 Task: Buy 1 Rimming Salts & Sugars from Bar & Wine Tools section under best seller category for shipping address: Jayden King, 2101 Pike Street, San Diego, California 92126, Cell Number 8585770212. Pay from credit card ending with 9757, CVV 798
Action: Mouse moved to (15, 82)
Screenshot: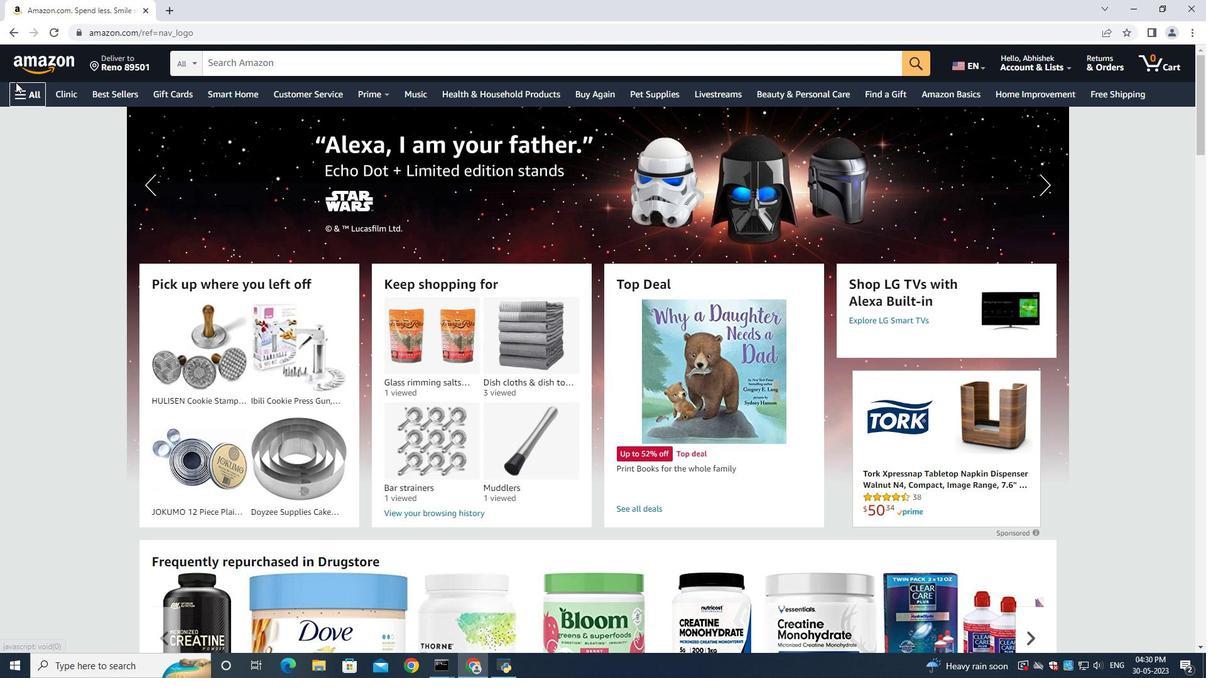 
Action: Mouse pressed left at (15, 82)
Screenshot: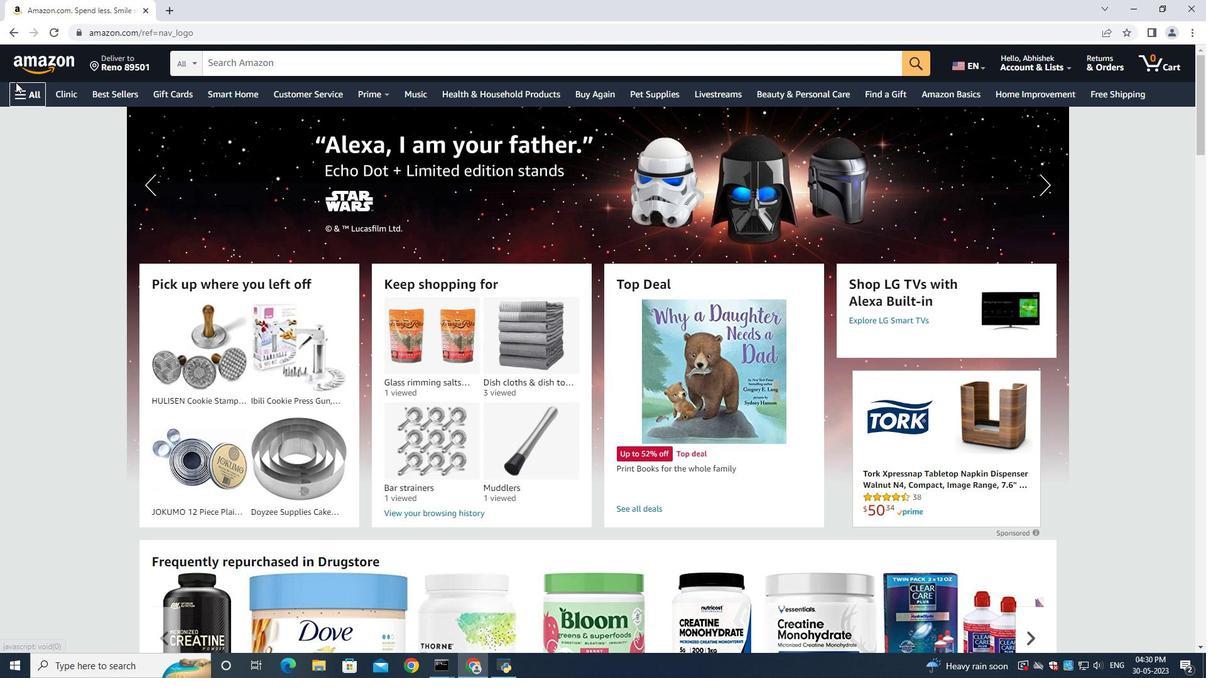 
Action: Mouse moved to (65, 123)
Screenshot: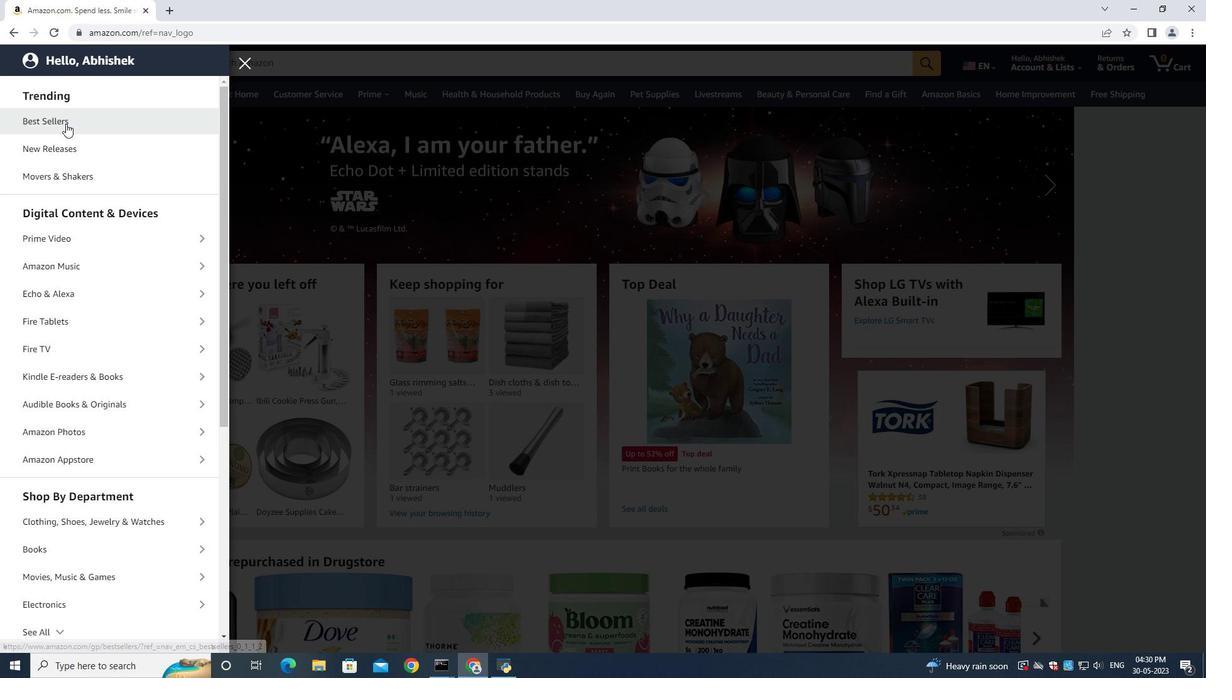 
Action: Mouse pressed left at (65, 123)
Screenshot: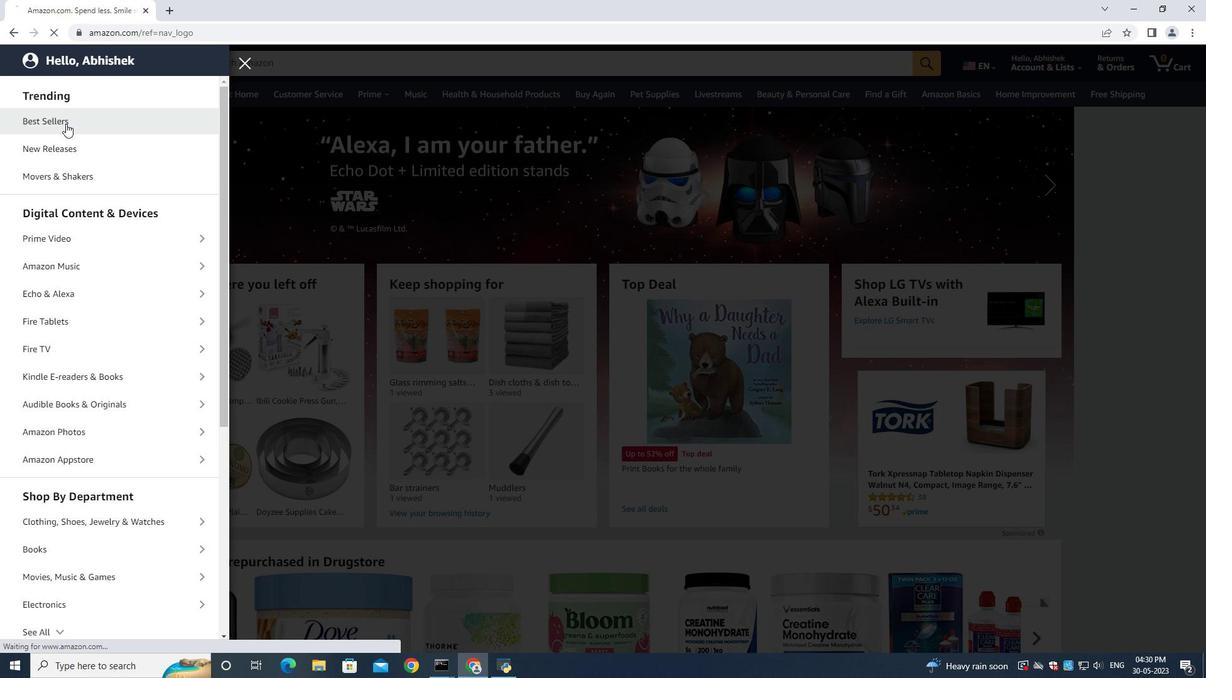 
Action: Mouse moved to (281, 72)
Screenshot: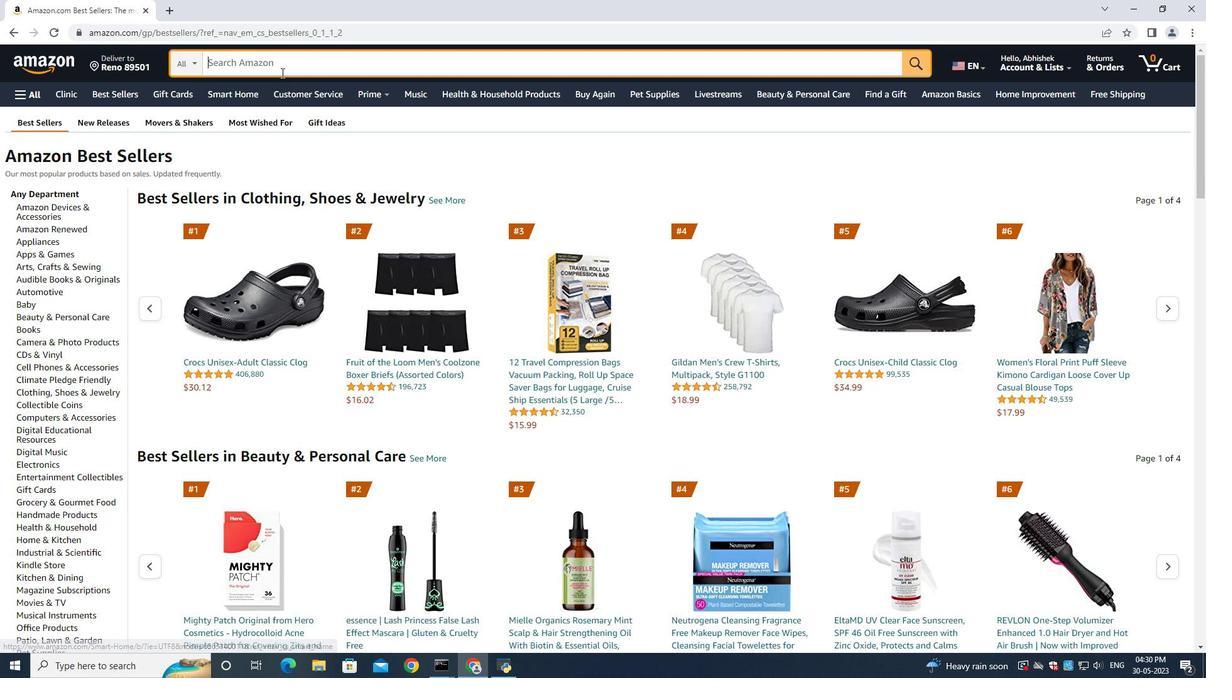 
Action: Mouse pressed left at (281, 72)
Screenshot: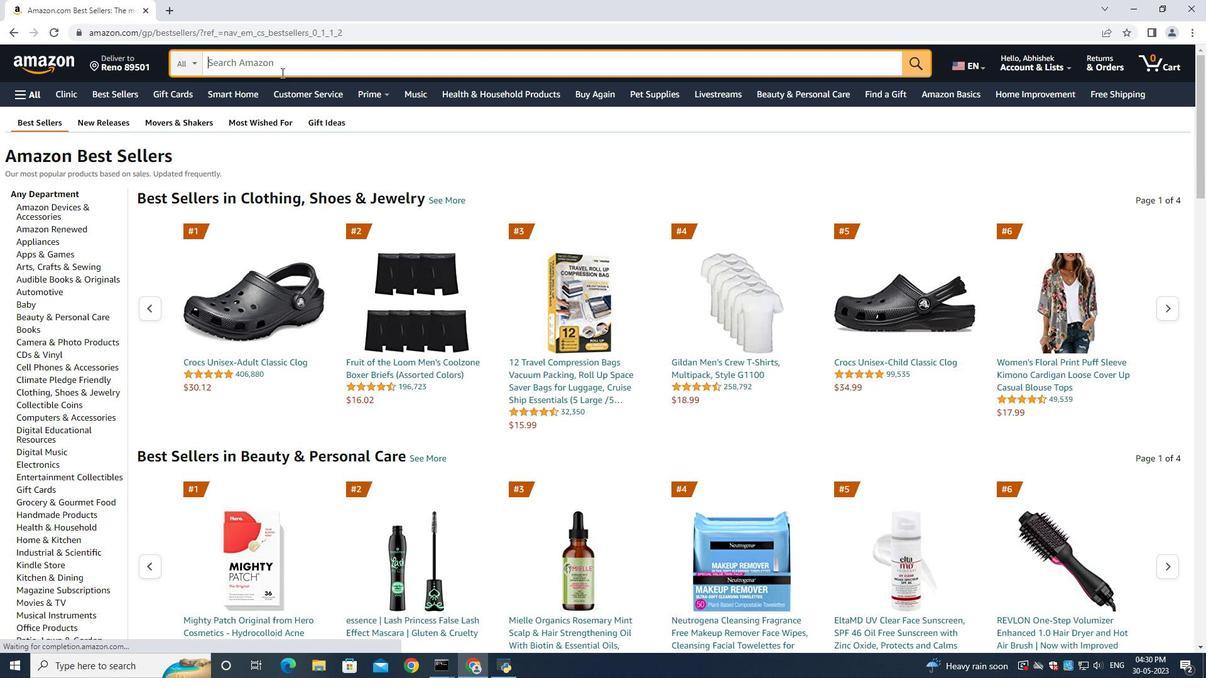 
Action: Key pressed <Key.shift>Rimming<Key.space><Key.shift><Key.shift><Key.shift><Key.shift><Key.shift><Key.shift><Key.shift><Key.shift><Key.shift><Key.shift><Key.shift><Key.shift><Key.shift><Key.shift><Key.shift><Key.shift><Key.shift><Key.shift><Key.shift><Key.shift><Key.shift><Key.shift><Key.shift><Key.shift><Key.shift><Key.shift><Key.shift><Key.shift><Key.shift><Key.shift><Key.shift><Key.shift><Key.shift>Salts<Key.space><Key.shift><Key.shift><Key.shift><Key.shift><Key.shift><Key.shift><Key.shift><Key.shift><Key.shift><Key.shift>&<Key.space><Key.shift><Key.shift><Key.shift><Key.shift><Key.shift><Key.shift><Key.shift><Key.shift><Key.shift><Key.shift><Key.shift><Key.shift>Sugars<Key.enter>
Screenshot: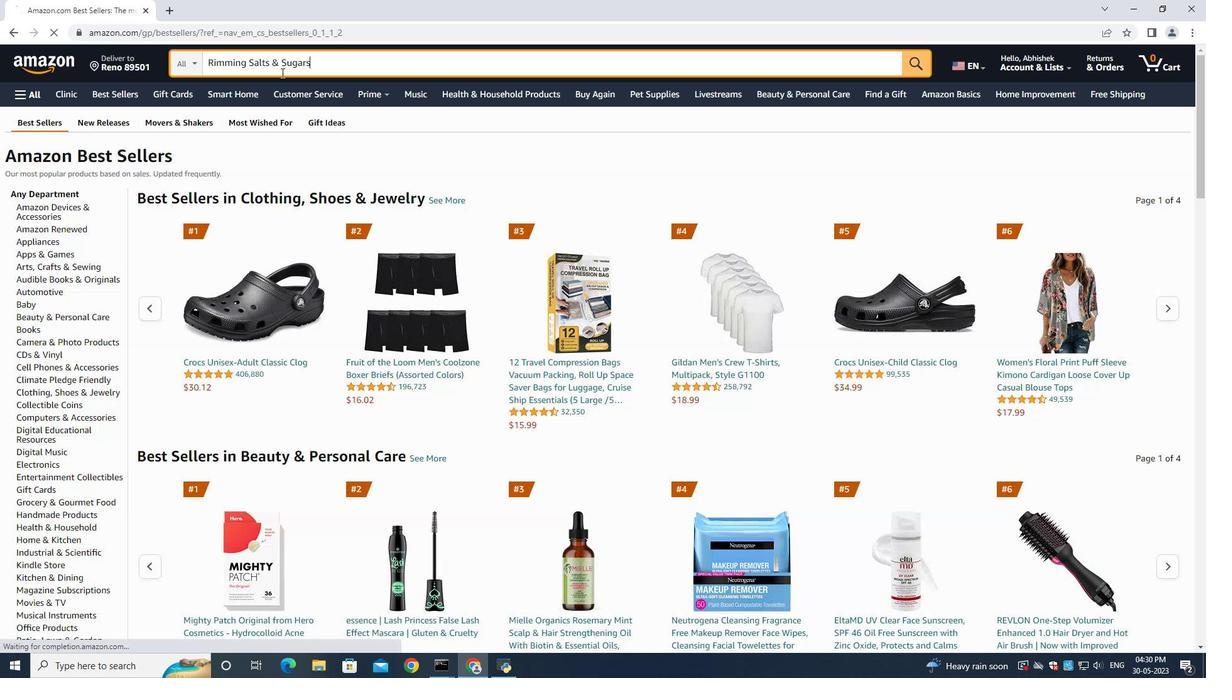 
Action: Mouse moved to (313, 375)
Screenshot: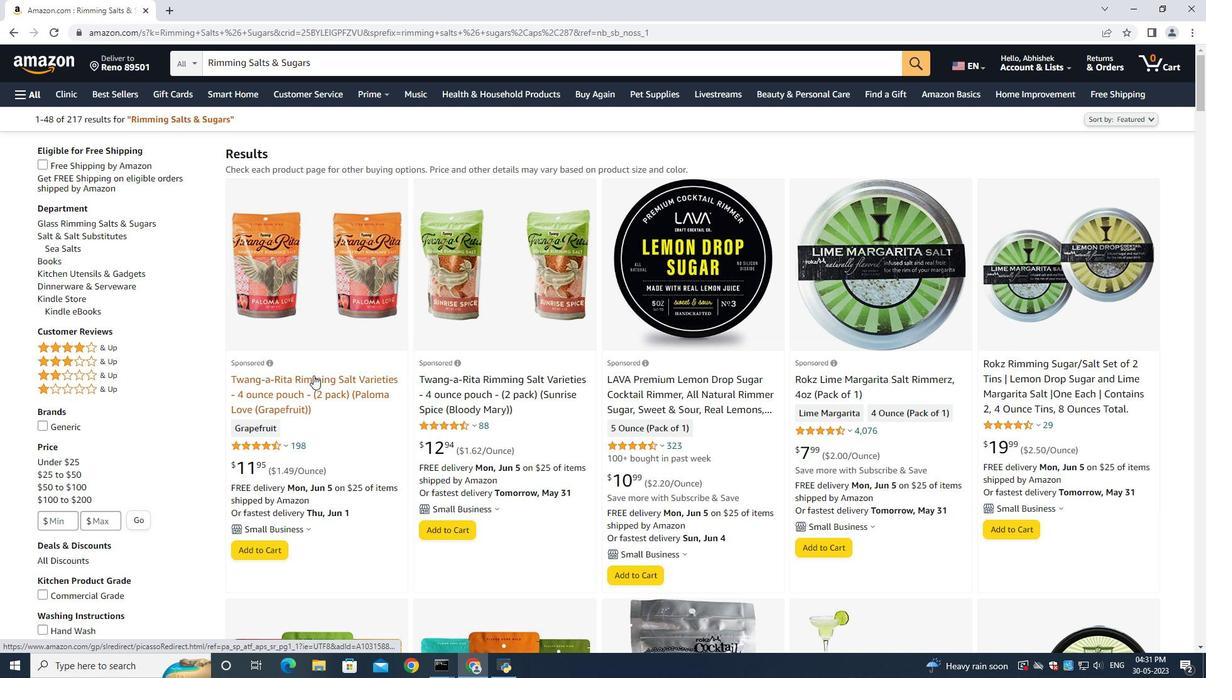 
Action: Mouse pressed left at (313, 375)
Screenshot: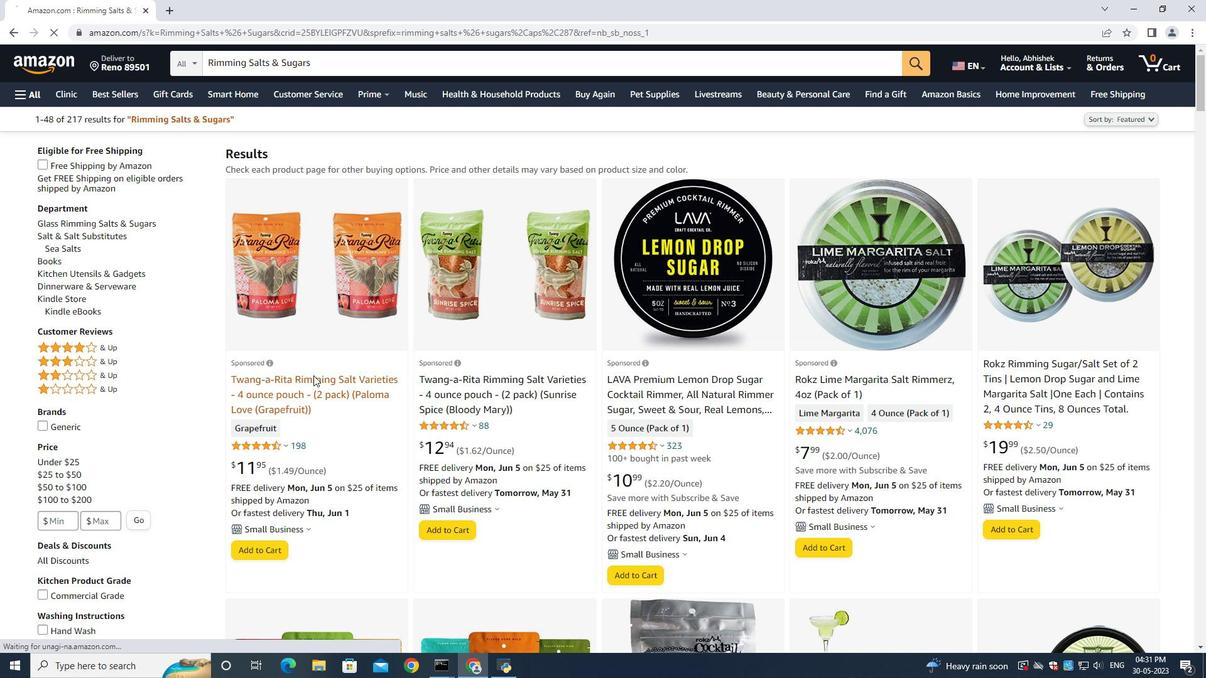 
Action: Mouse moved to (975, 515)
Screenshot: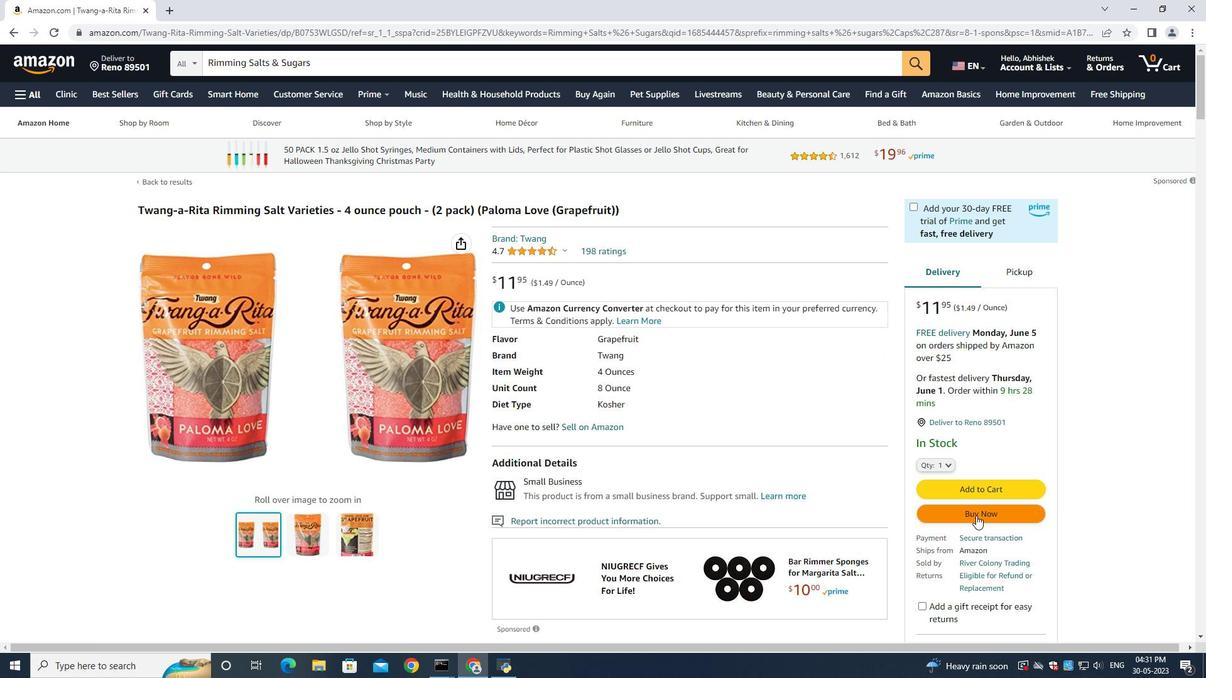
Action: Mouse pressed left at (975, 515)
Screenshot: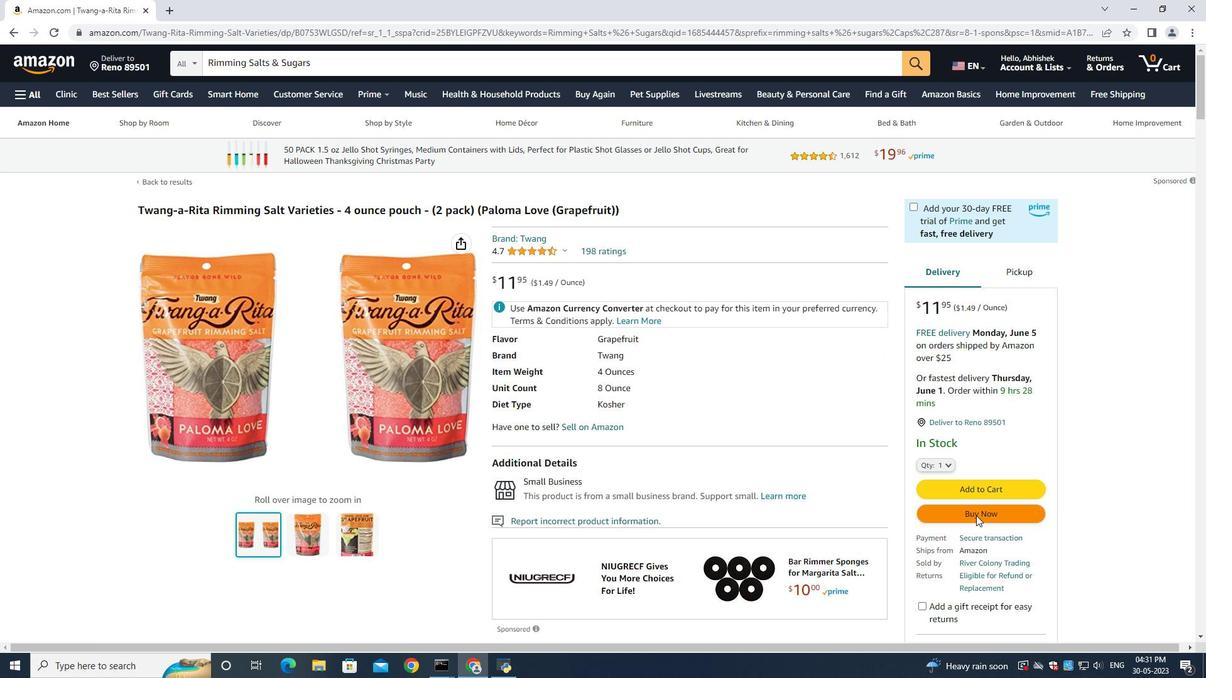 
Action: Mouse moved to (593, 314)
Screenshot: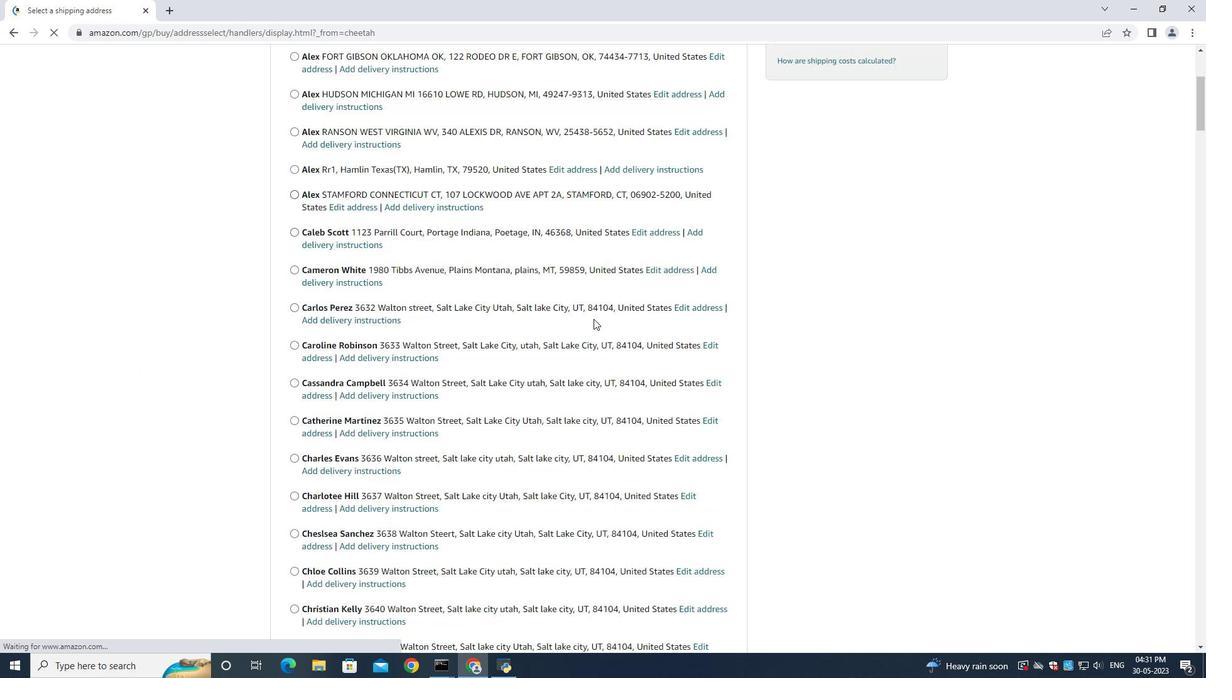
Action: Mouse scrolled (593, 313) with delta (0, 0)
Screenshot: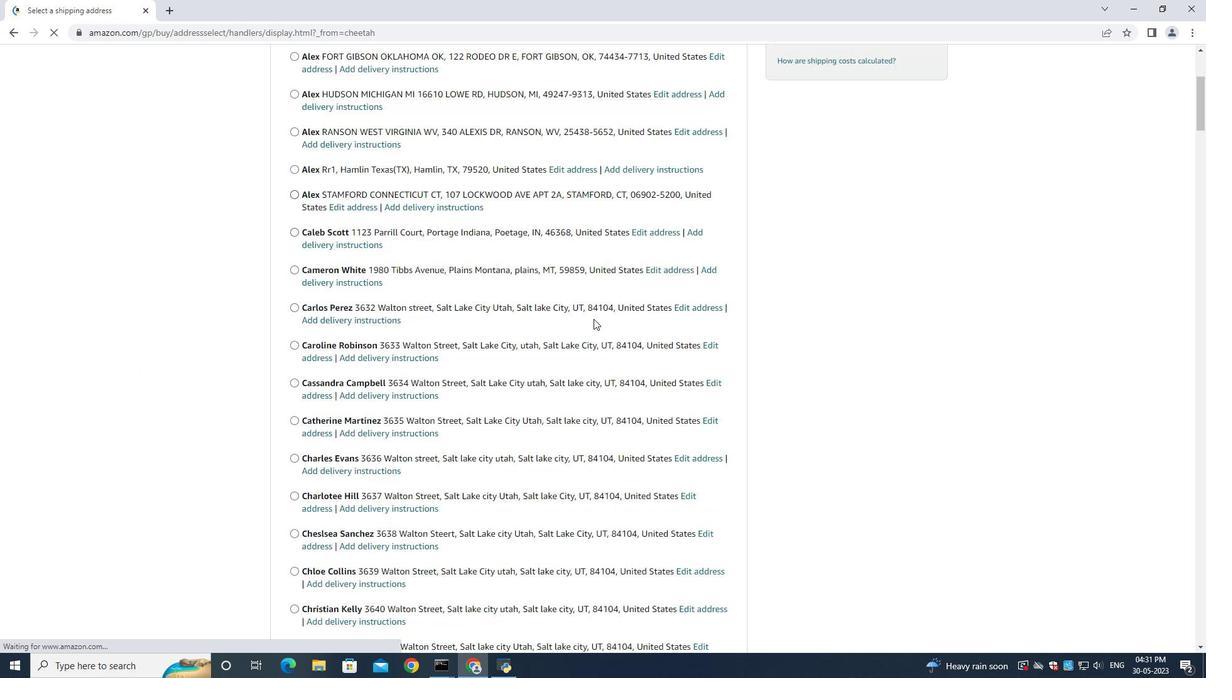 
Action: Mouse moved to (593, 317)
Screenshot: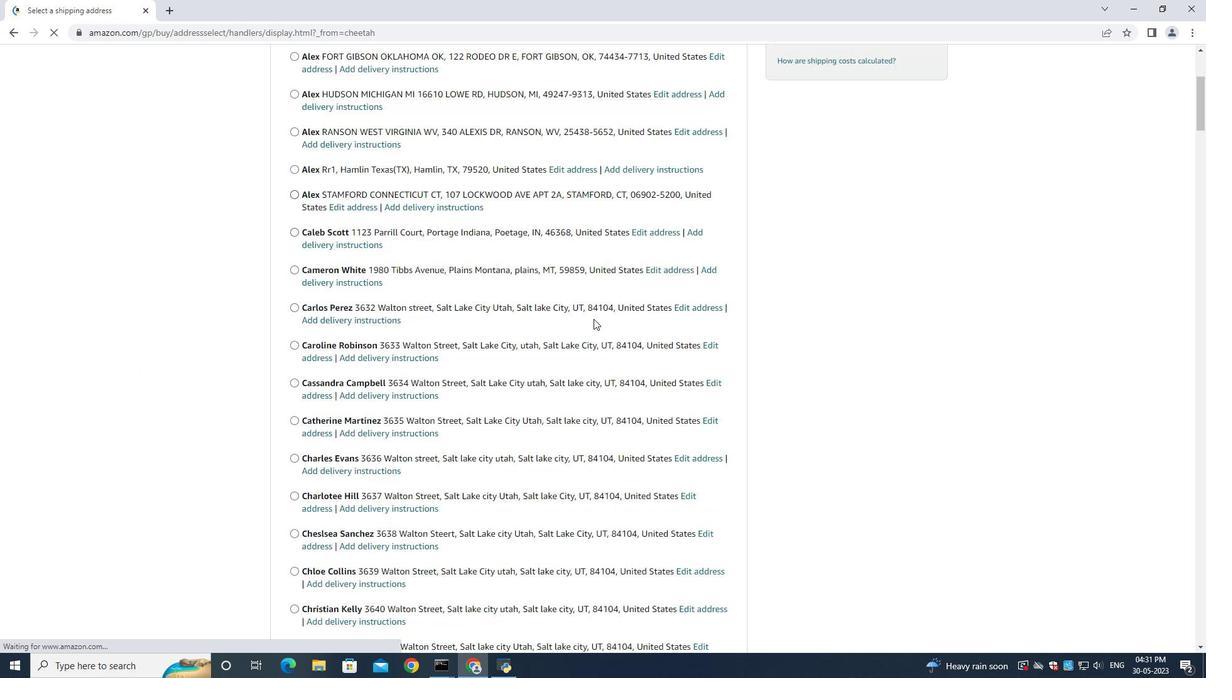 
Action: Mouse scrolled (593, 316) with delta (0, 0)
Screenshot: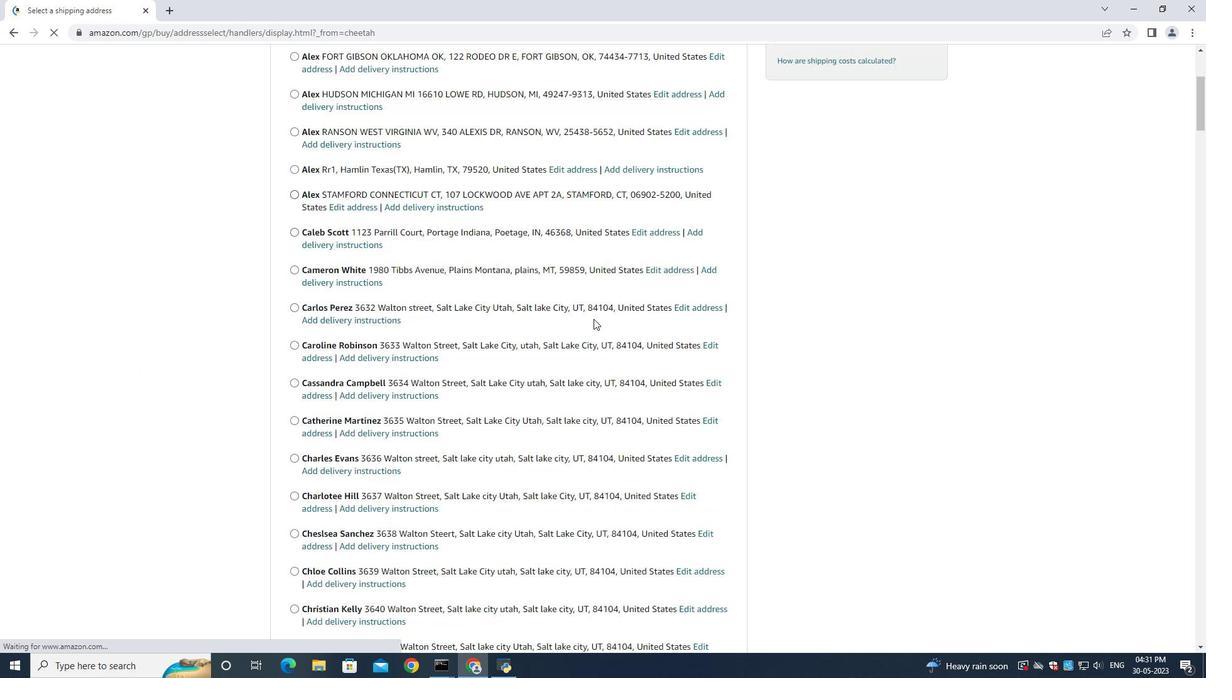 
Action: Mouse moved to (593, 318)
Screenshot: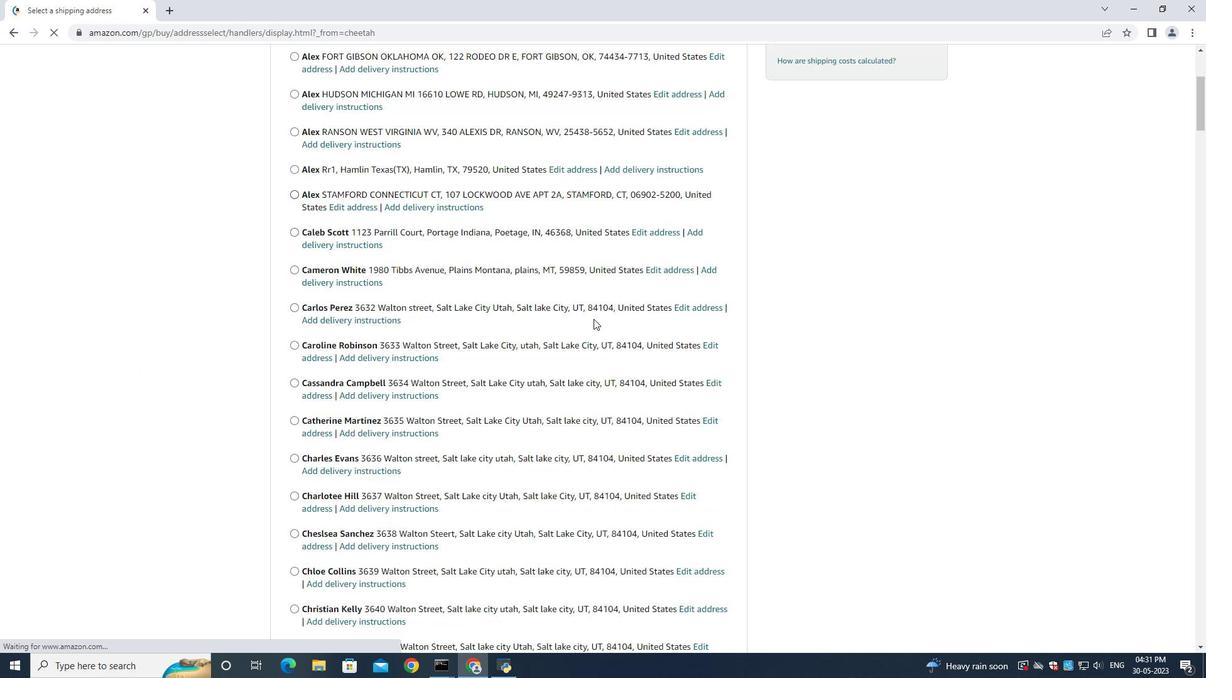 
Action: Mouse scrolled (593, 317) with delta (0, 0)
Screenshot: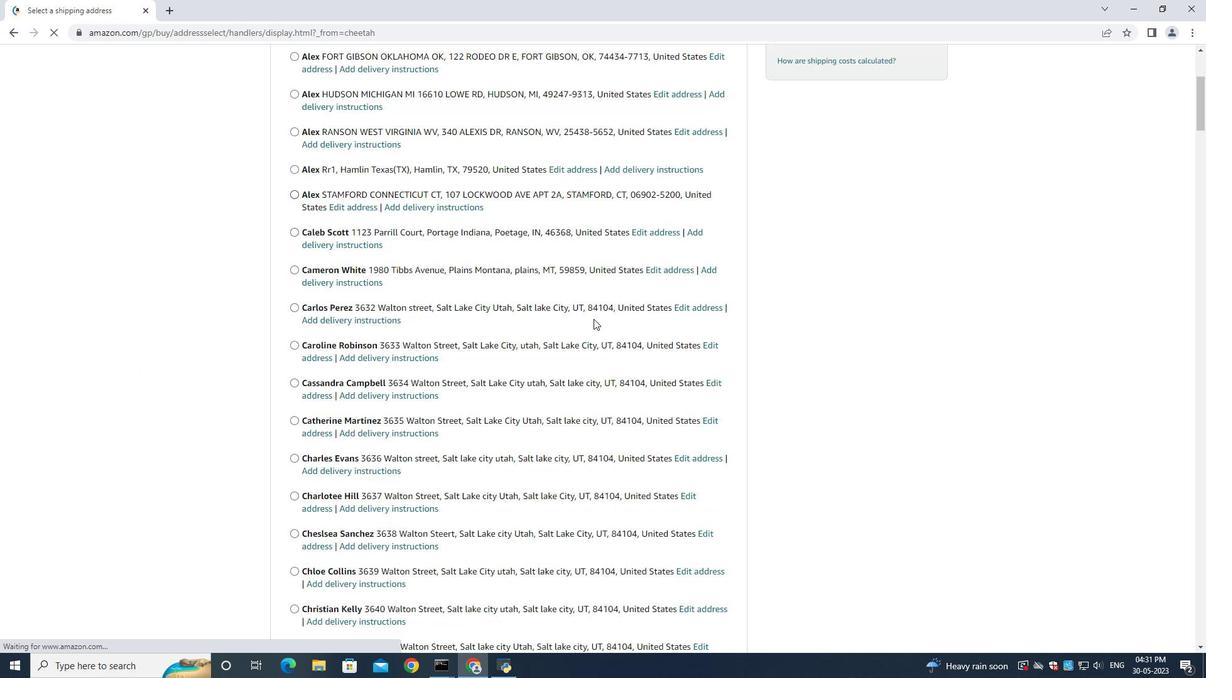 
Action: Mouse moved to (593, 319)
Screenshot: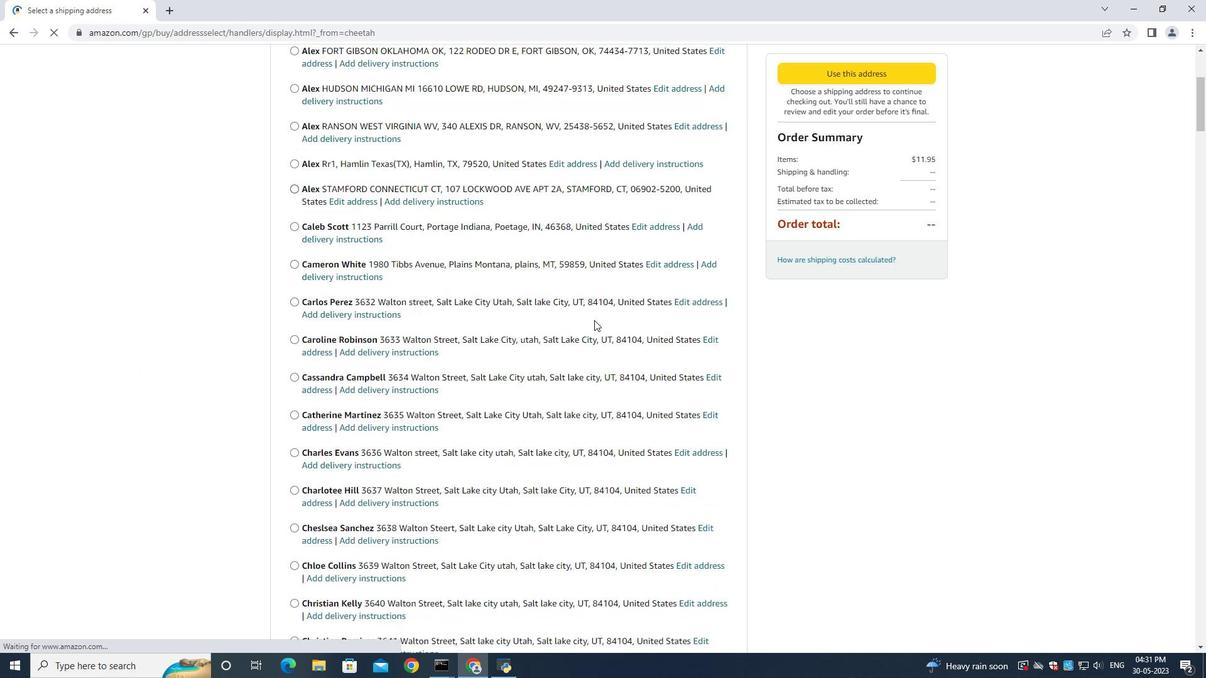 
Action: Mouse scrolled (593, 318) with delta (0, 0)
Screenshot: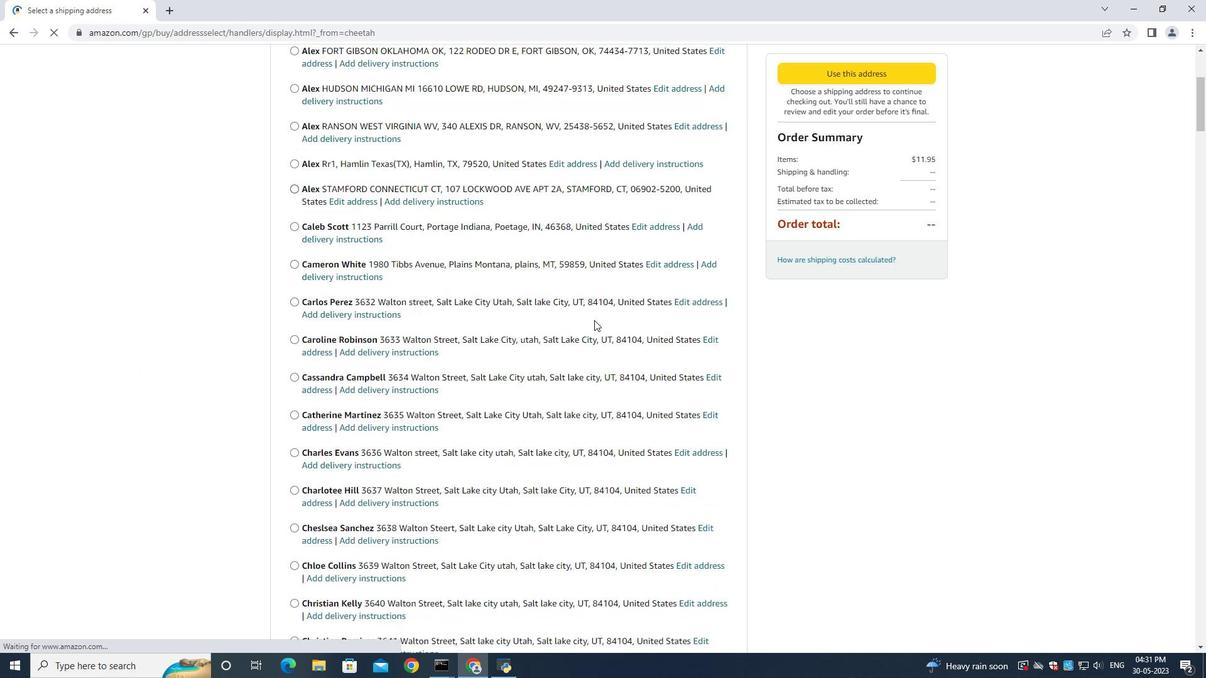 
Action: Mouse moved to (594, 320)
Screenshot: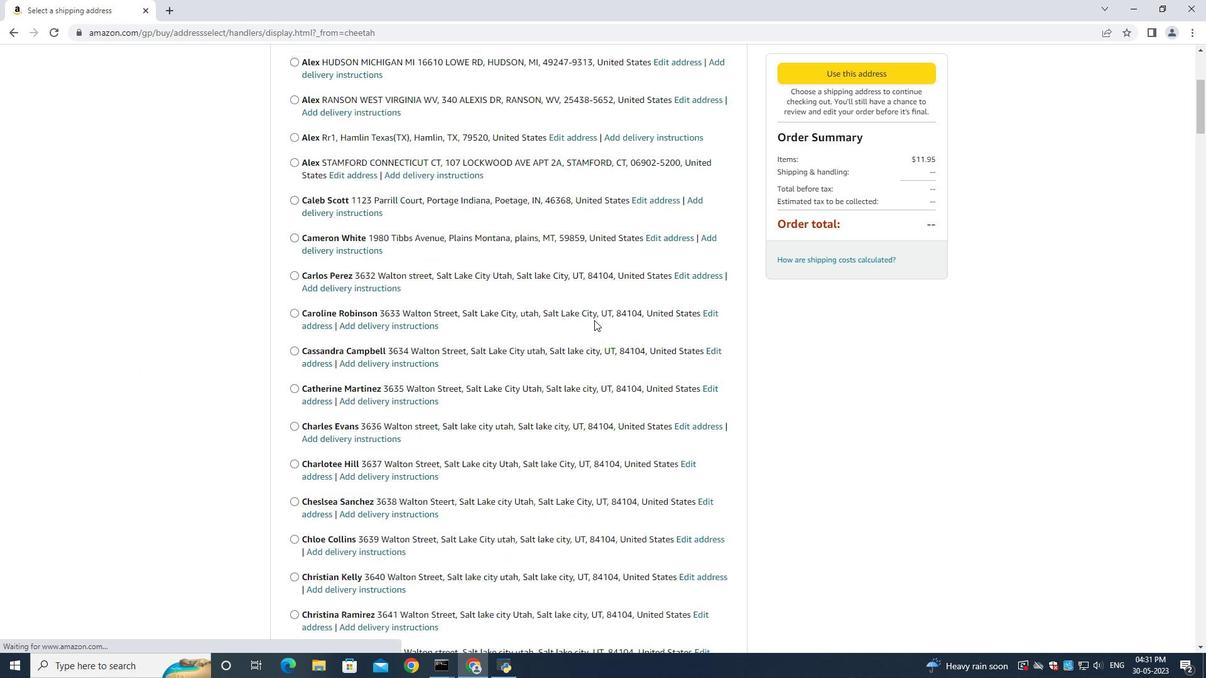 
Action: Mouse scrolled (594, 319) with delta (0, 0)
Screenshot: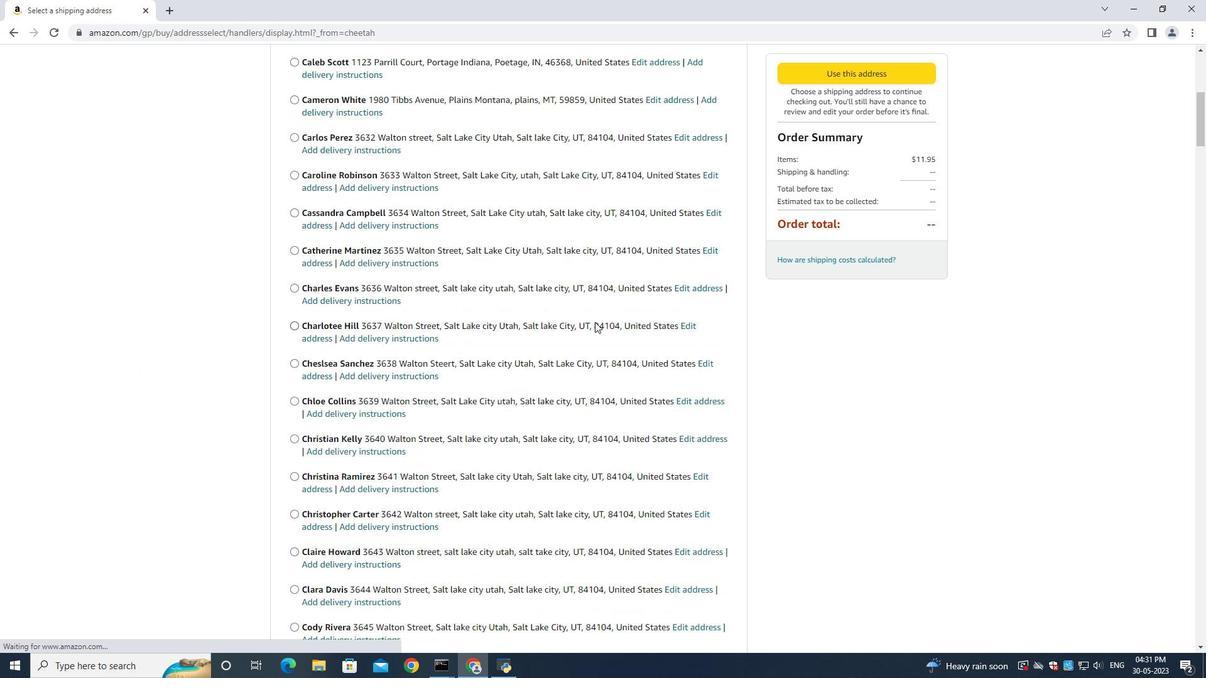 
Action: Mouse scrolled (594, 319) with delta (0, 0)
Screenshot: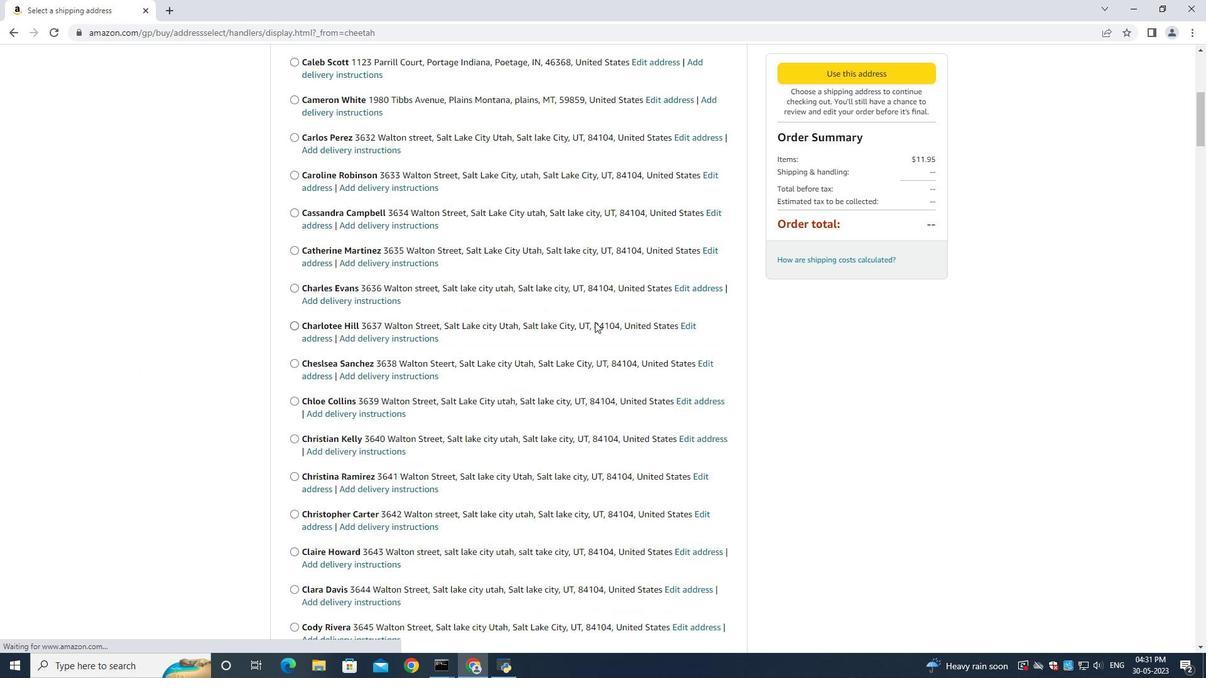 
Action: Mouse scrolled (594, 319) with delta (0, 0)
Screenshot: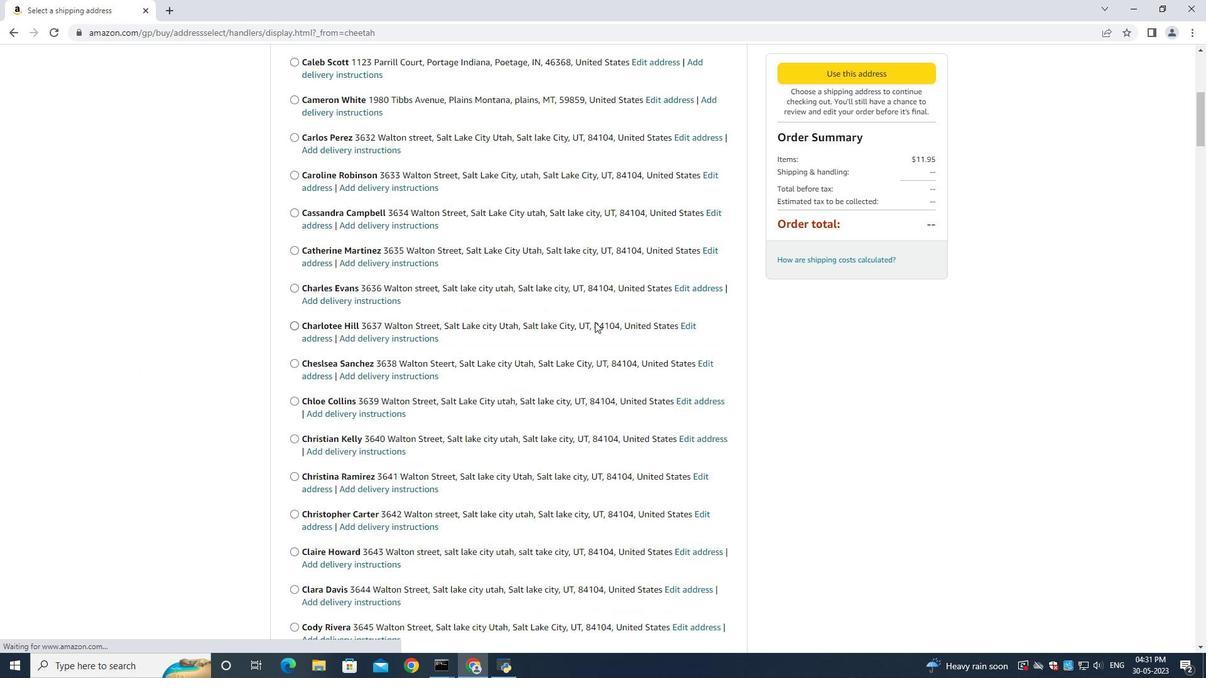 
Action: Mouse moved to (594, 322)
Screenshot: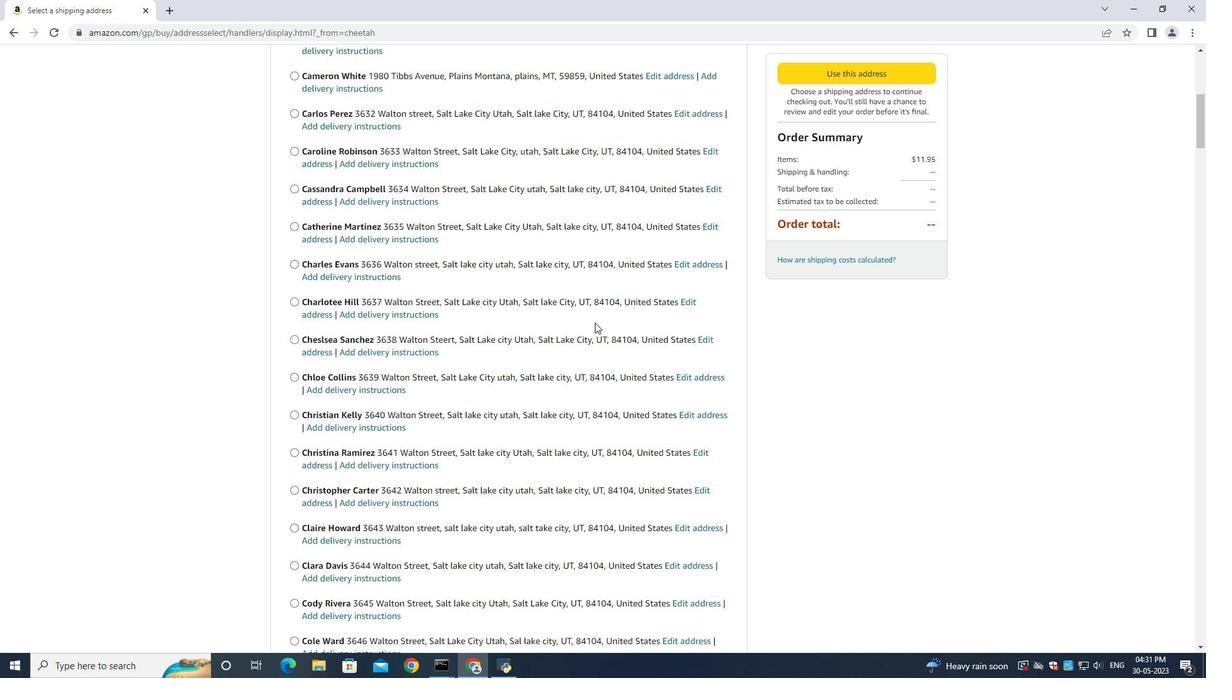 
Action: Mouse scrolled (594, 322) with delta (0, 0)
Screenshot: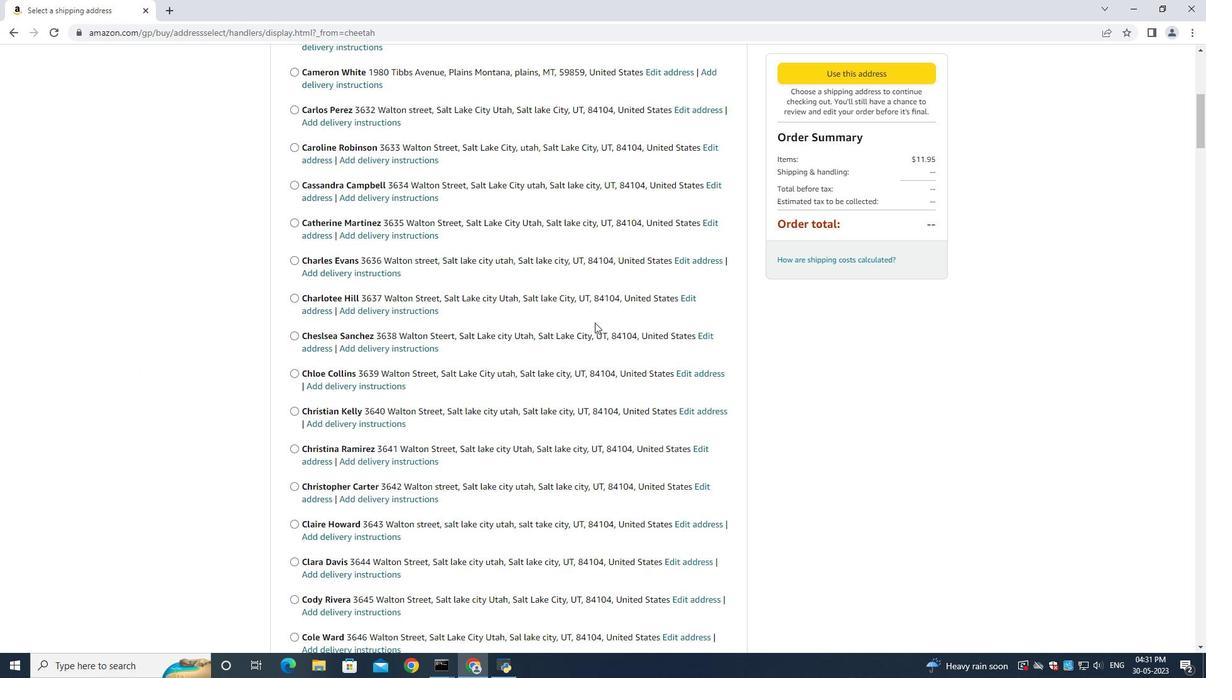 
Action: Mouse scrolled (594, 322) with delta (0, 0)
Screenshot: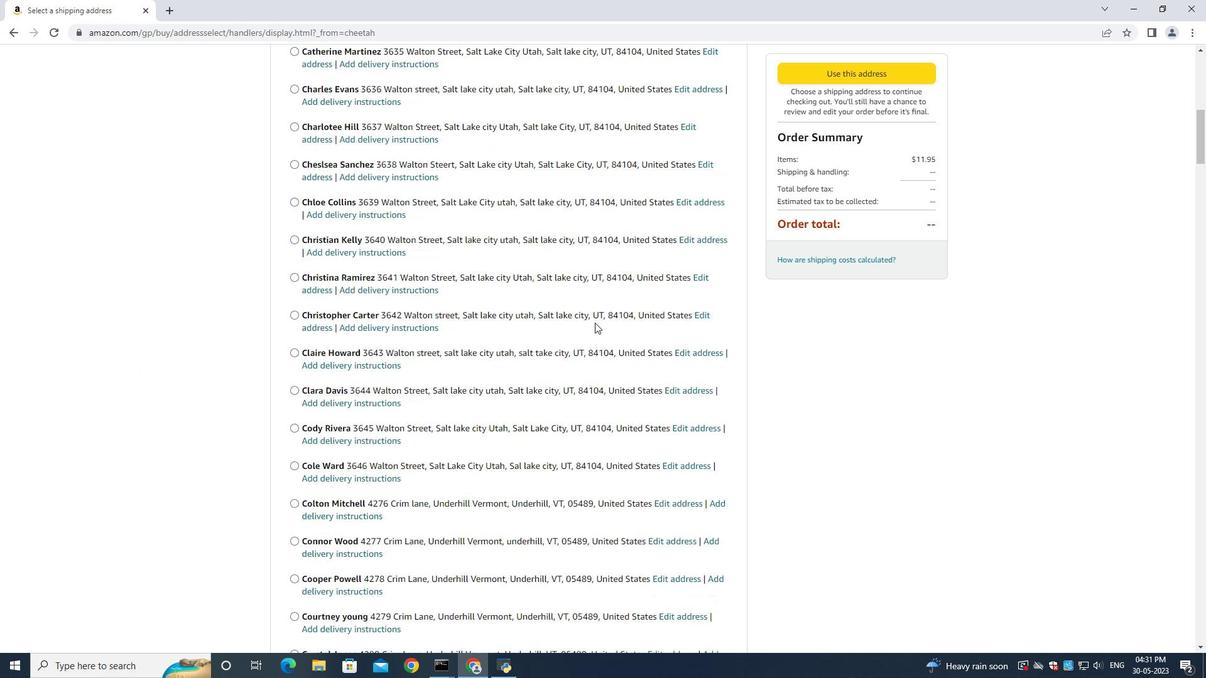 
Action: Mouse scrolled (594, 322) with delta (0, 0)
Screenshot: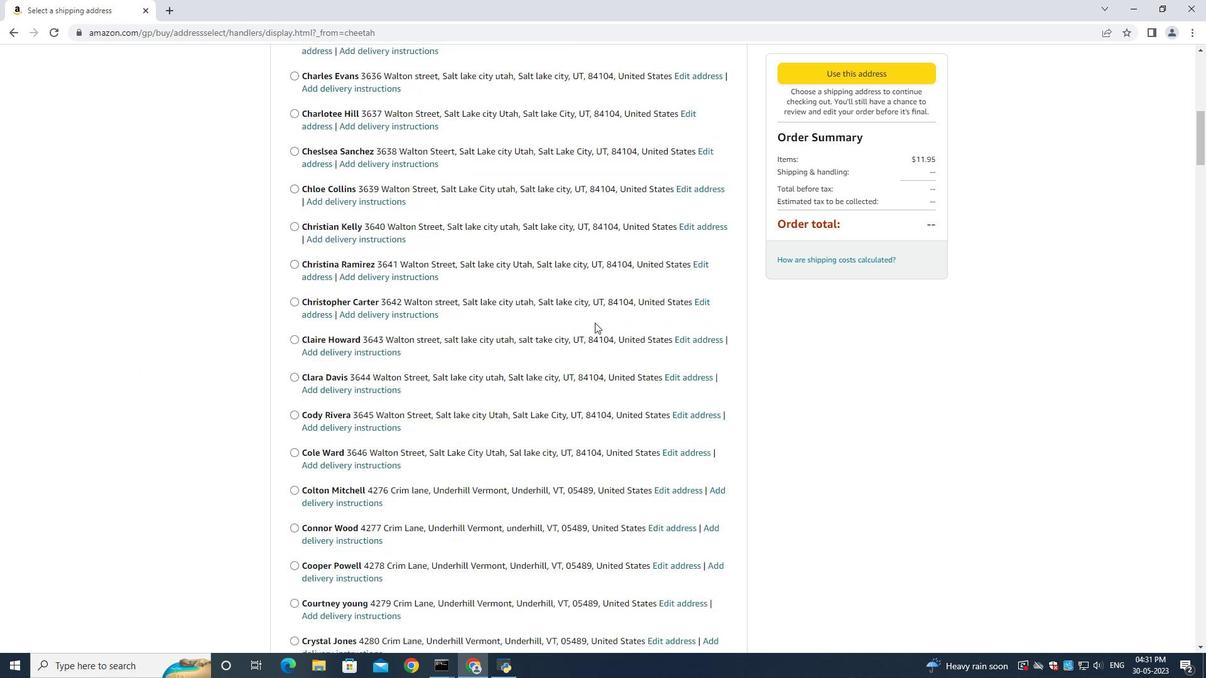 
Action: Mouse scrolled (594, 322) with delta (0, 0)
Screenshot: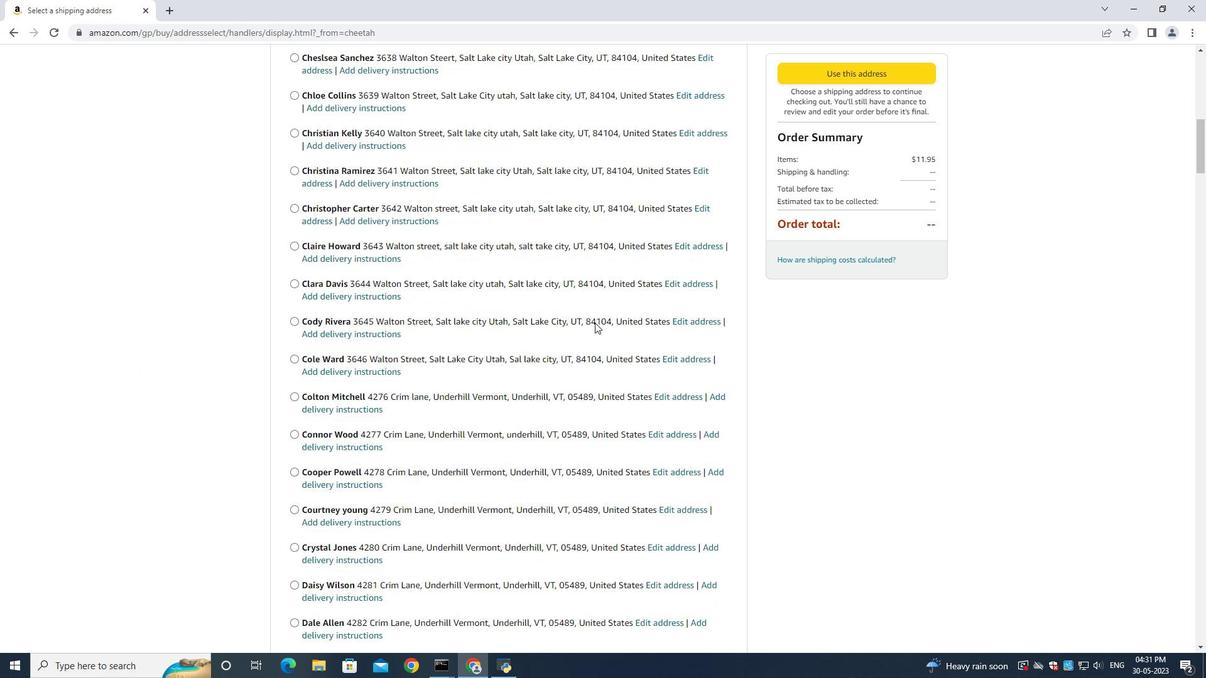 
Action: Mouse scrolled (594, 322) with delta (0, 0)
Screenshot: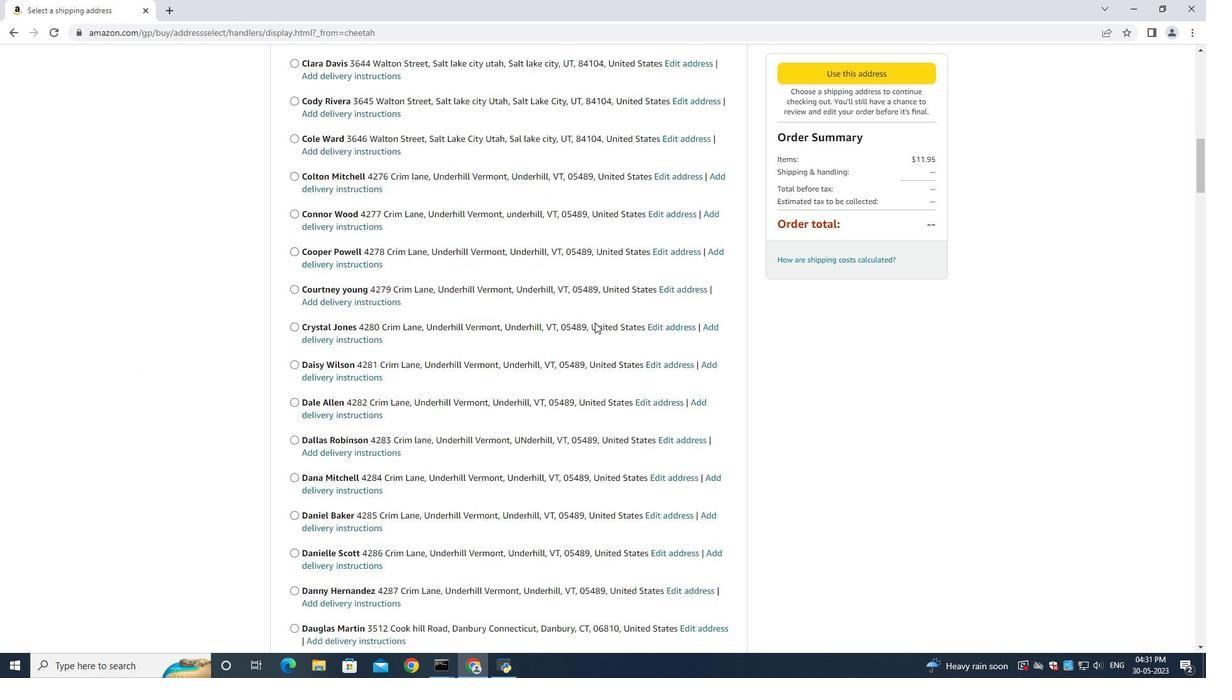 
Action: Mouse scrolled (594, 322) with delta (0, 0)
Screenshot: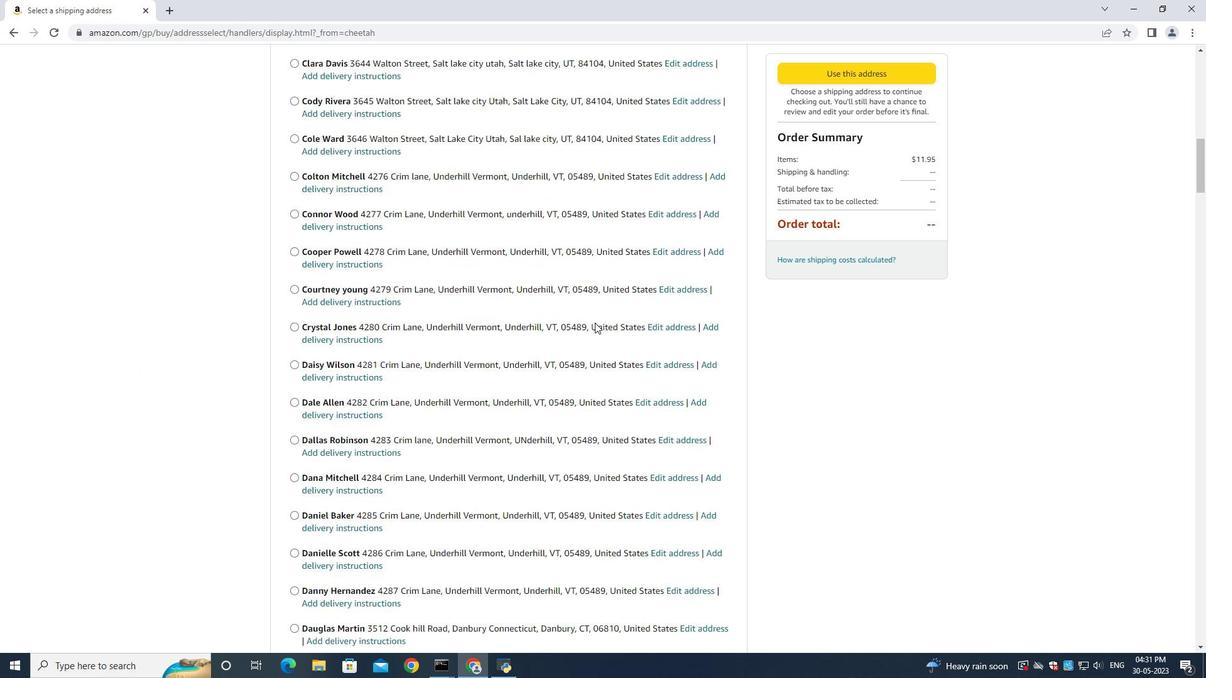 
Action: Mouse scrolled (594, 322) with delta (0, 0)
Screenshot: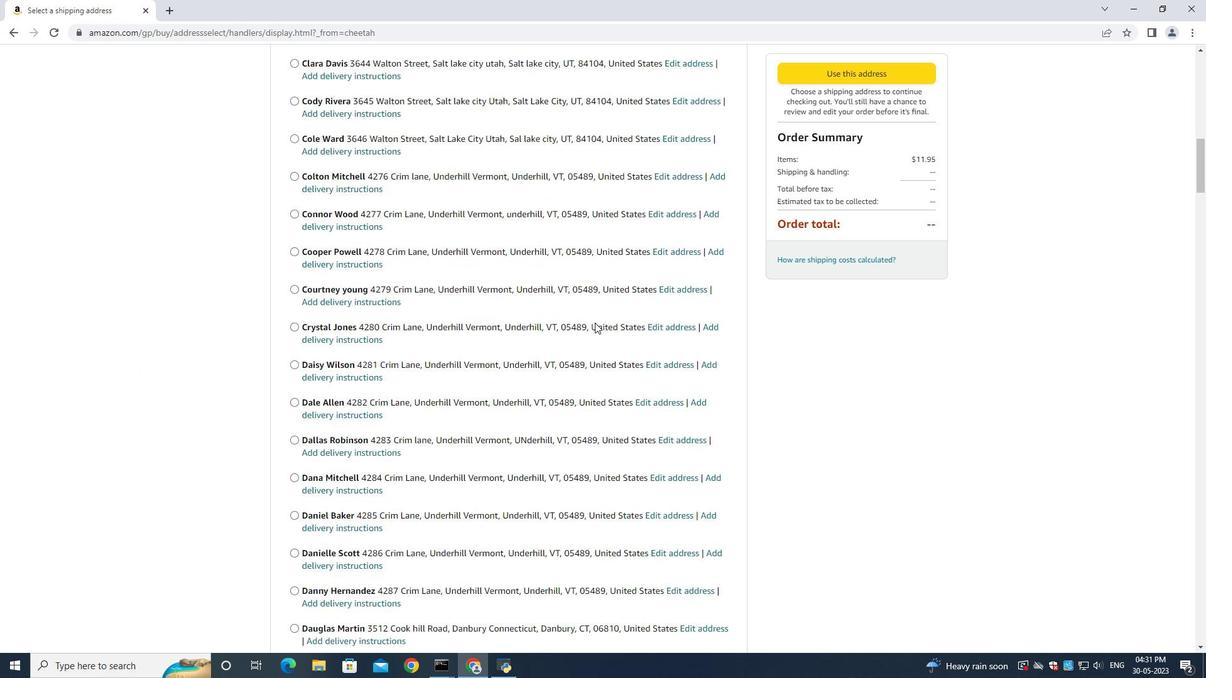 
Action: Mouse scrolled (594, 322) with delta (0, 0)
Screenshot: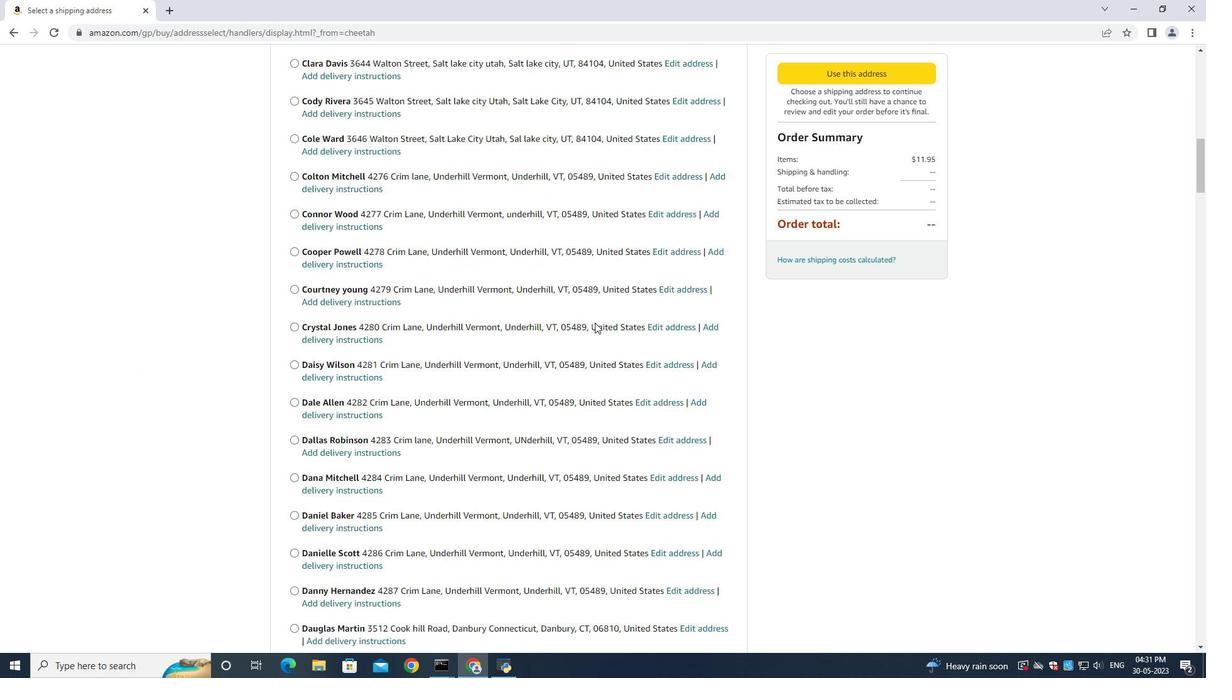 
Action: Mouse moved to (672, 362)
Screenshot: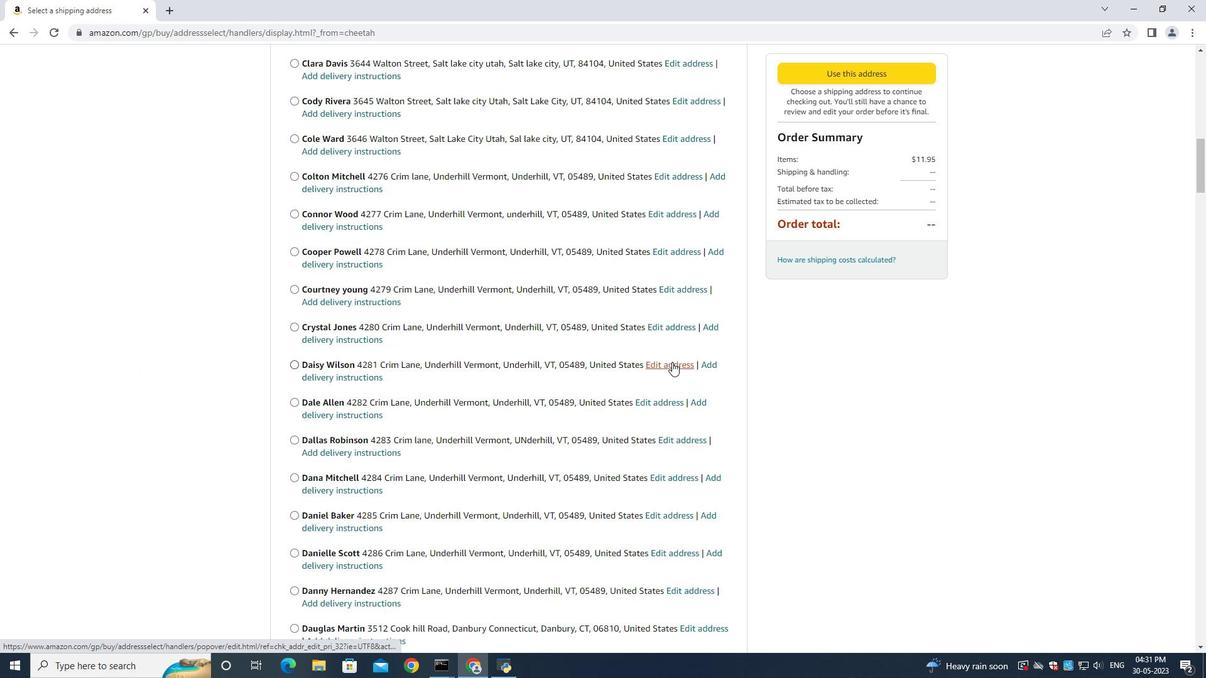 
Action: Mouse scrolled (672, 361) with delta (0, 0)
Screenshot: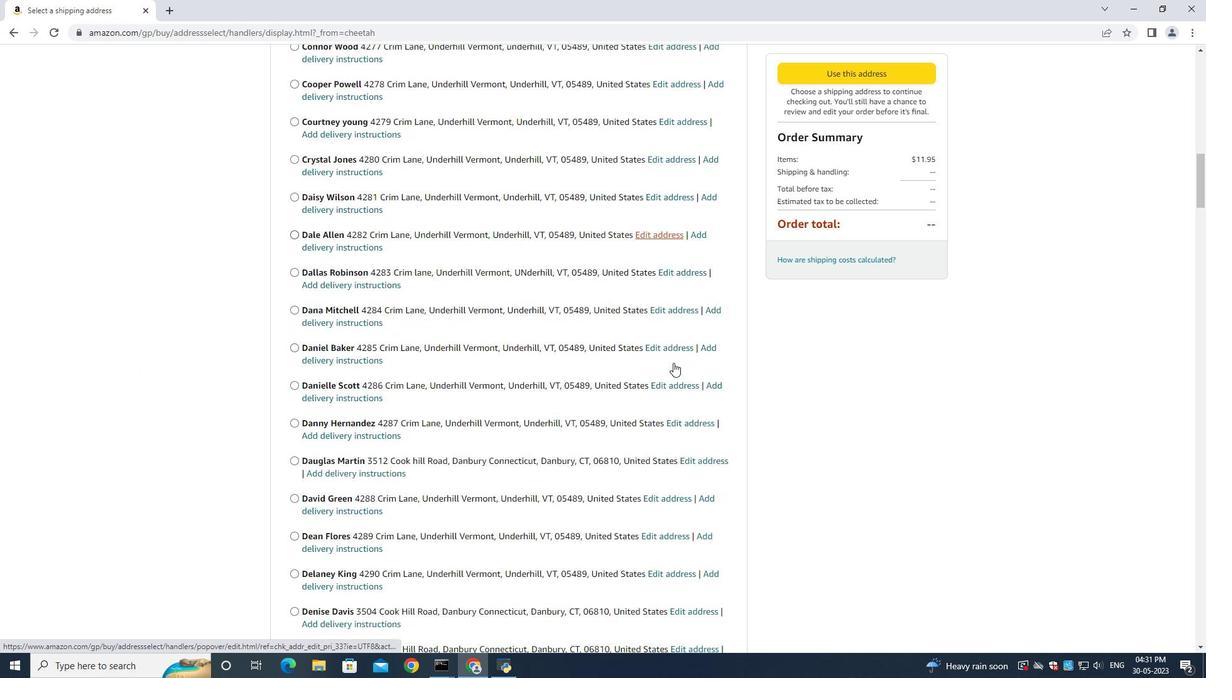 
Action: Mouse moved to (672, 362)
Screenshot: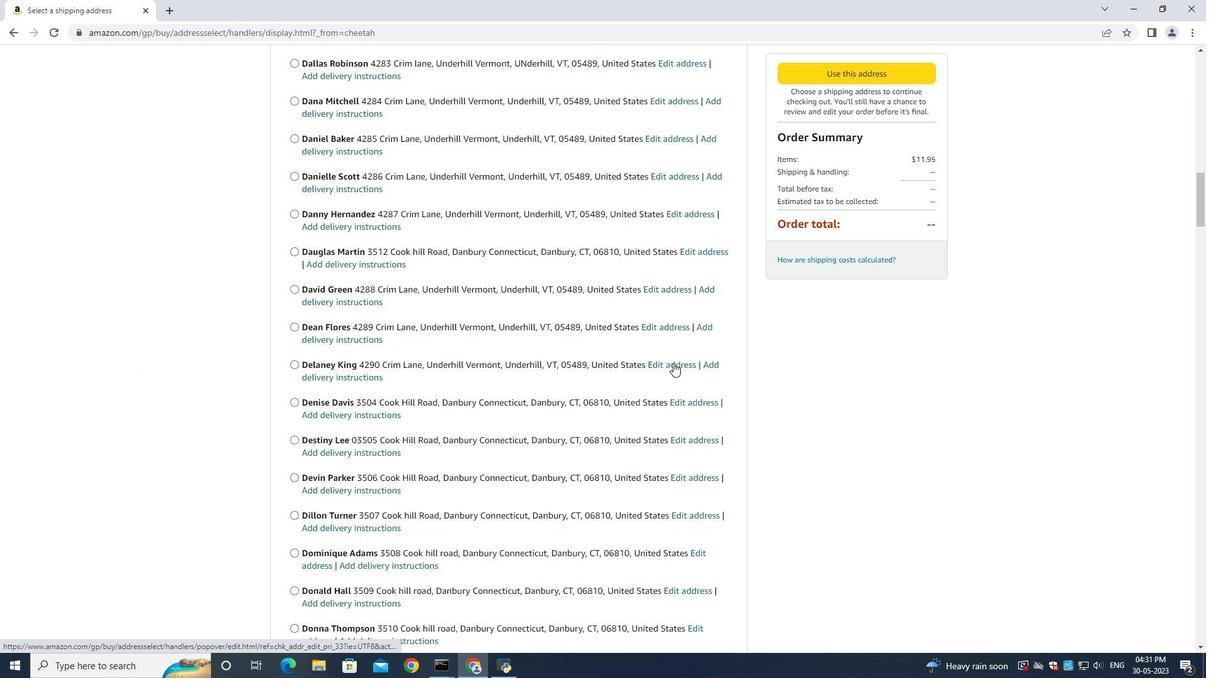 
Action: Mouse scrolled (672, 361) with delta (0, 0)
Screenshot: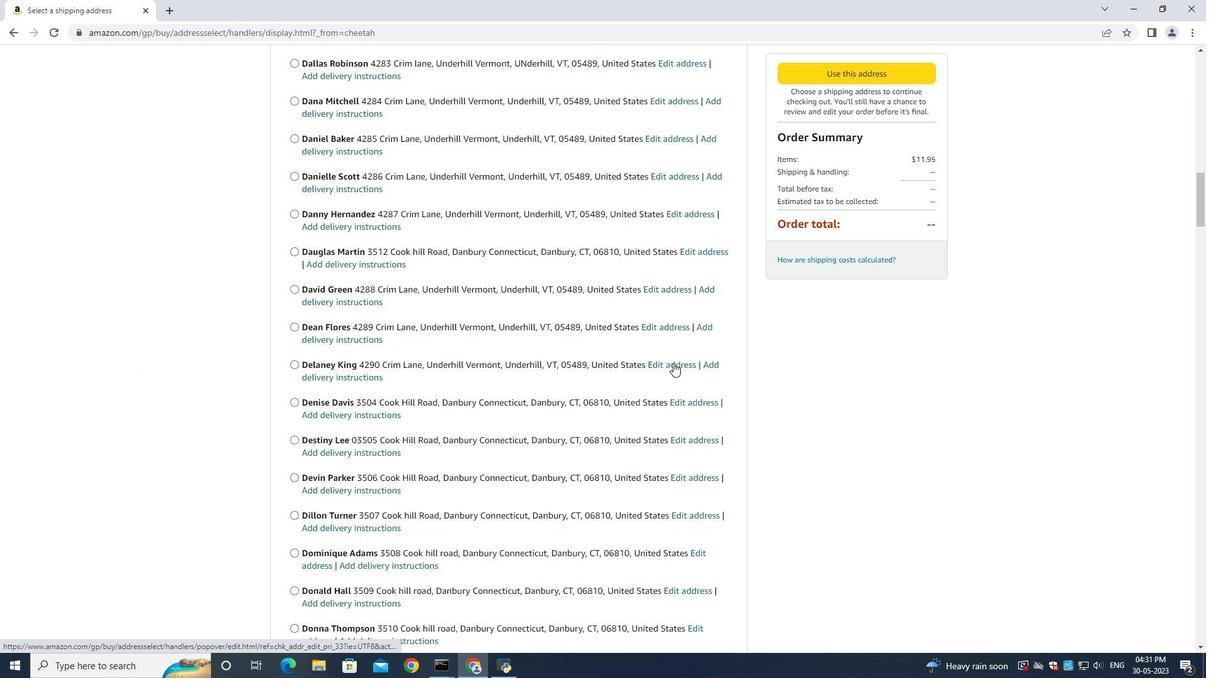 
Action: Mouse moved to (673, 363)
Screenshot: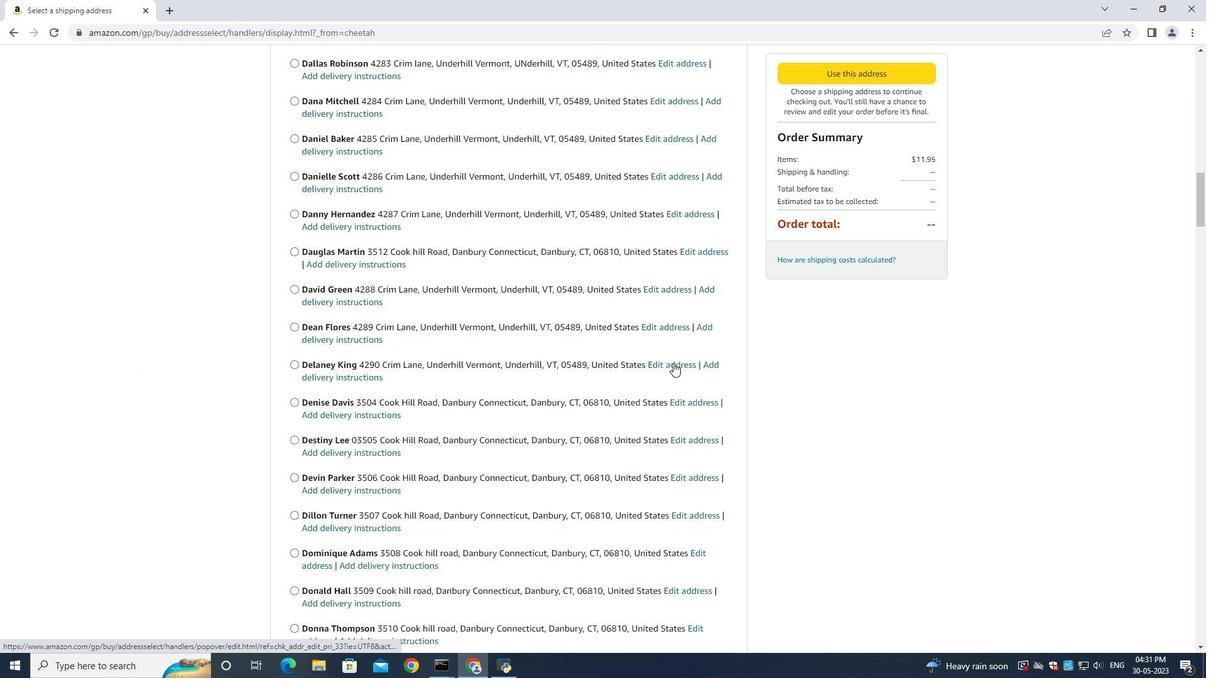 
Action: Mouse scrolled (672, 361) with delta (0, 0)
Screenshot: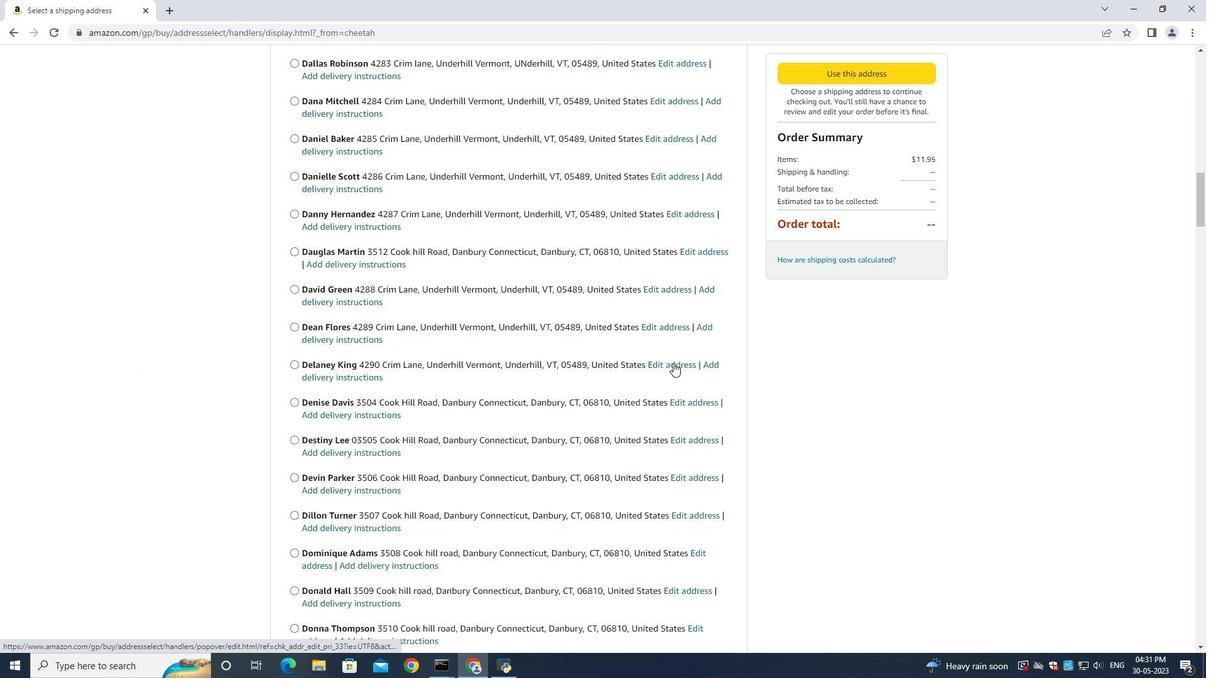 
Action: Mouse scrolled (672, 361) with delta (0, 0)
Screenshot: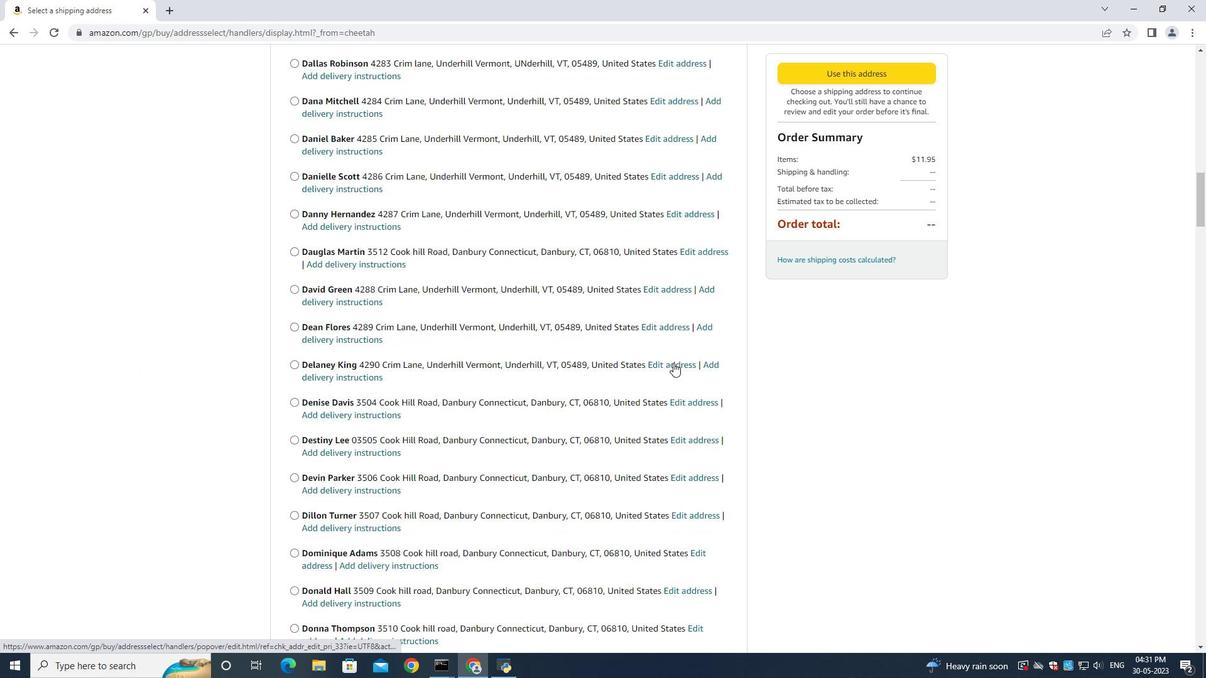 
Action: Mouse scrolled (672, 361) with delta (0, 0)
Screenshot: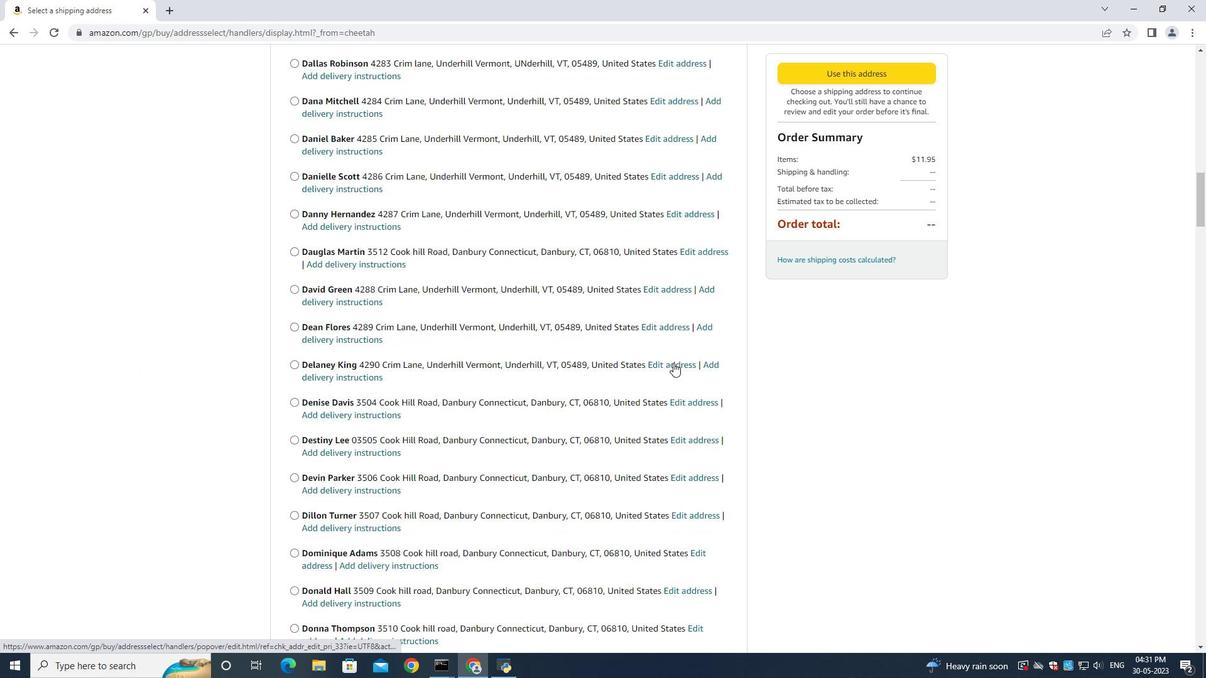 
Action: Mouse scrolled (672, 361) with delta (0, 0)
Screenshot: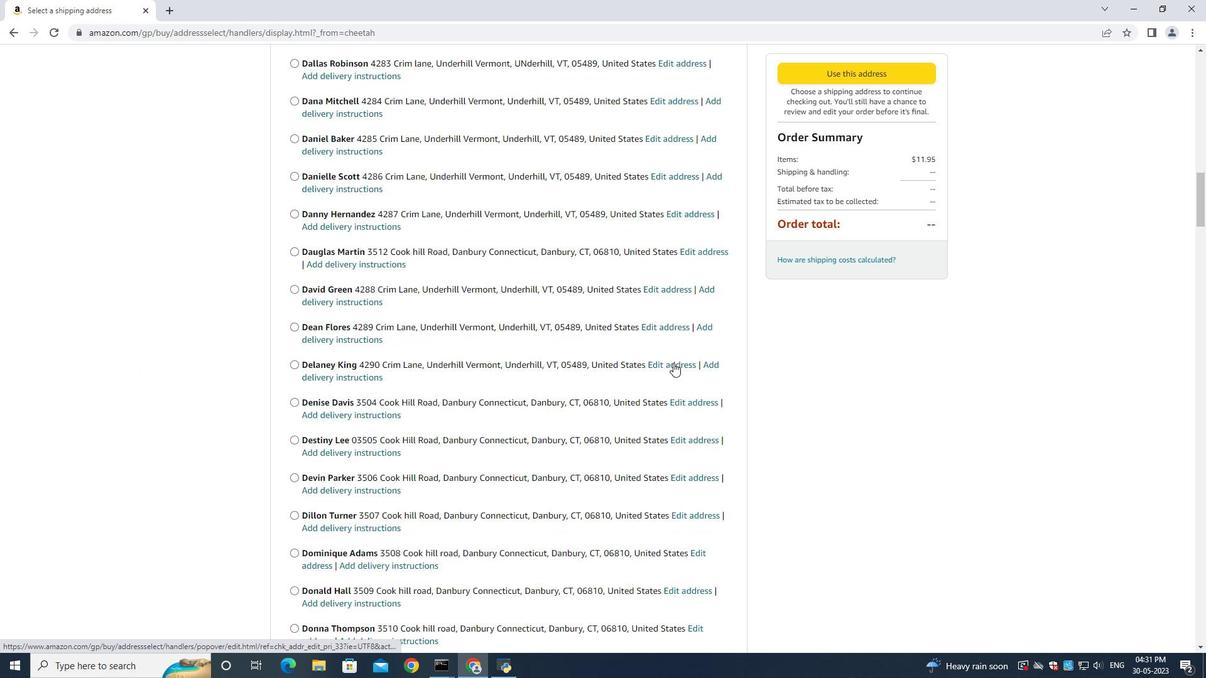 
Action: Mouse scrolled (673, 362) with delta (0, 0)
Screenshot: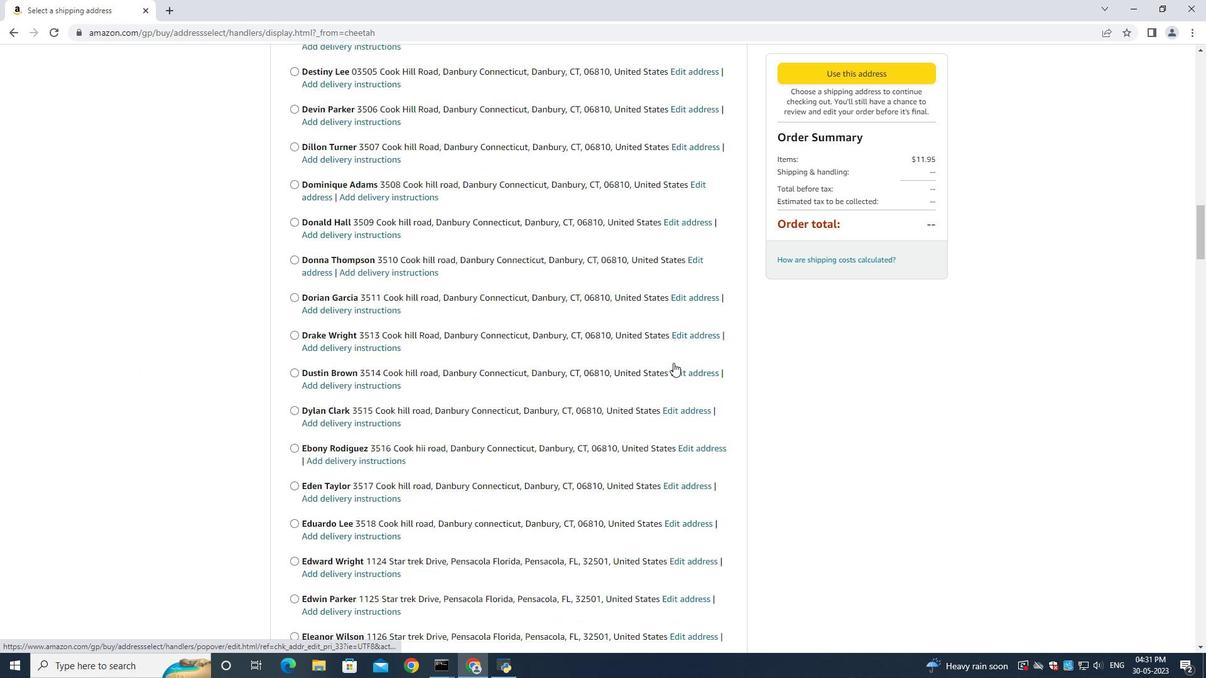 
Action: Mouse scrolled (673, 362) with delta (0, 0)
Screenshot: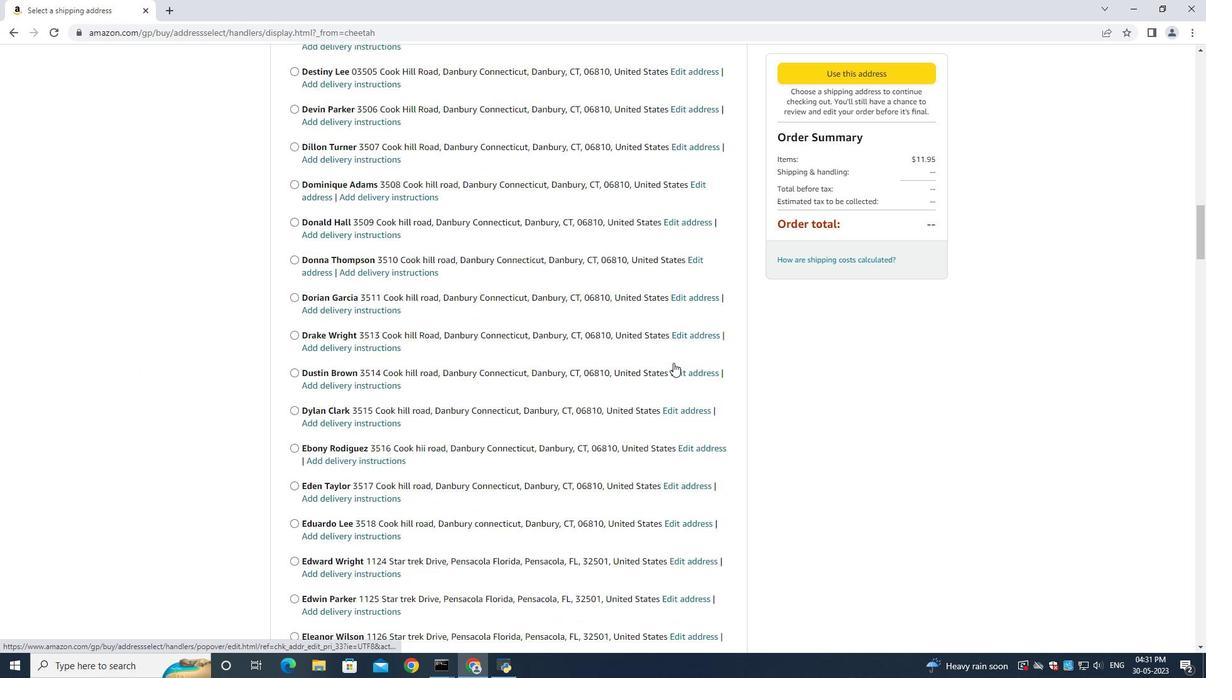 
Action: Mouse scrolled (673, 362) with delta (0, 0)
Screenshot: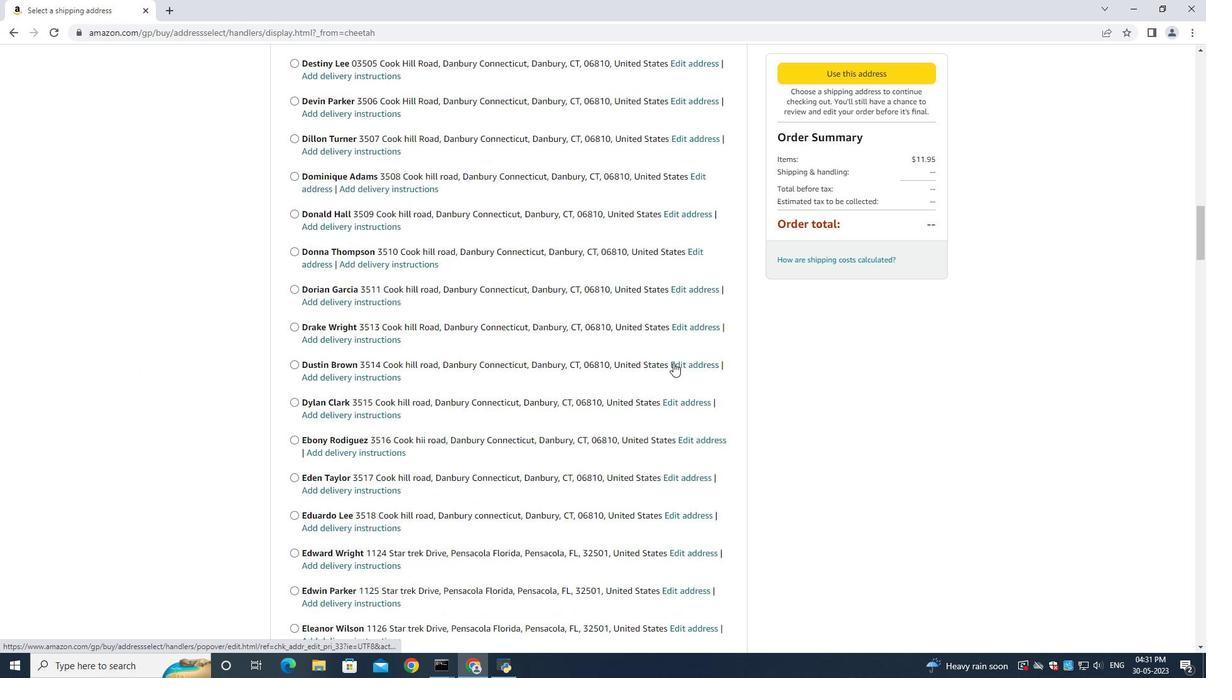 
Action: Mouse scrolled (673, 362) with delta (0, 0)
Screenshot: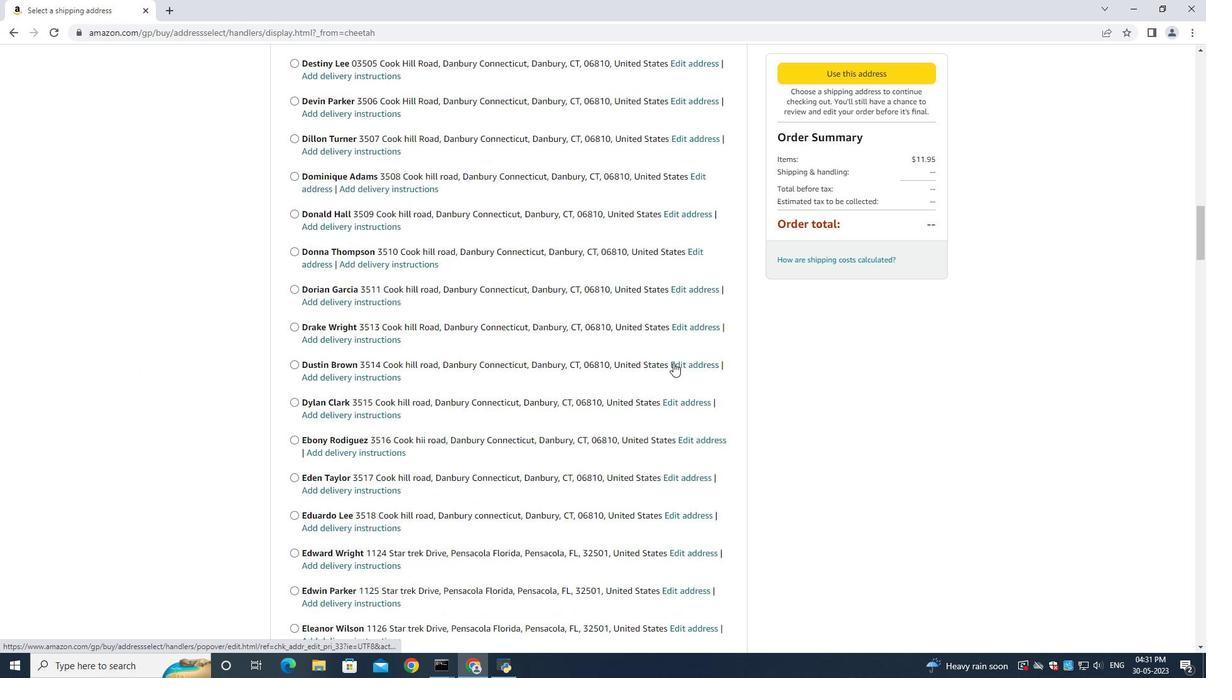 
Action: Mouse scrolled (673, 362) with delta (0, 0)
Screenshot: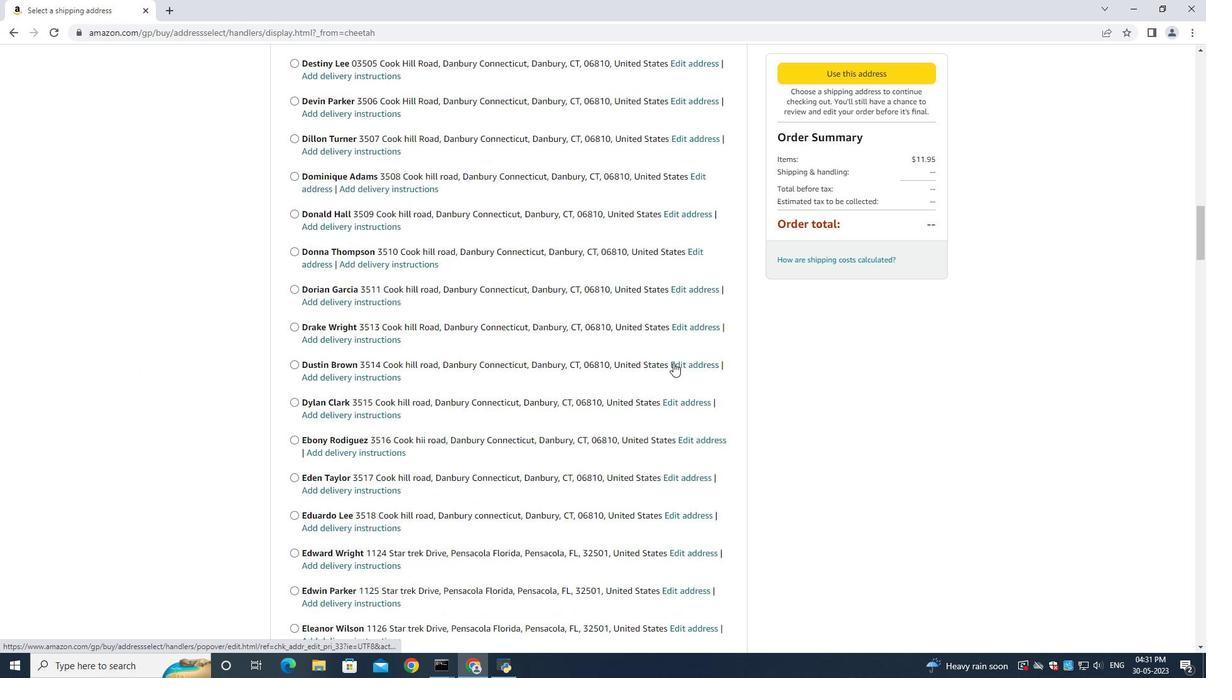 
Action: Mouse scrolled (673, 362) with delta (0, 0)
Screenshot: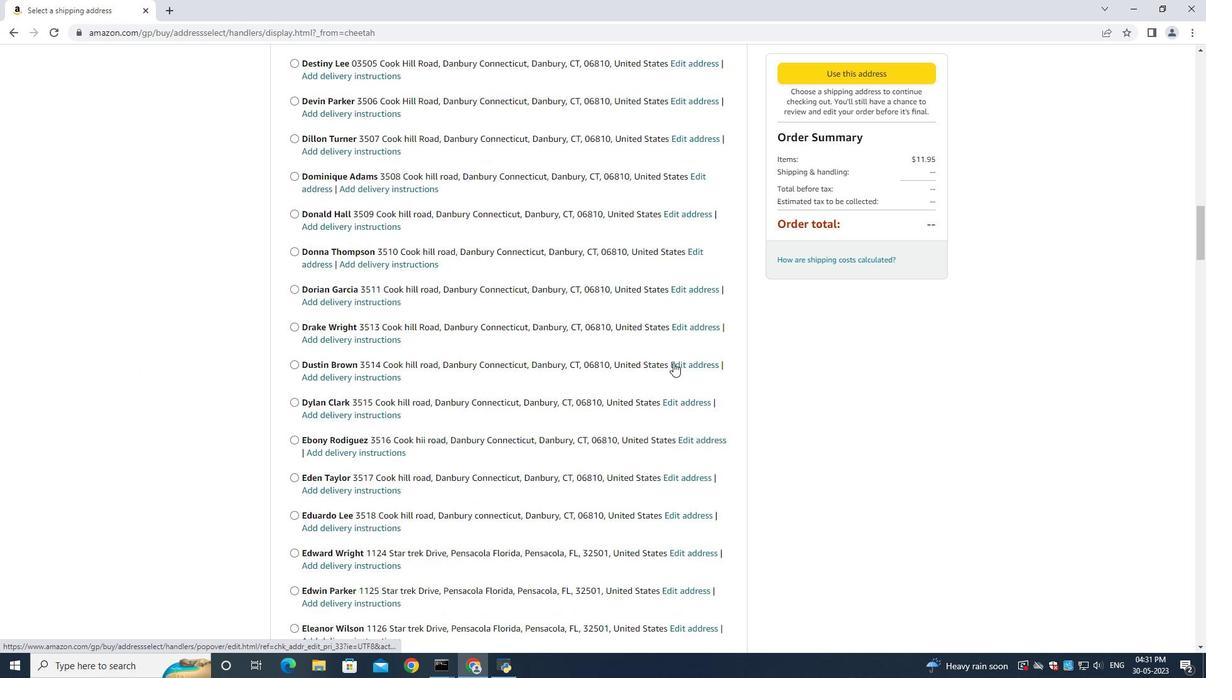 
Action: Mouse scrolled (673, 362) with delta (0, 0)
Screenshot: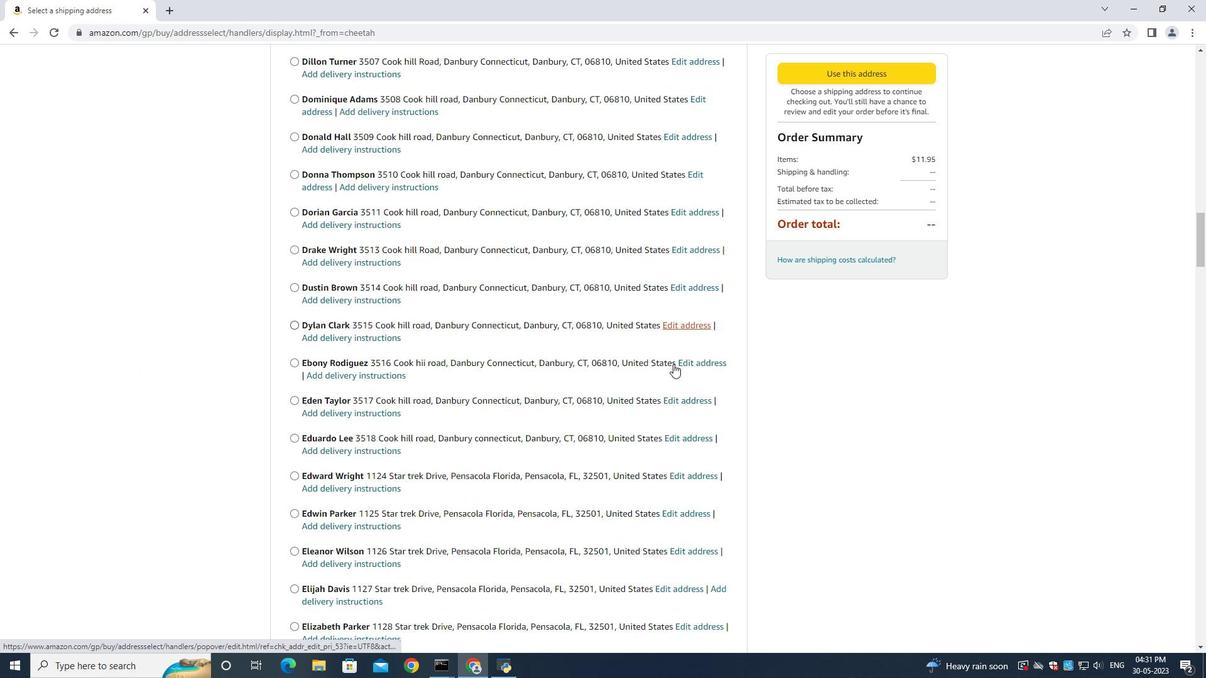 
Action: Mouse scrolled (673, 362) with delta (0, 0)
Screenshot: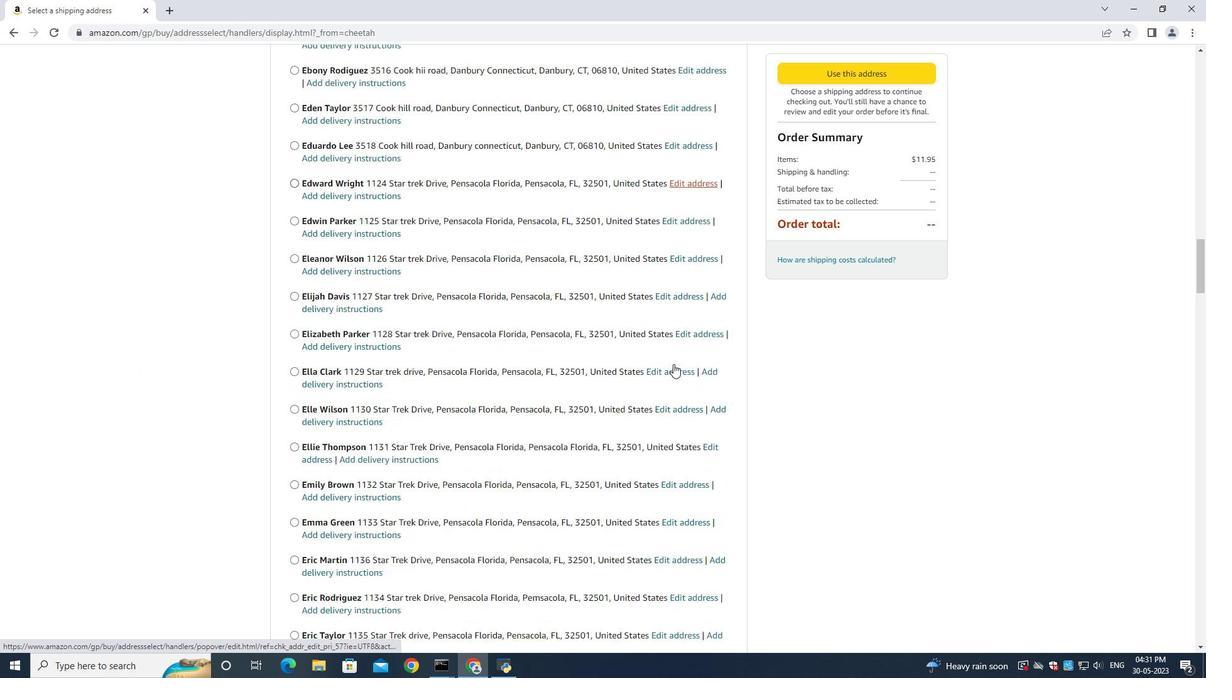 
Action: Mouse scrolled (673, 362) with delta (0, 0)
Screenshot: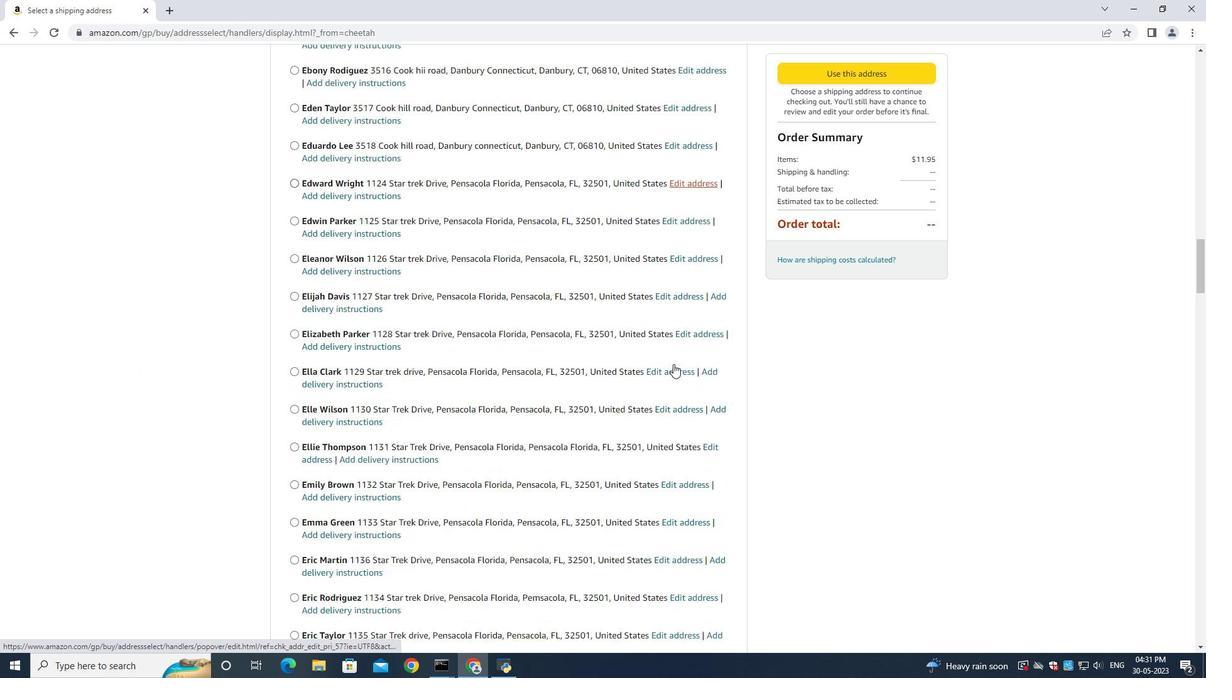 
Action: Mouse scrolled (673, 362) with delta (0, 0)
Screenshot: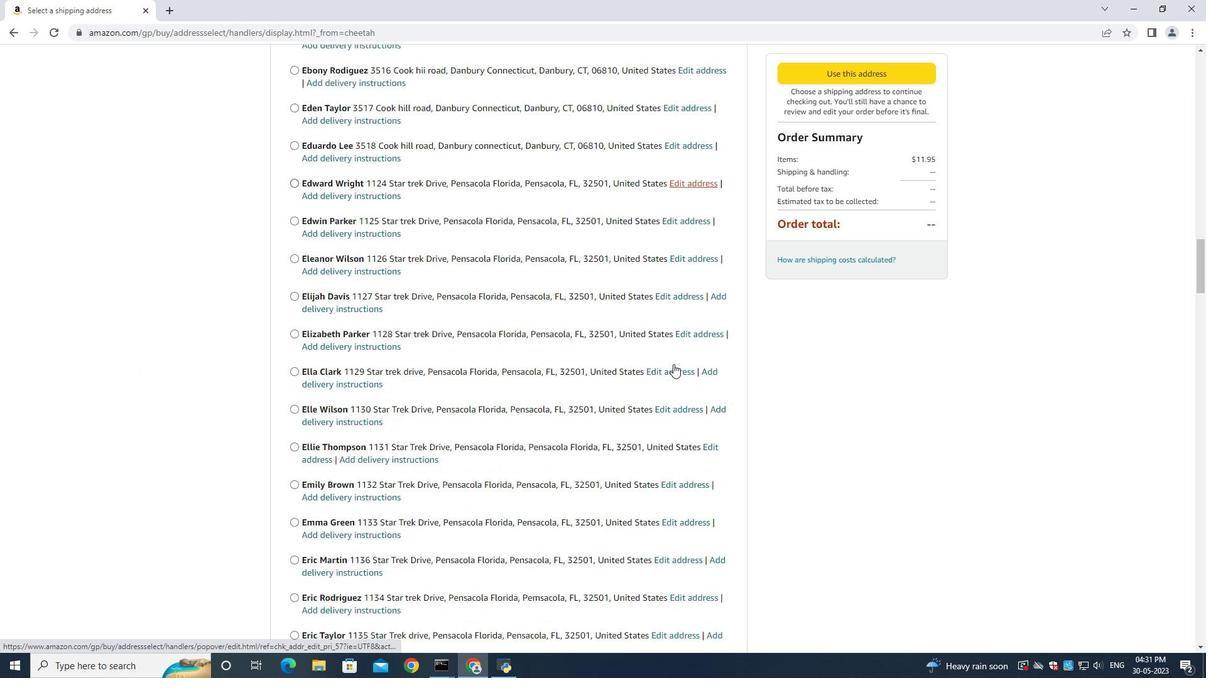 
Action: Mouse moved to (673, 363)
Screenshot: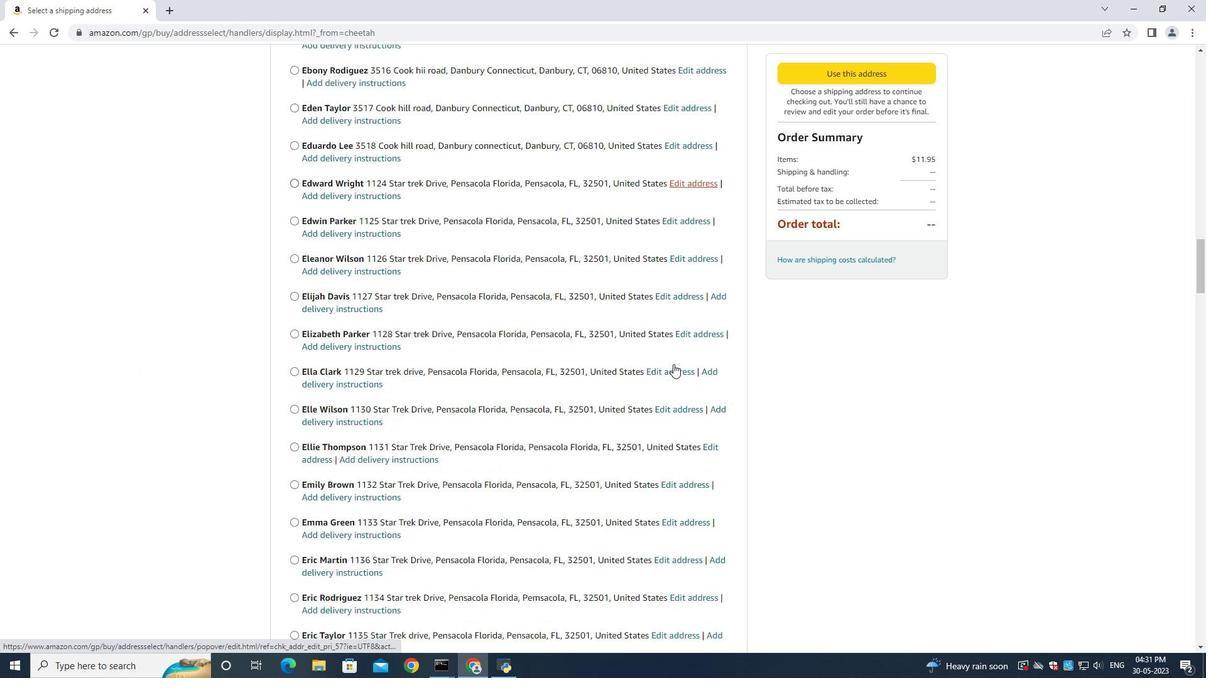 
Action: Mouse scrolled (673, 363) with delta (0, 0)
Screenshot: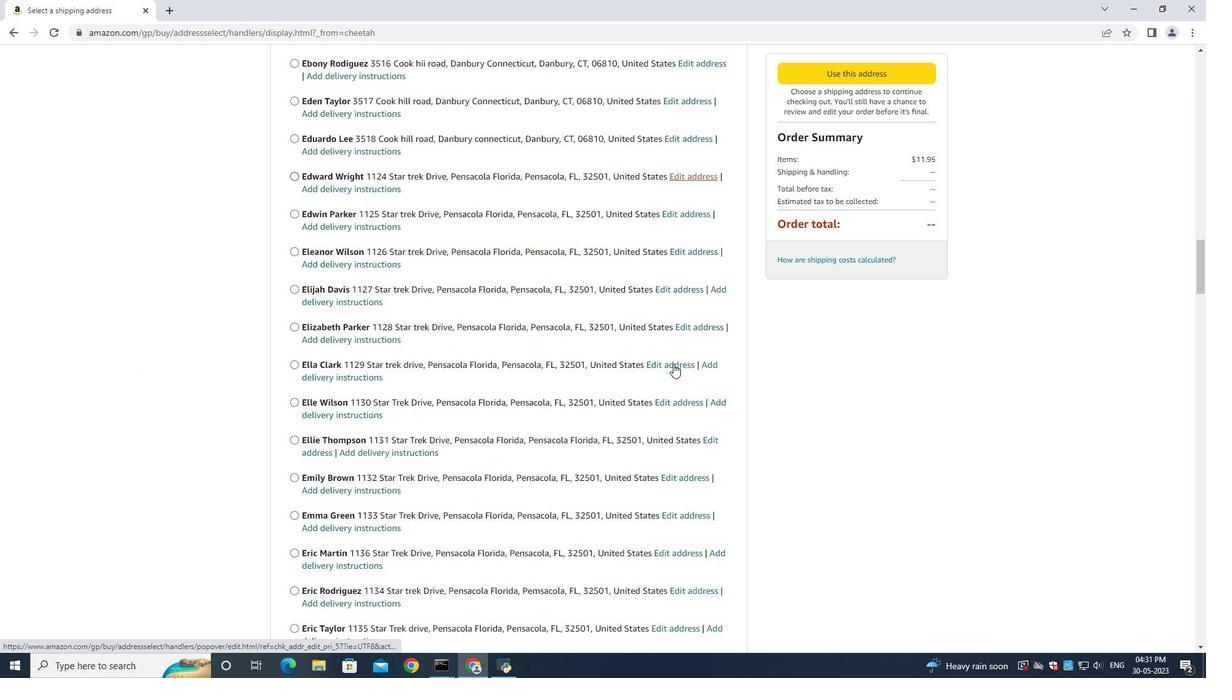 
Action: Mouse moved to (673, 363)
Screenshot: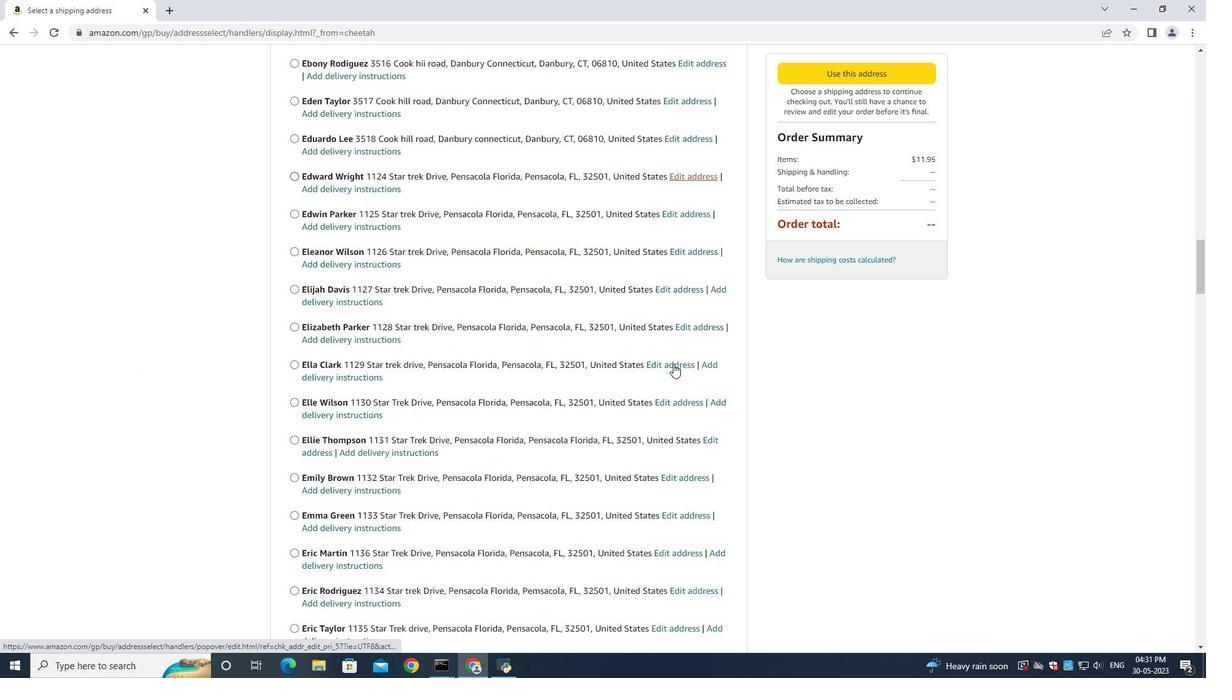
Action: Mouse scrolled (673, 363) with delta (0, 0)
Screenshot: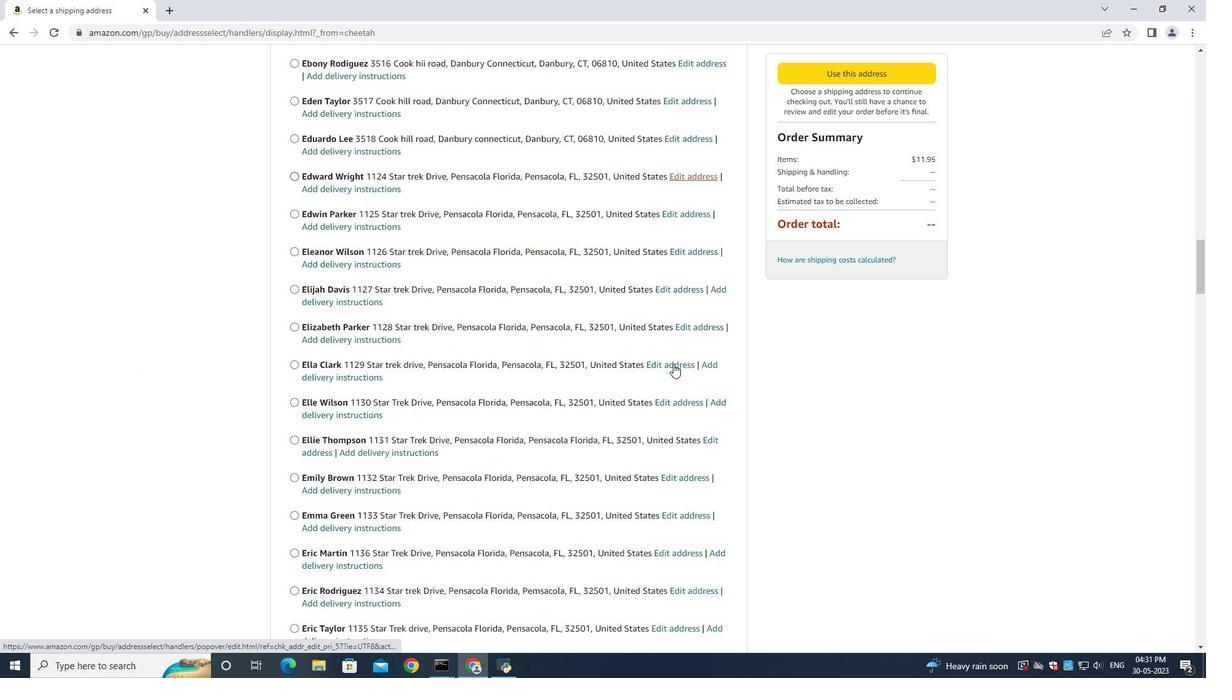 
Action: Mouse moved to (673, 364)
Screenshot: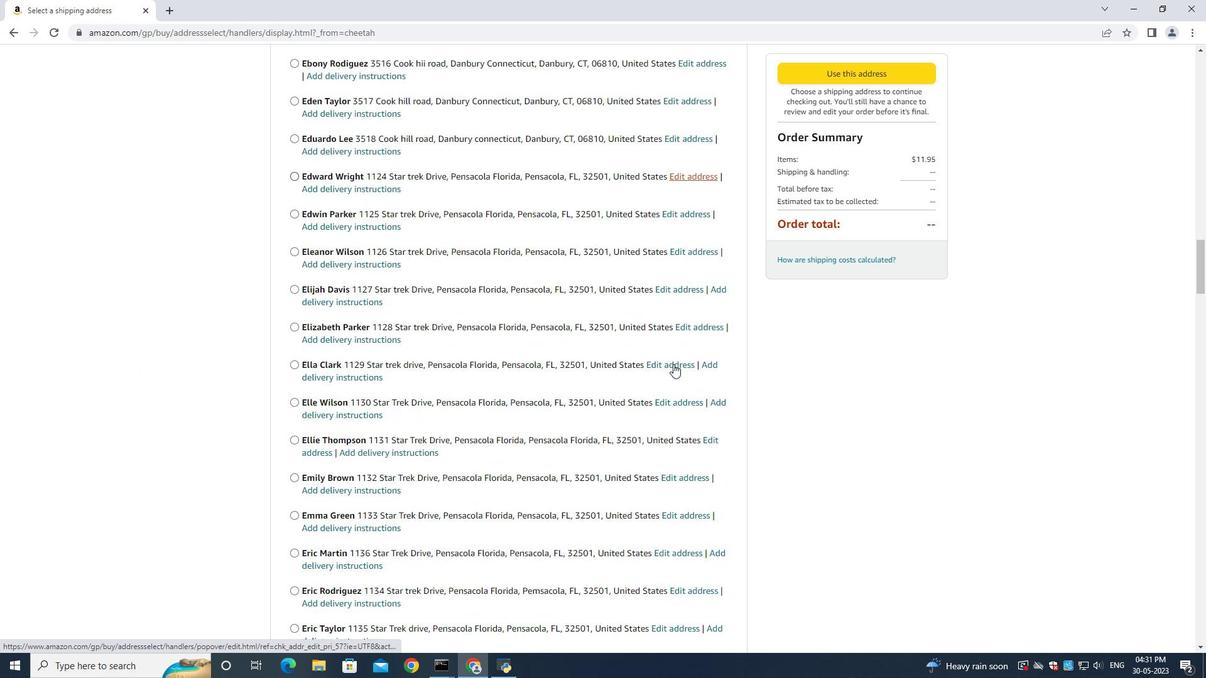 
Action: Mouse scrolled (673, 363) with delta (0, 0)
Screenshot: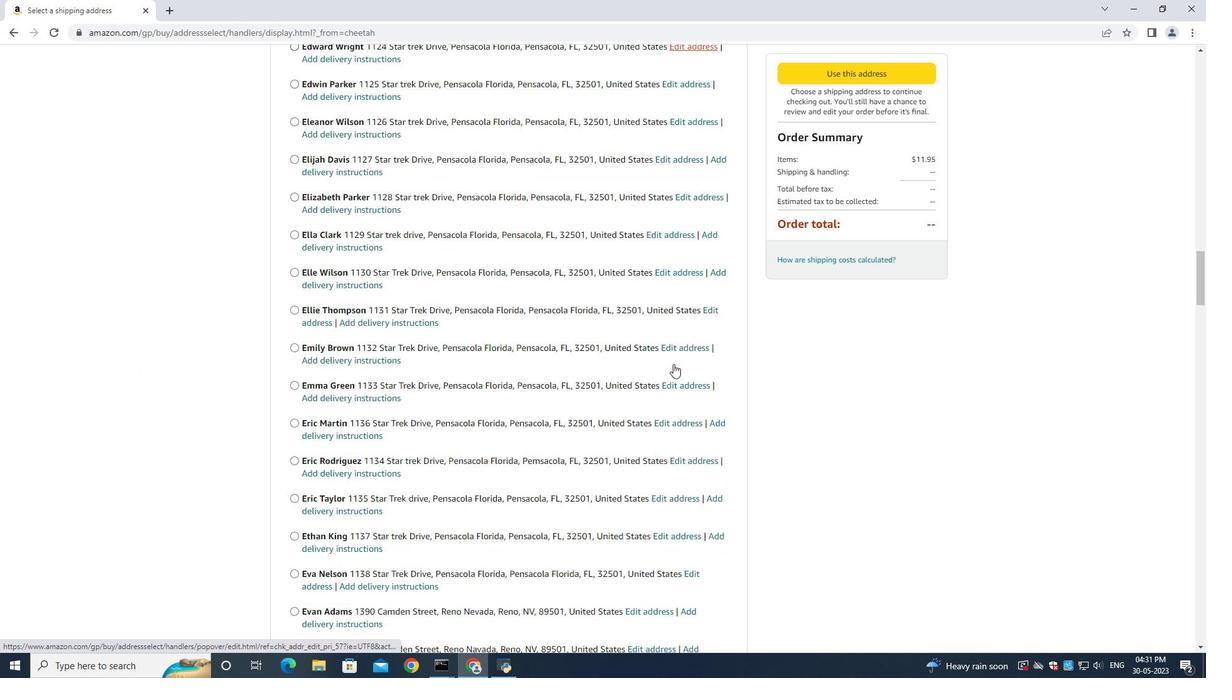 
Action: Mouse scrolled (673, 363) with delta (0, 0)
Screenshot: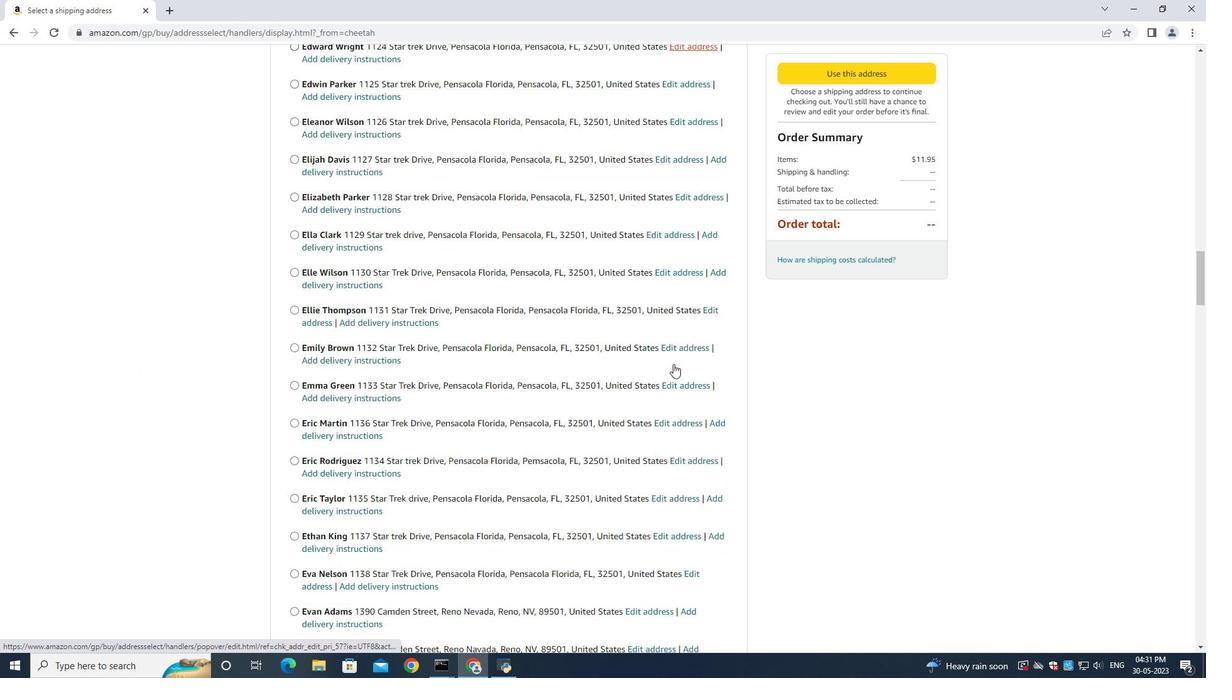 
Action: Mouse scrolled (673, 363) with delta (0, 0)
Screenshot: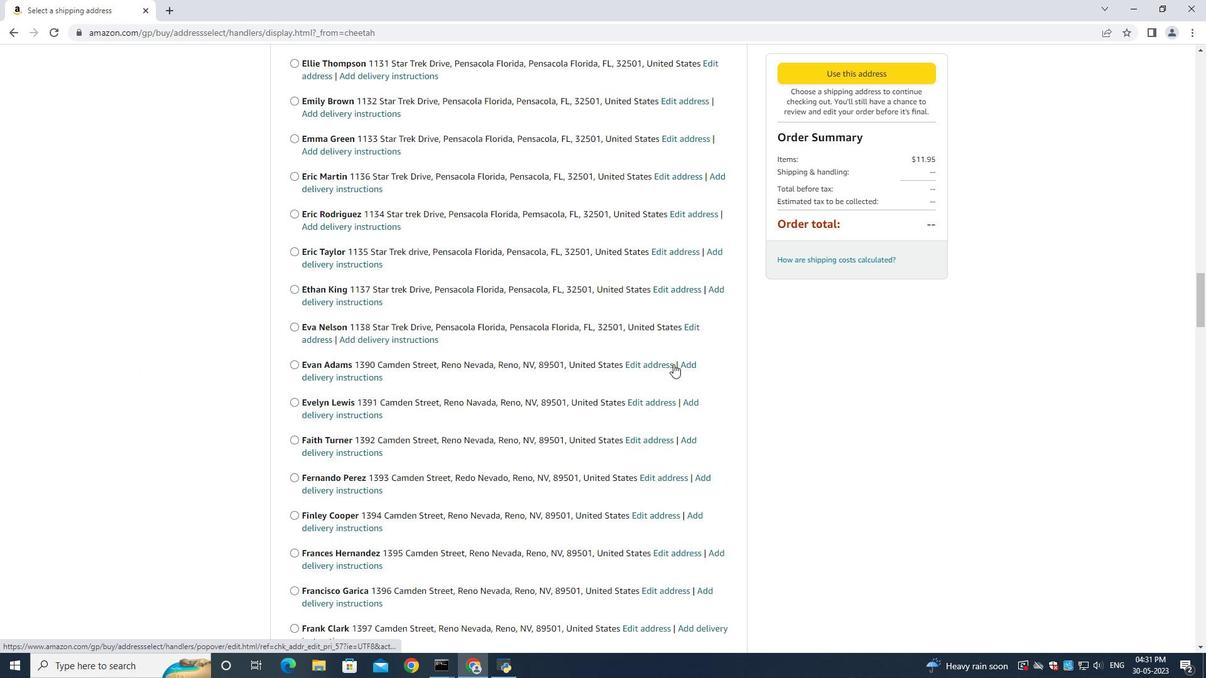 
Action: Mouse scrolled (673, 363) with delta (0, 0)
Screenshot: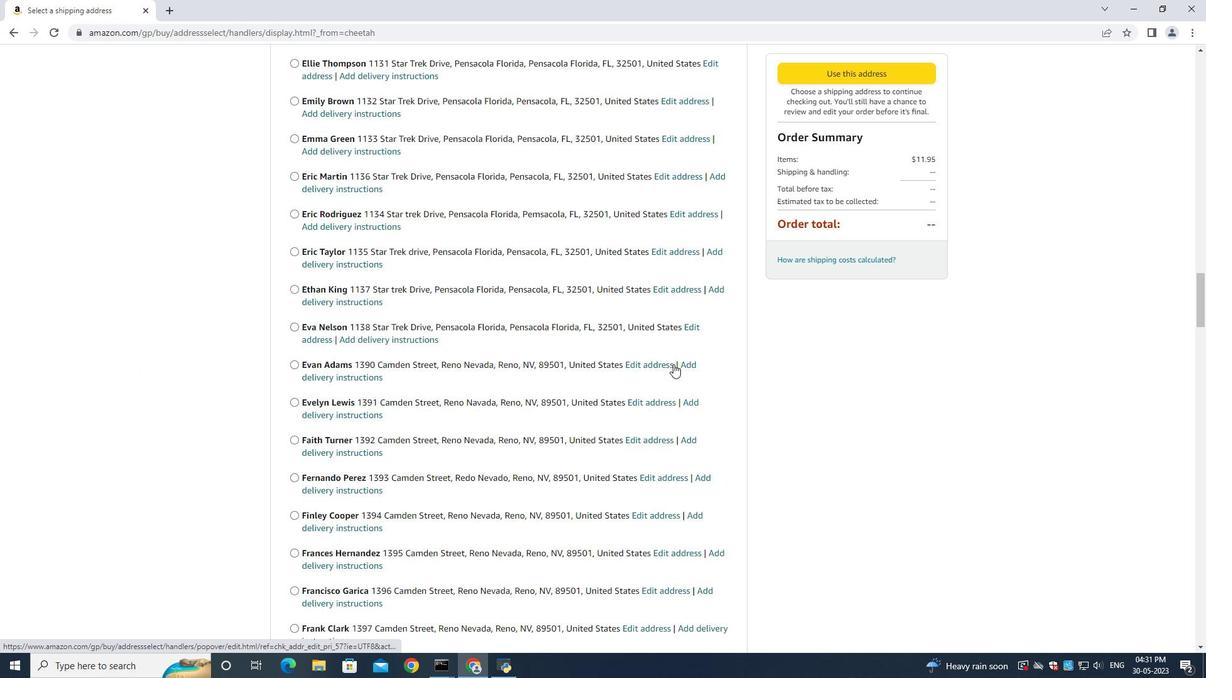 
Action: Mouse scrolled (673, 363) with delta (0, 0)
Screenshot: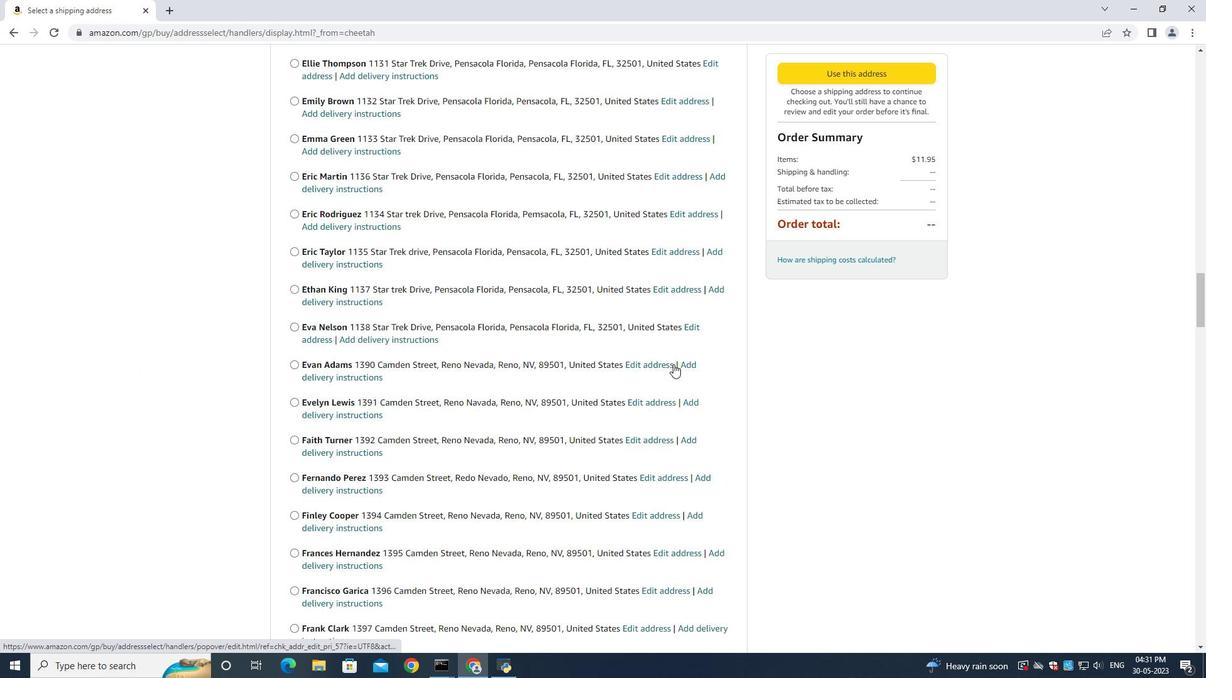 
Action: Mouse scrolled (673, 363) with delta (0, 0)
Screenshot: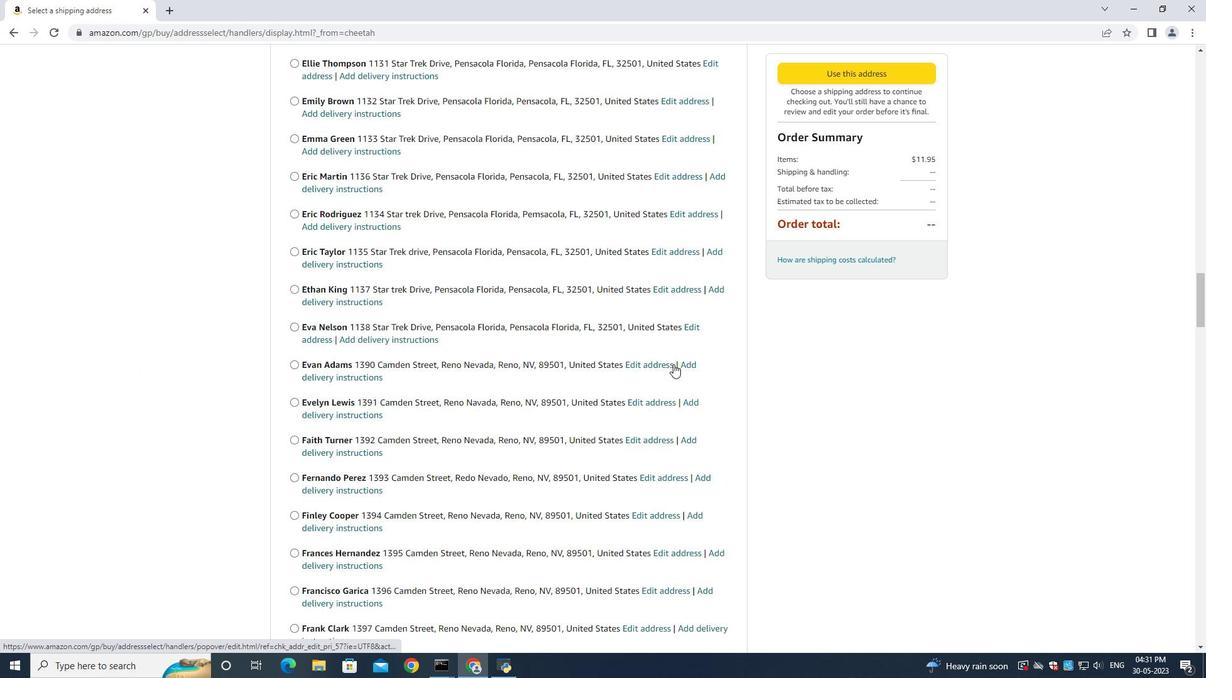 
Action: Mouse scrolled (673, 363) with delta (0, 0)
Screenshot: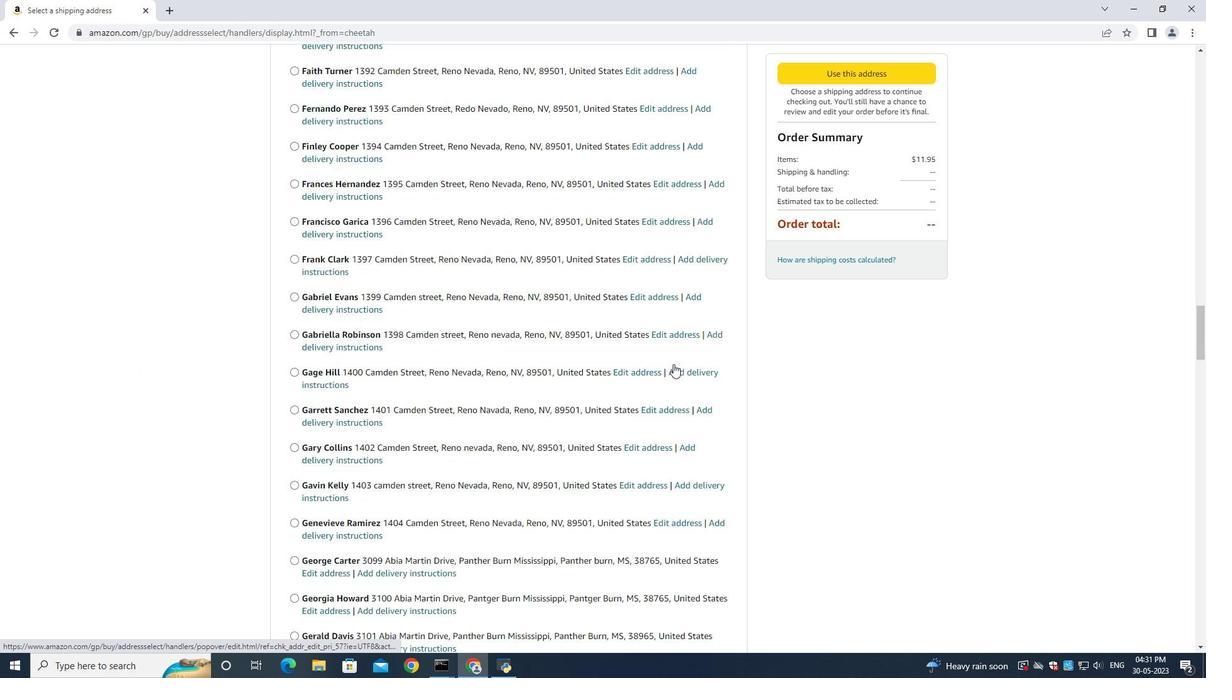 
Action: Mouse scrolled (673, 363) with delta (0, 0)
Screenshot: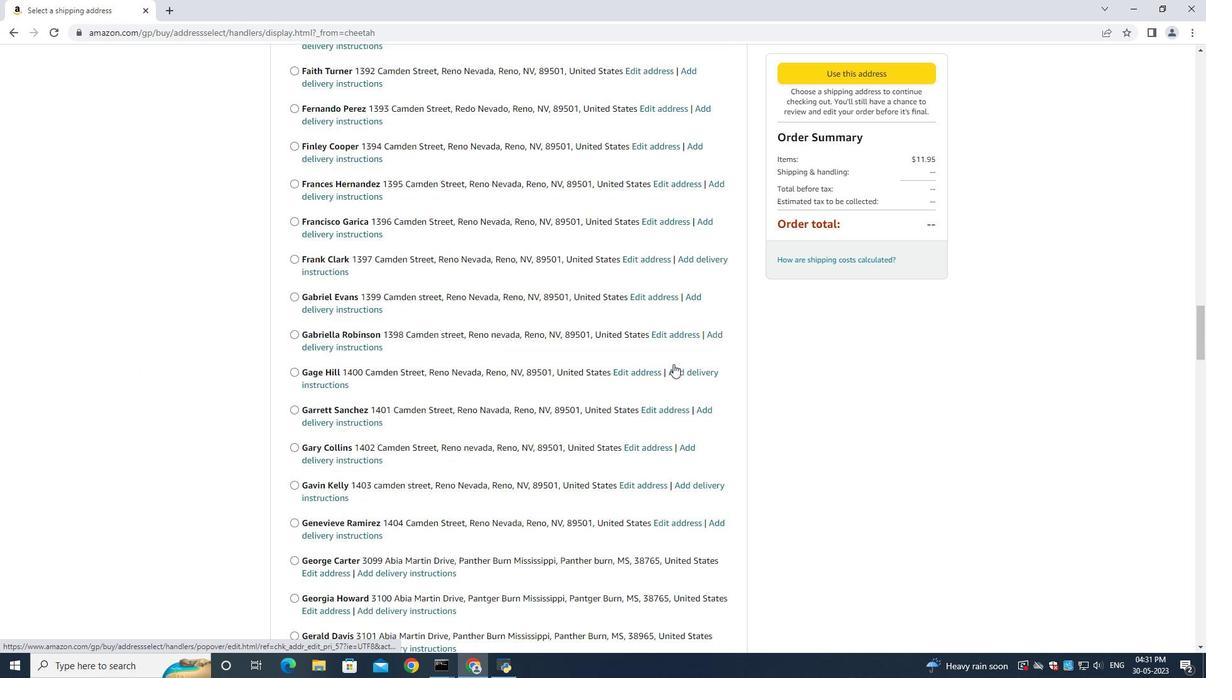 
Action: Mouse scrolled (673, 363) with delta (0, 0)
Screenshot: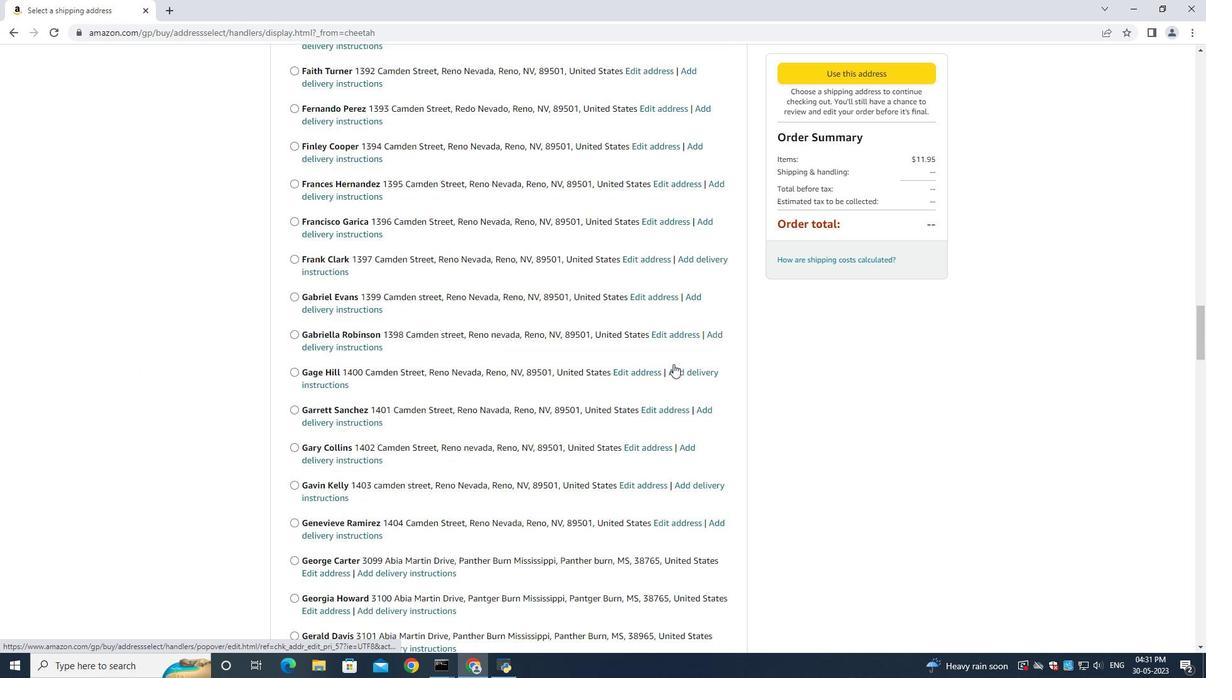 
Action: Mouse scrolled (673, 363) with delta (0, 0)
Screenshot: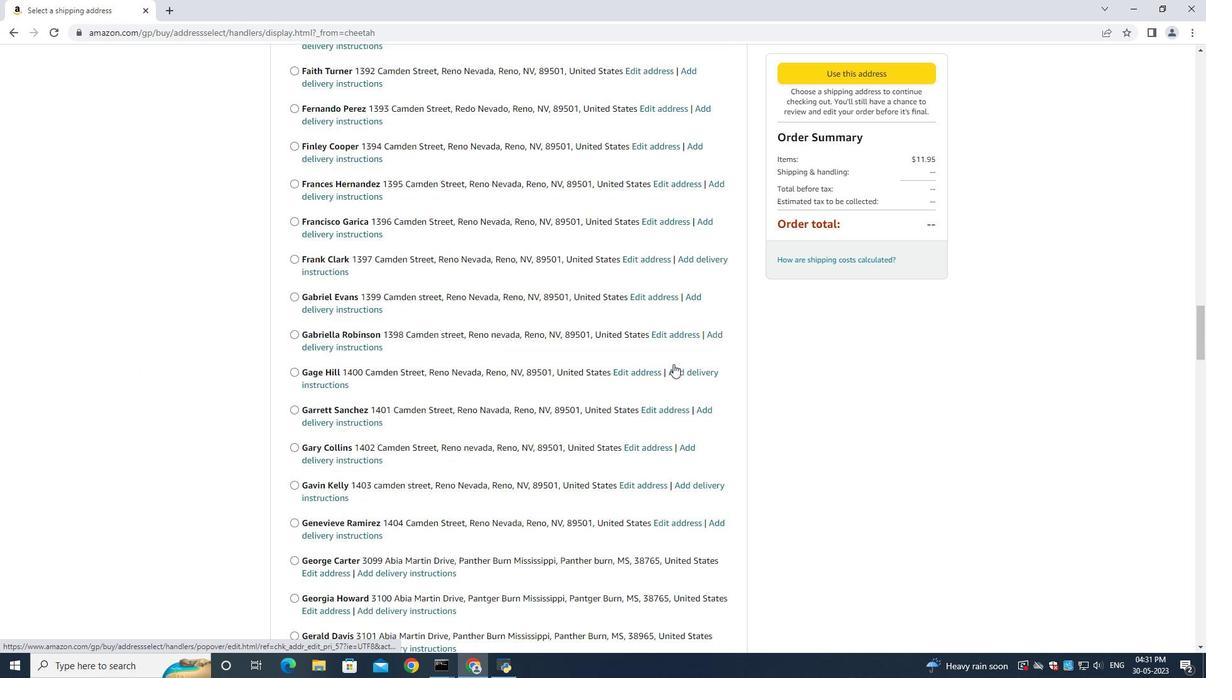 
Action: Mouse scrolled (673, 363) with delta (0, 0)
Screenshot: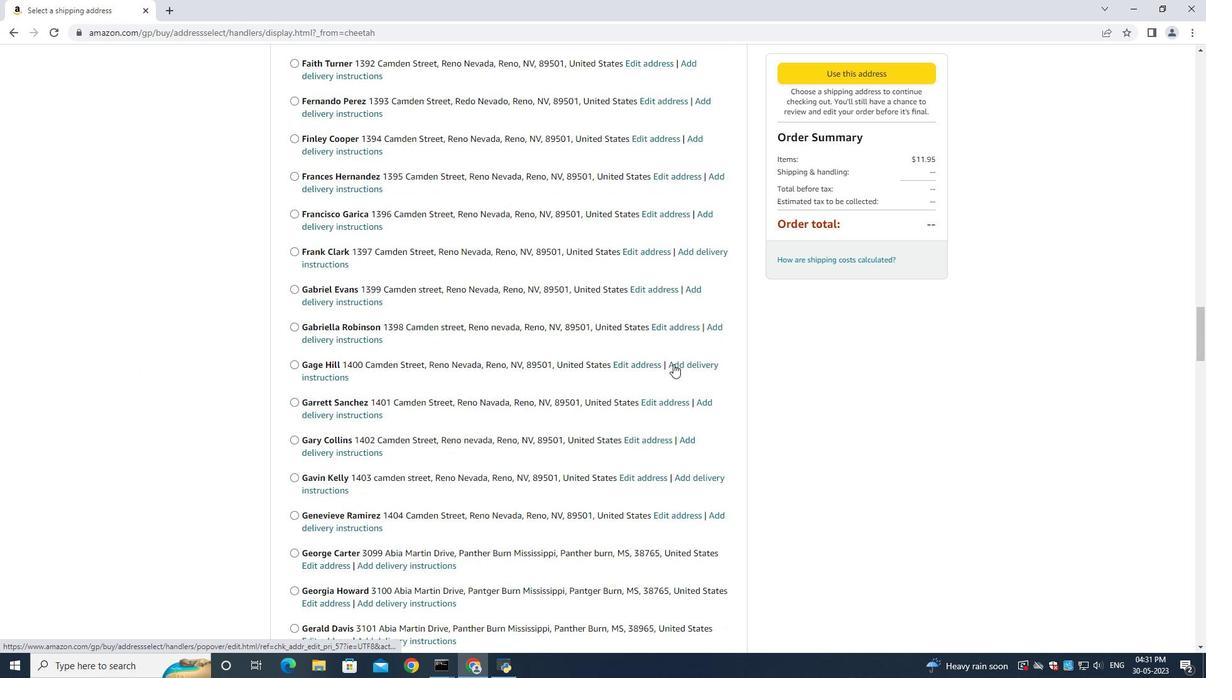 
Action: Mouse scrolled (673, 363) with delta (0, 0)
Screenshot: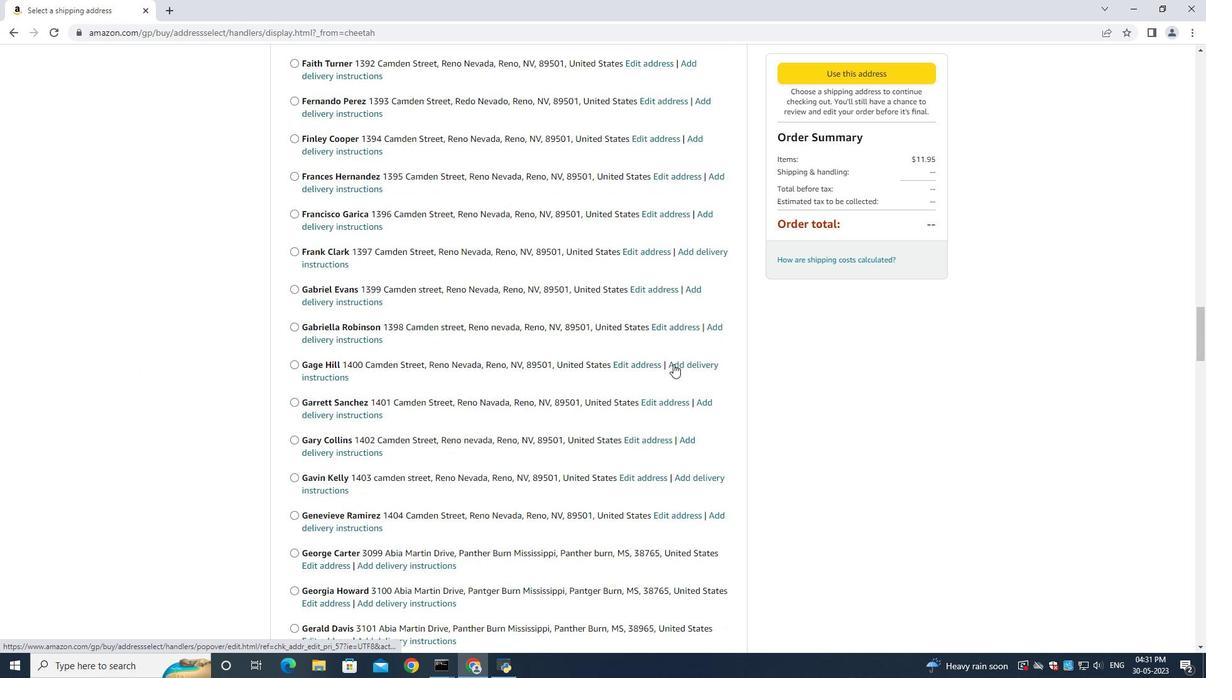 
Action: Mouse scrolled (673, 363) with delta (0, 0)
Screenshot: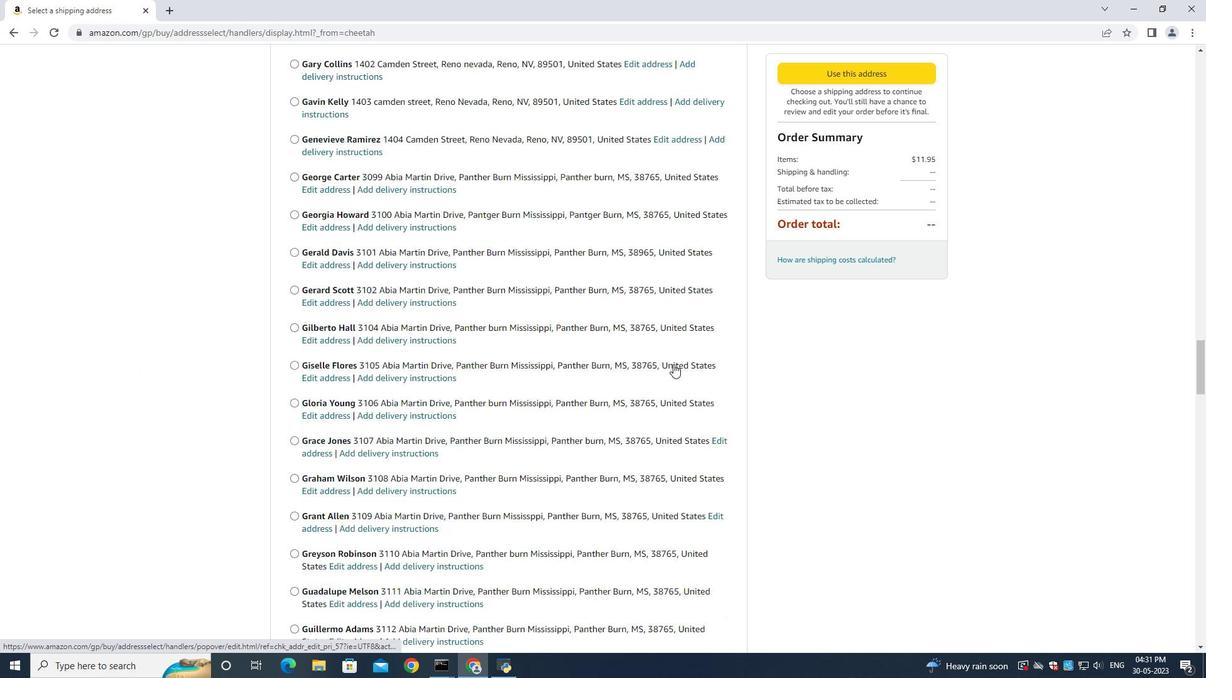 
Action: Mouse scrolled (673, 363) with delta (0, 0)
Screenshot: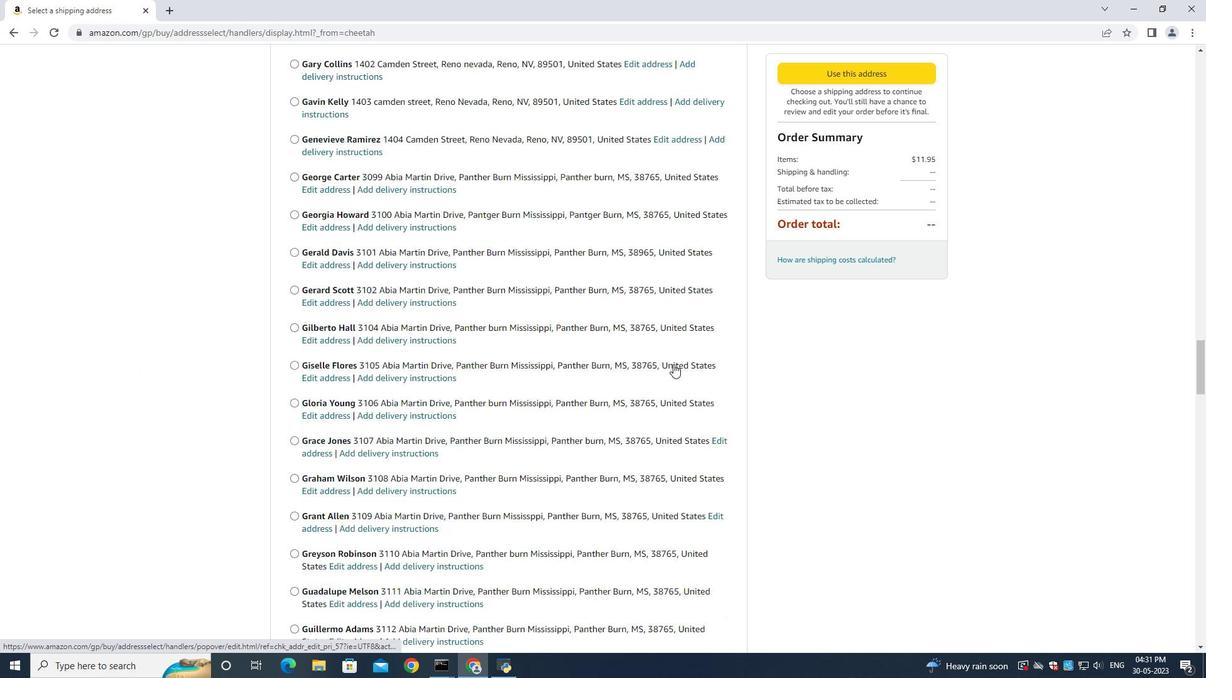 
Action: Mouse scrolled (673, 363) with delta (0, 0)
Screenshot: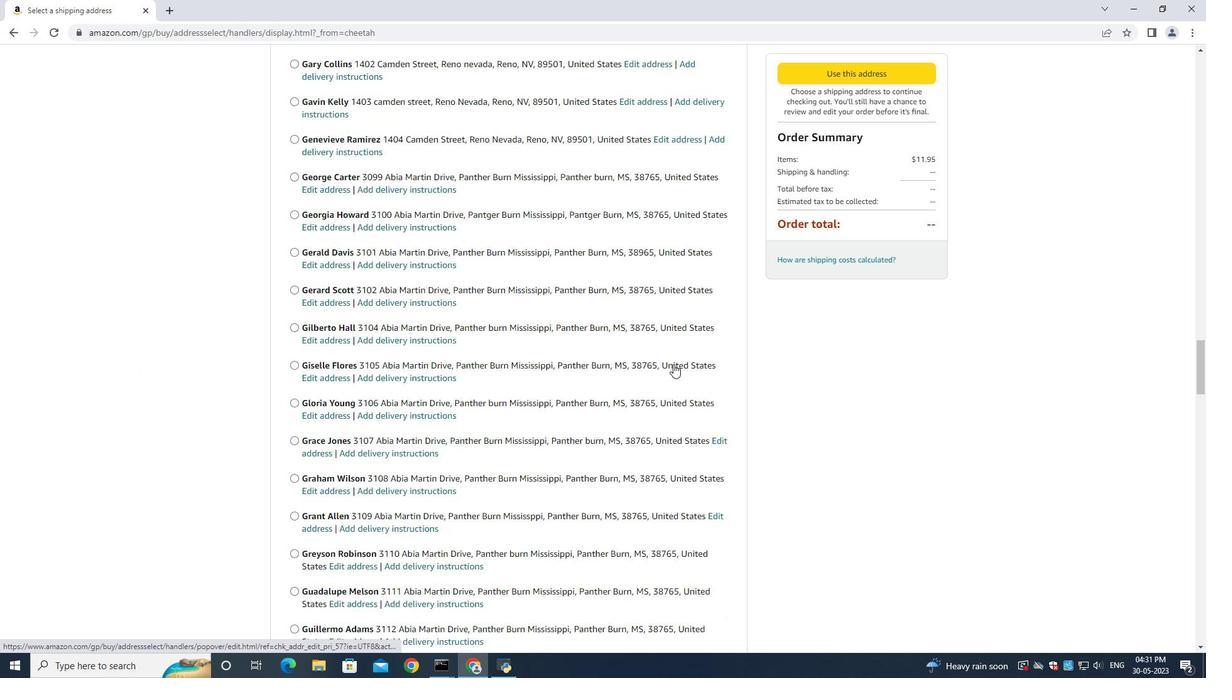 
Action: Mouse scrolled (673, 363) with delta (0, 0)
Screenshot: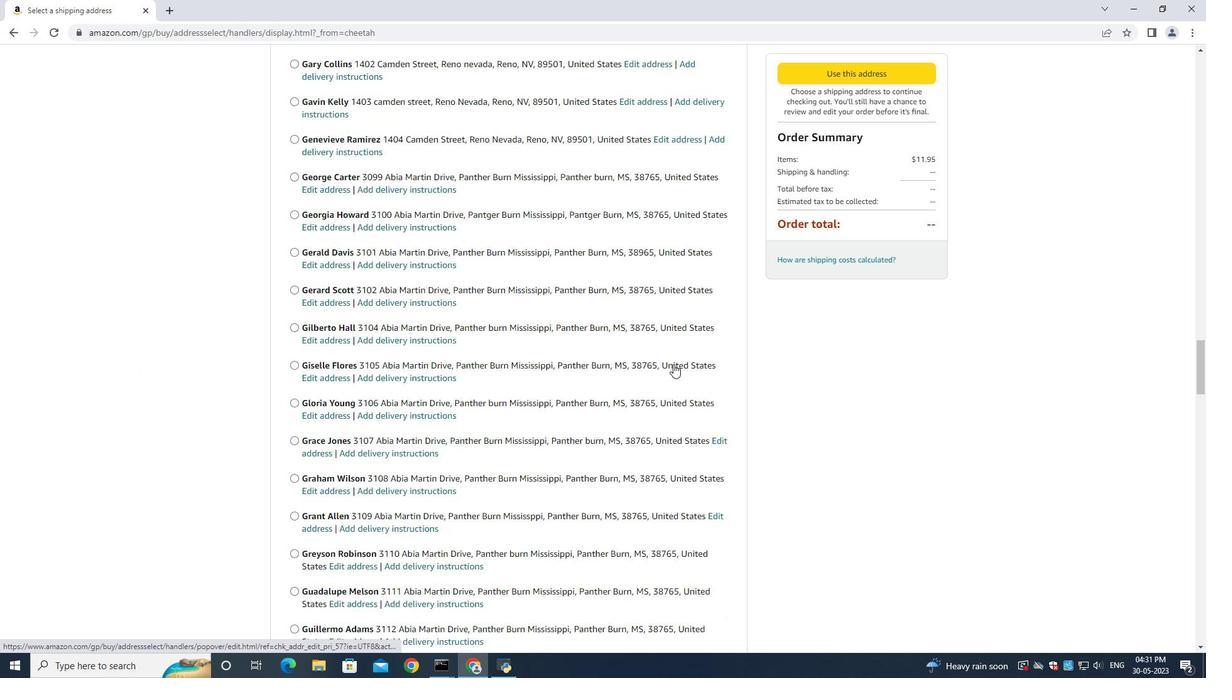 
Action: Mouse scrolled (673, 363) with delta (0, 0)
Screenshot: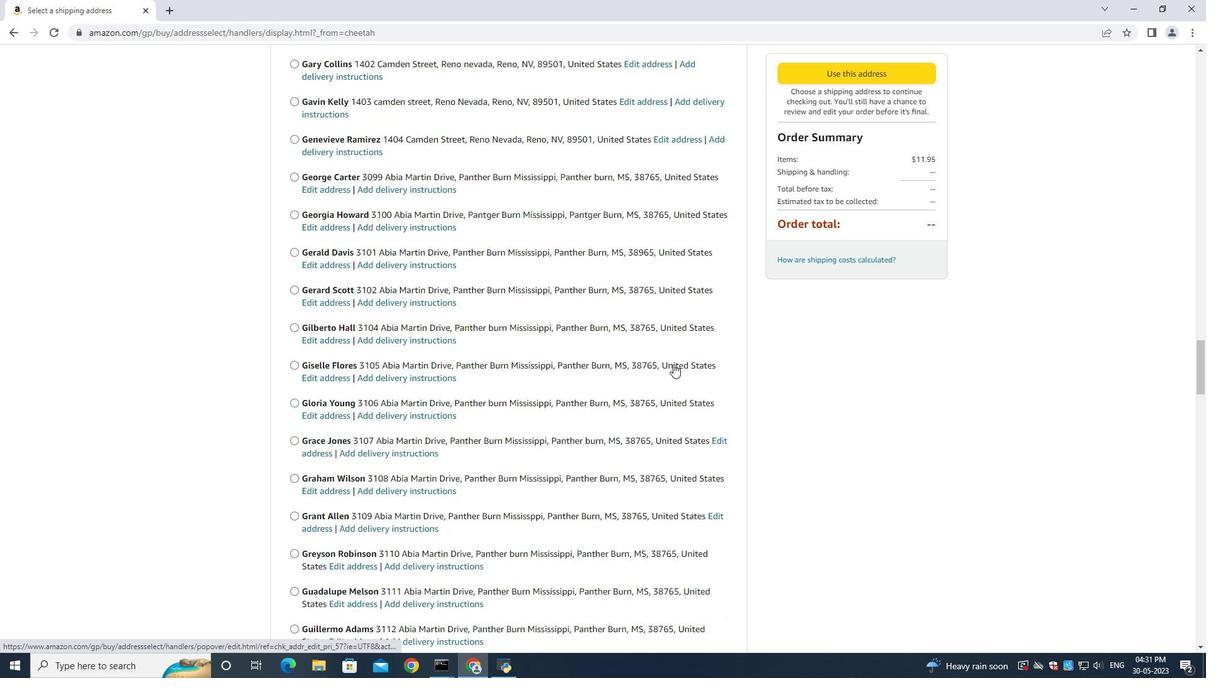 
Action: Mouse scrolled (673, 363) with delta (0, 0)
Screenshot: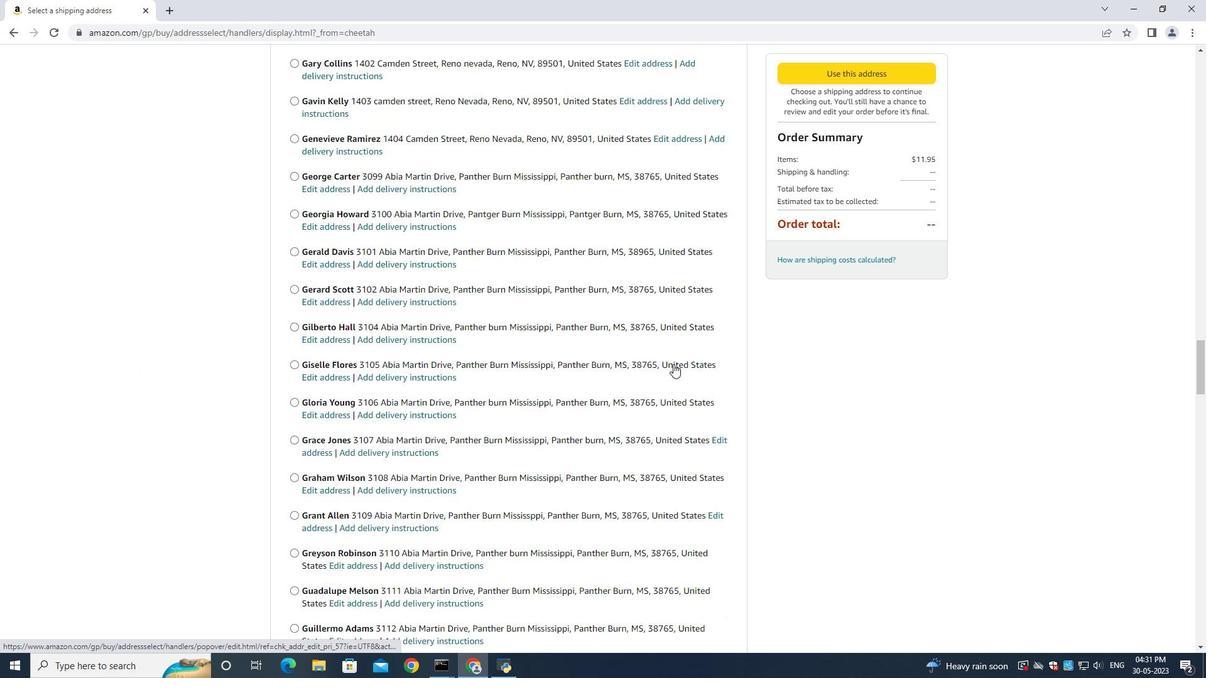
Action: Mouse scrolled (673, 363) with delta (0, 0)
Screenshot: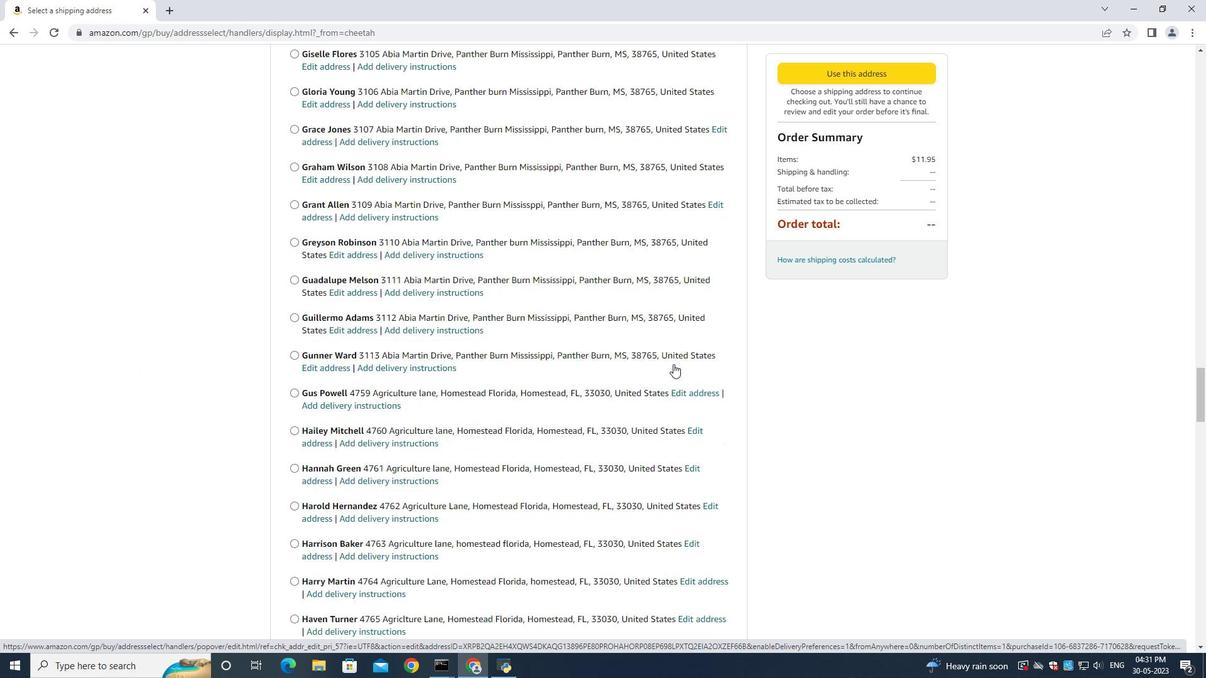 
Action: Mouse scrolled (673, 363) with delta (0, 0)
Screenshot: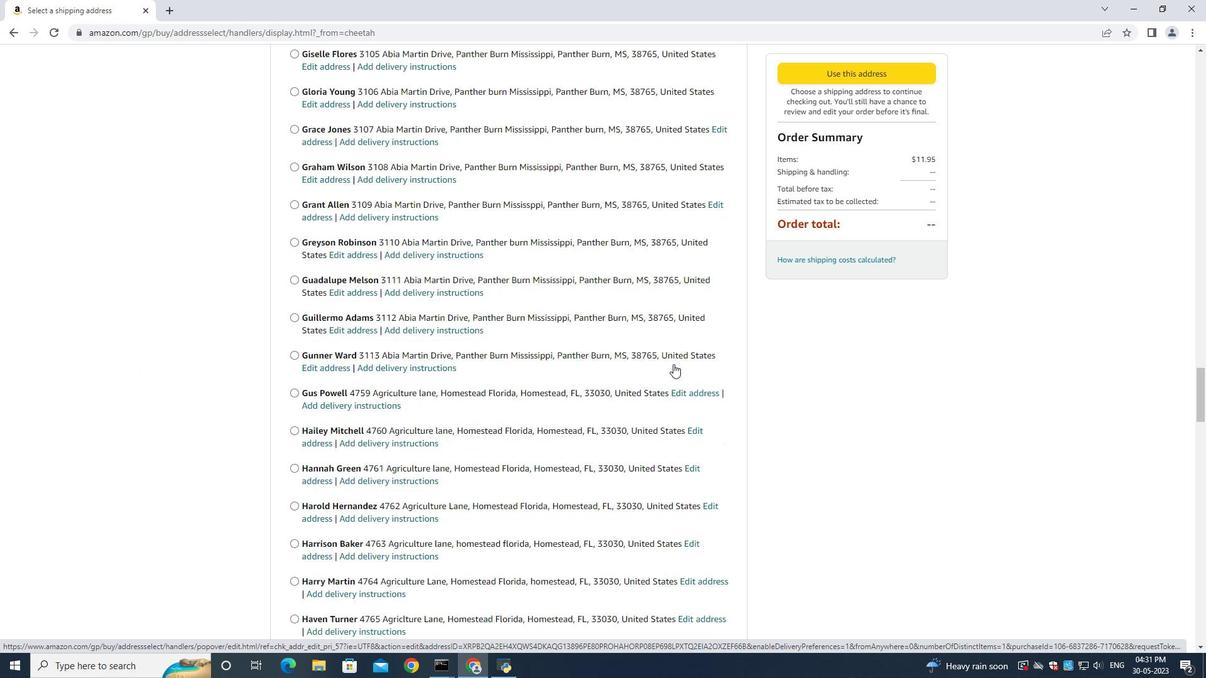 
Action: Mouse scrolled (673, 363) with delta (0, 0)
Screenshot: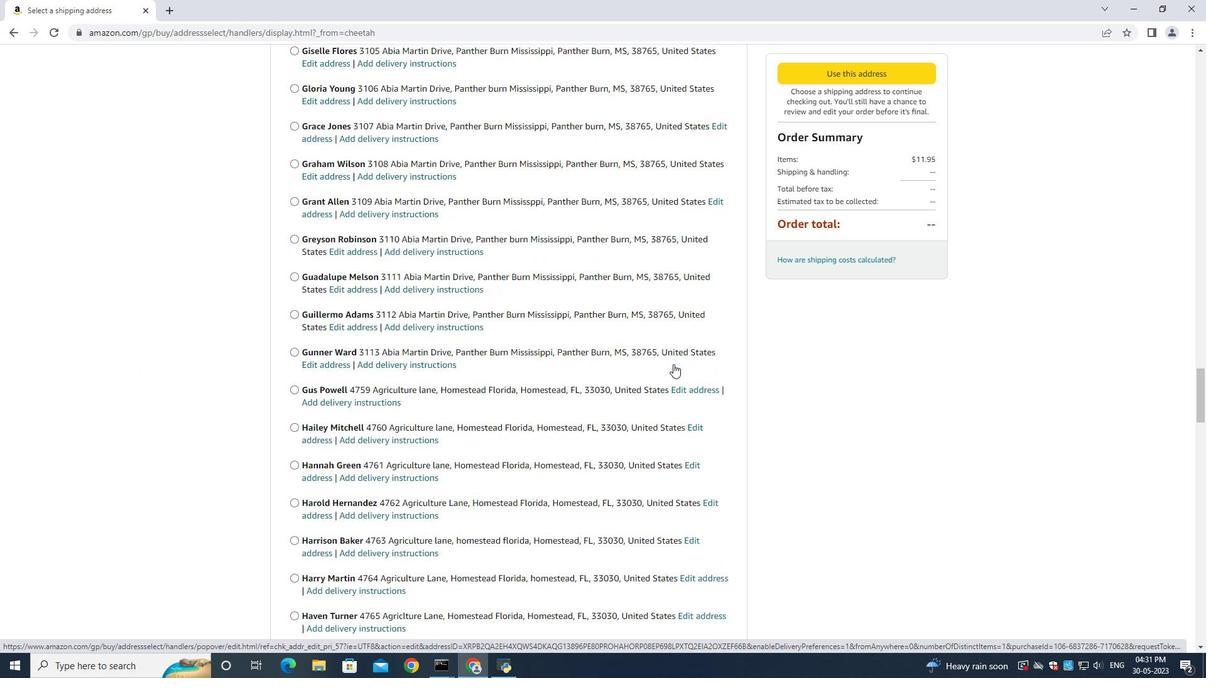 
Action: Mouse scrolled (673, 363) with delta (0, 0)
Screenshot: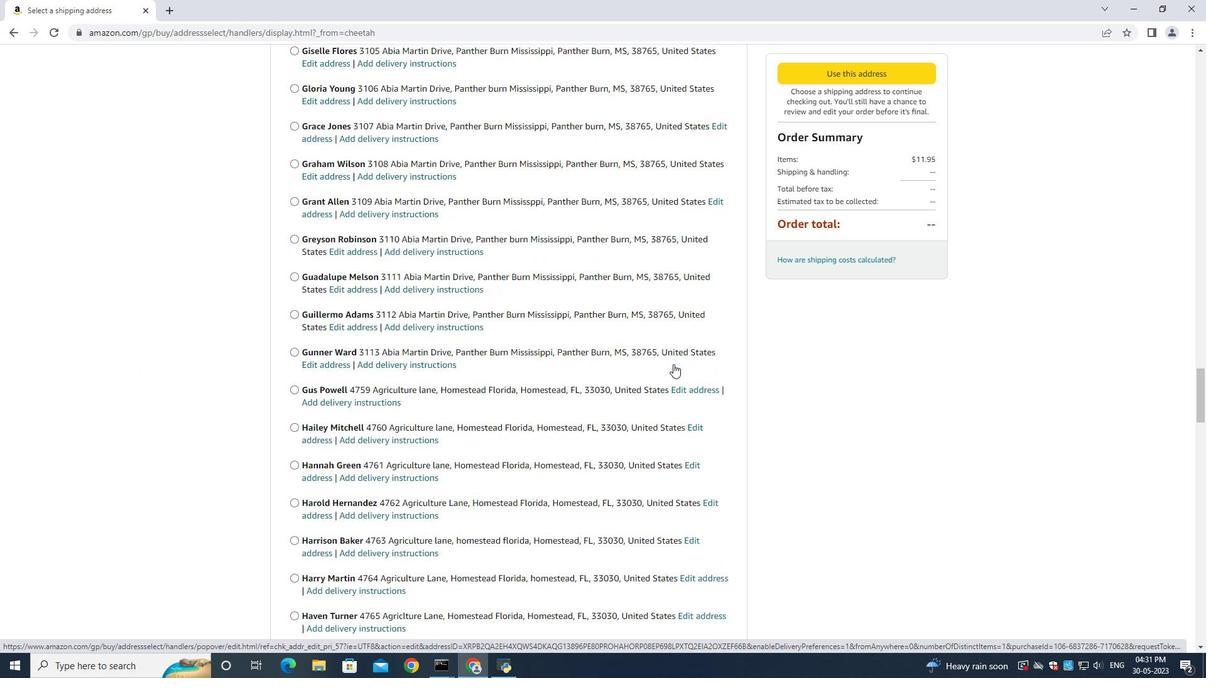 
Action: Mouse scrolled (673, 363) with delta (0, 0)
Screenshot: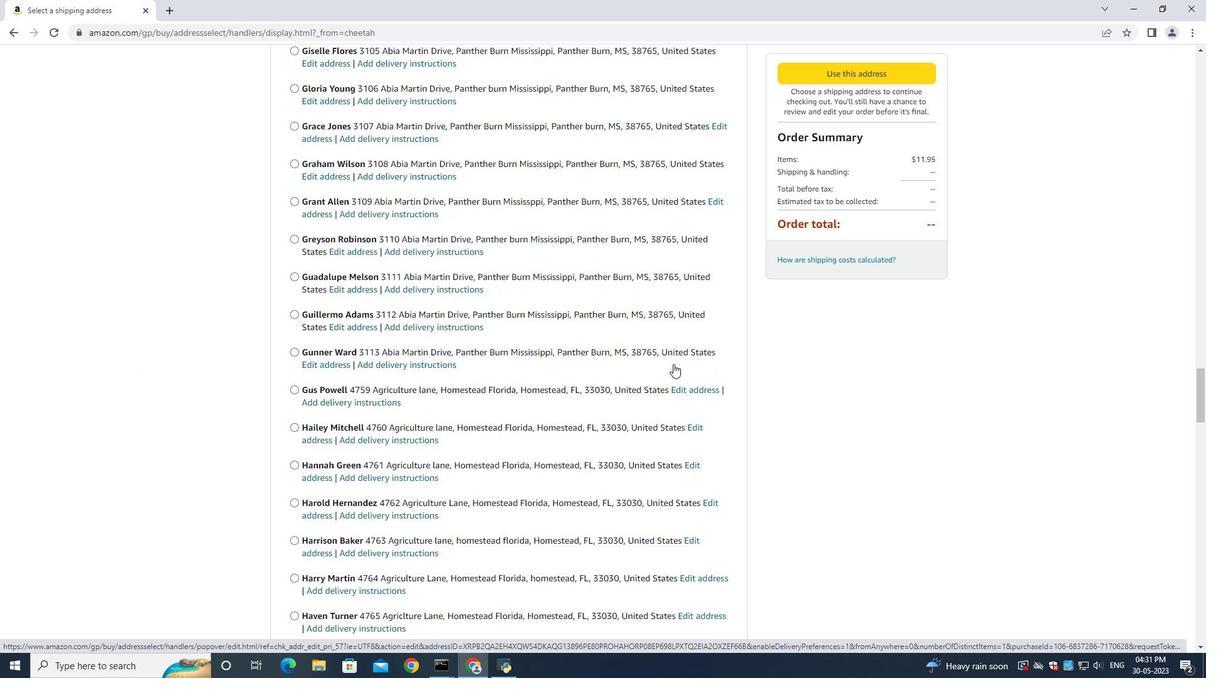 
Action: Mouse scrolled (673, 363) with delta (0, 0)
Screenshot: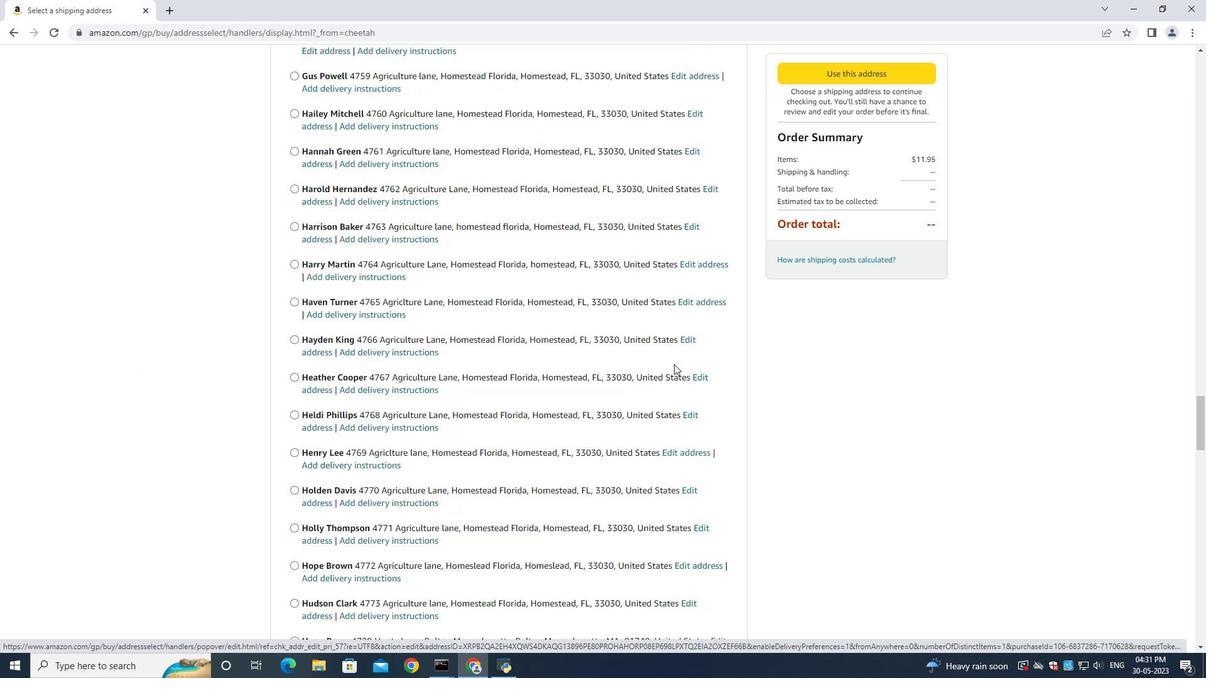 
Action: Mouse scrolled (673, 363) with delta (0, 0)
Screenshot: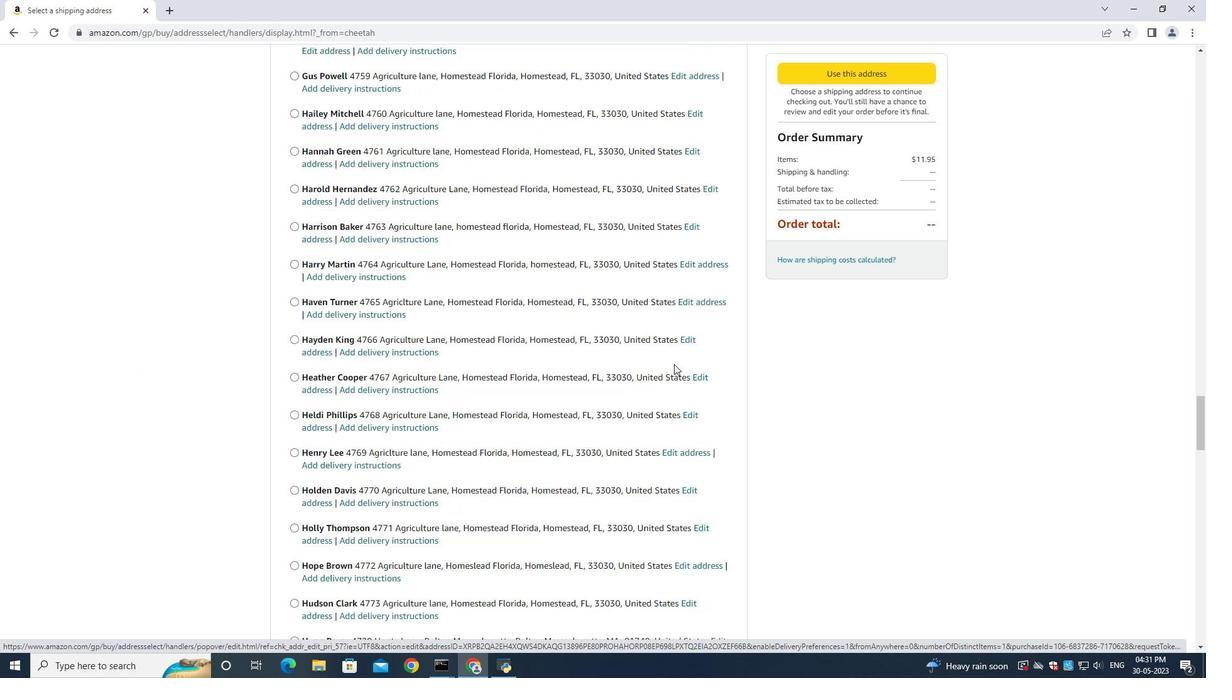 
Action: Mouse scrolled (673, 363) with delta (0, 0)
Screenshot: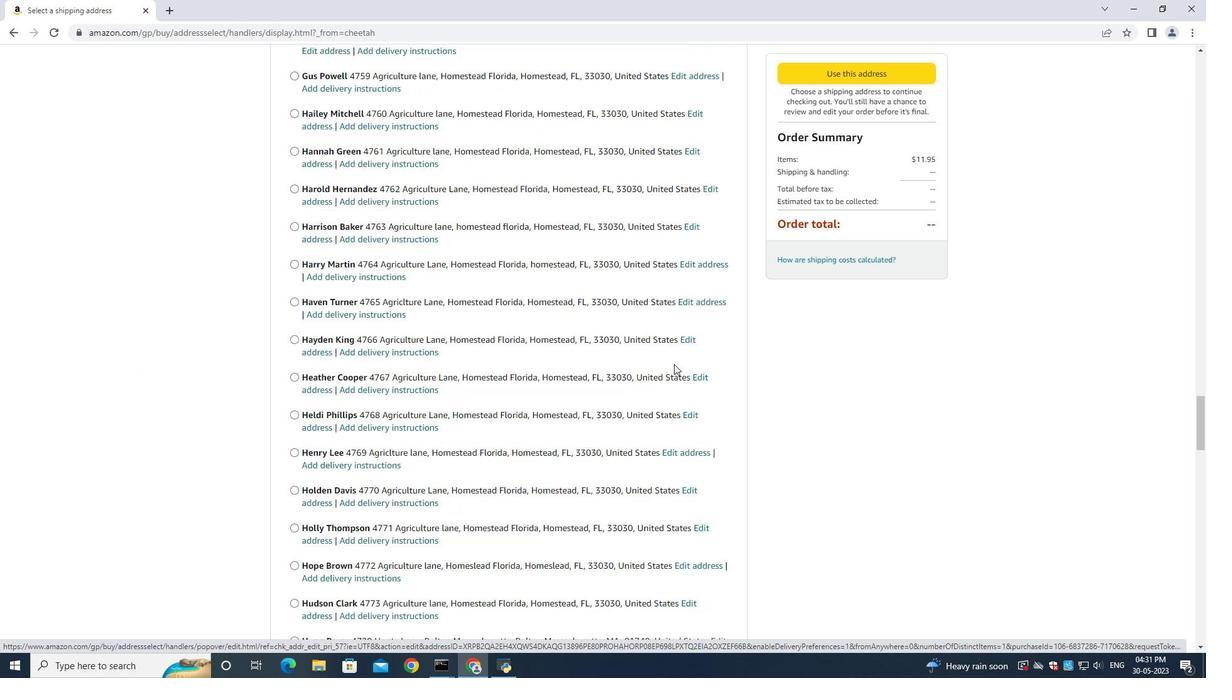 
Action: Mouse scrolled (673, 363) with delta (0, 0)
Screenshot: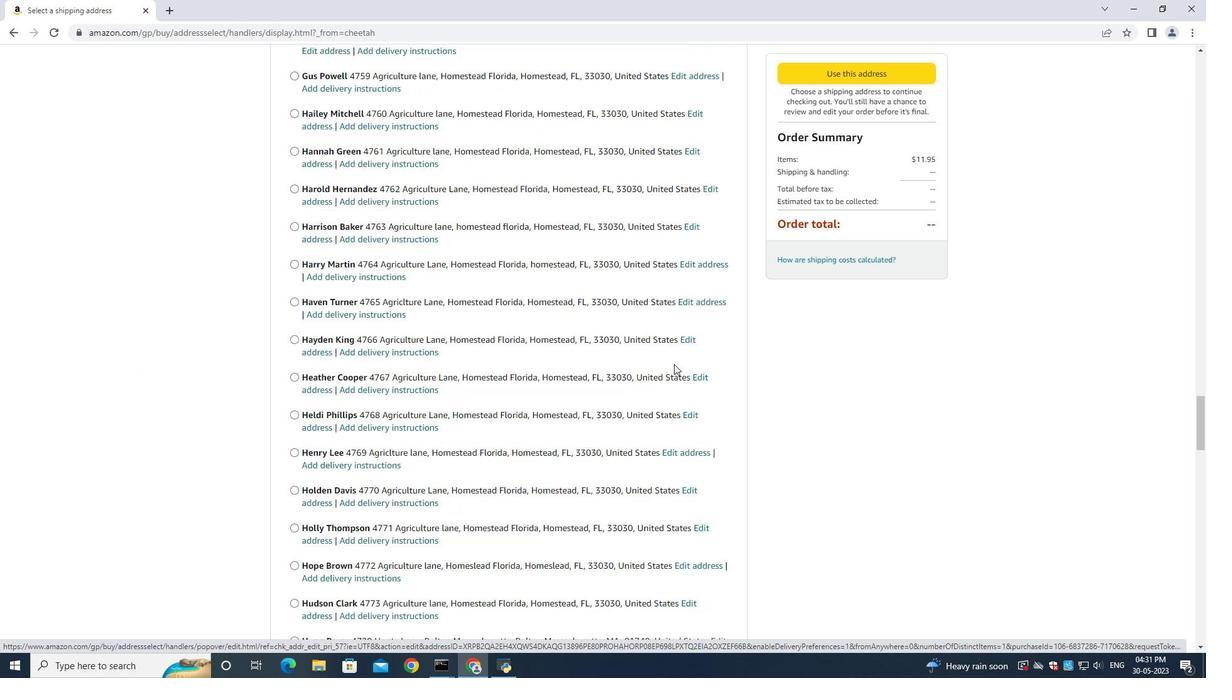 
Action: Mouse moved to (674, 364)
Screenshot: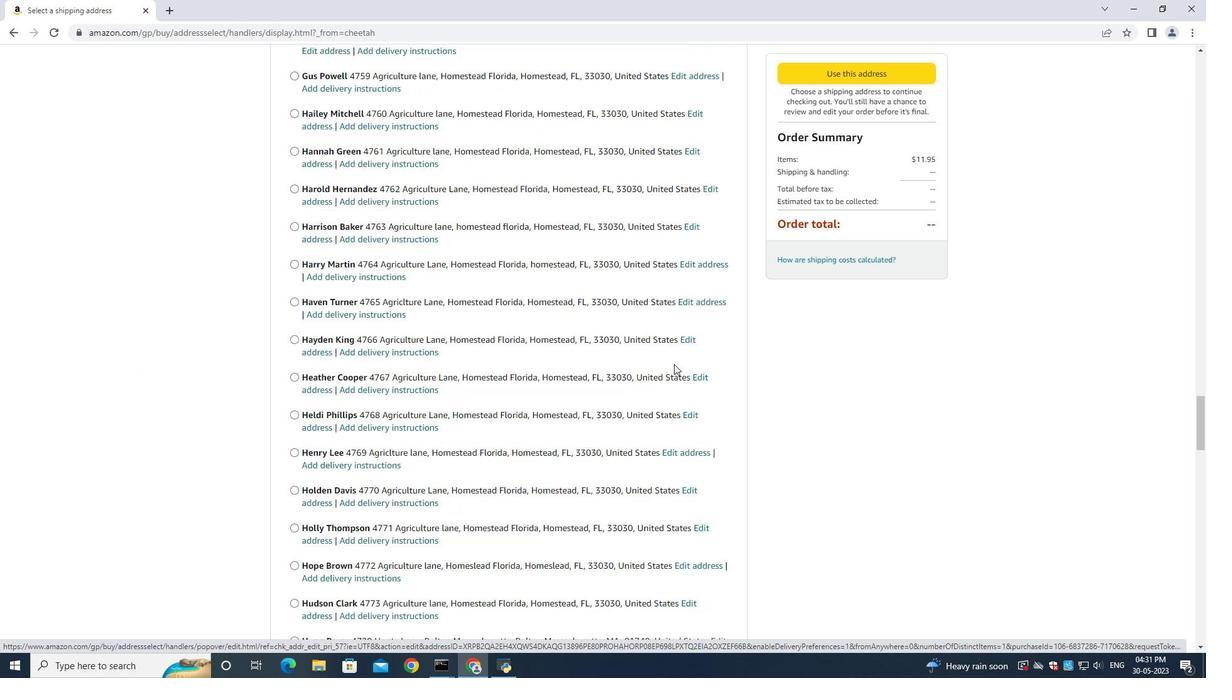 
Action: Mouse scrolled (674, 363) with delta (0, 0)
Screenshot: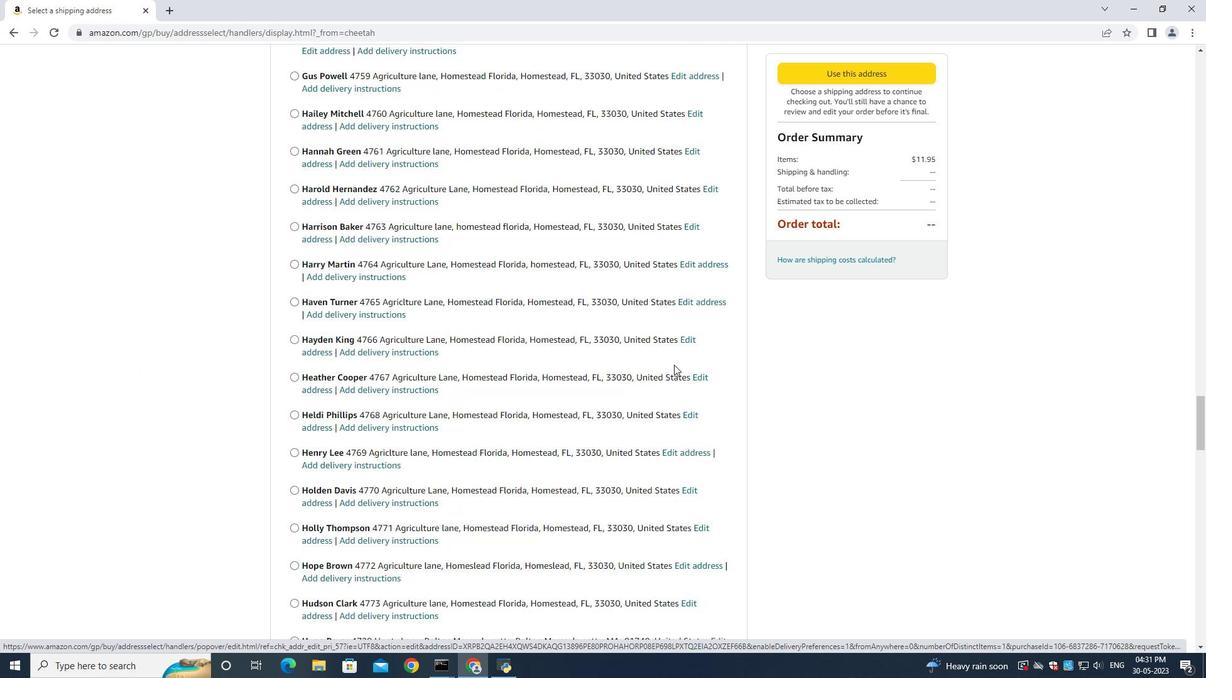
Action: Mouse moved to (674, 366)
Screenshot: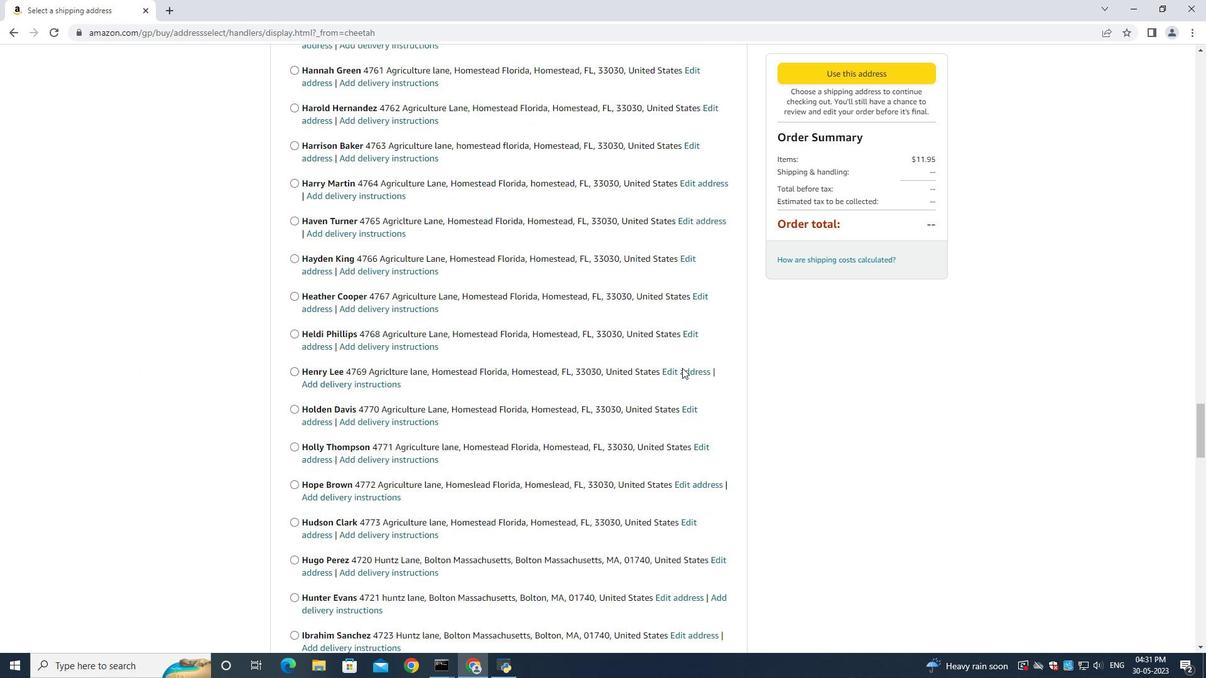 
Action: Mouse scrolled (674, 365) with delta (0, 0)
Screenshot: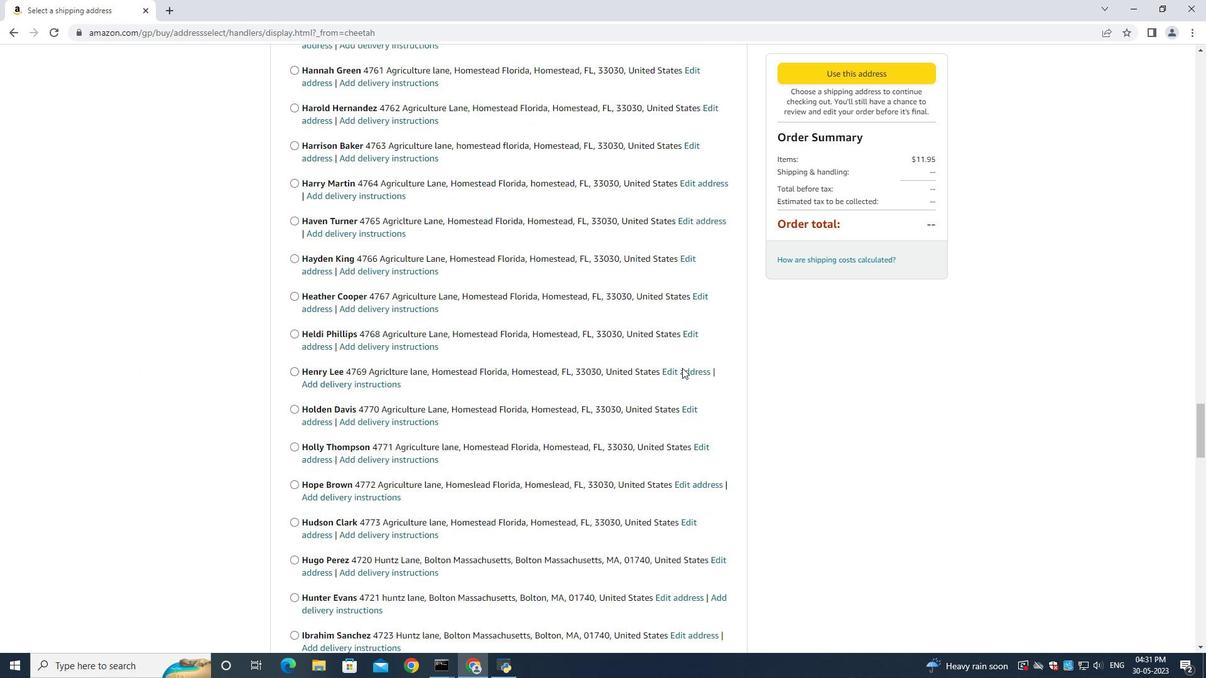 
Action: Mouse moved to (672, 368)
Screenshot: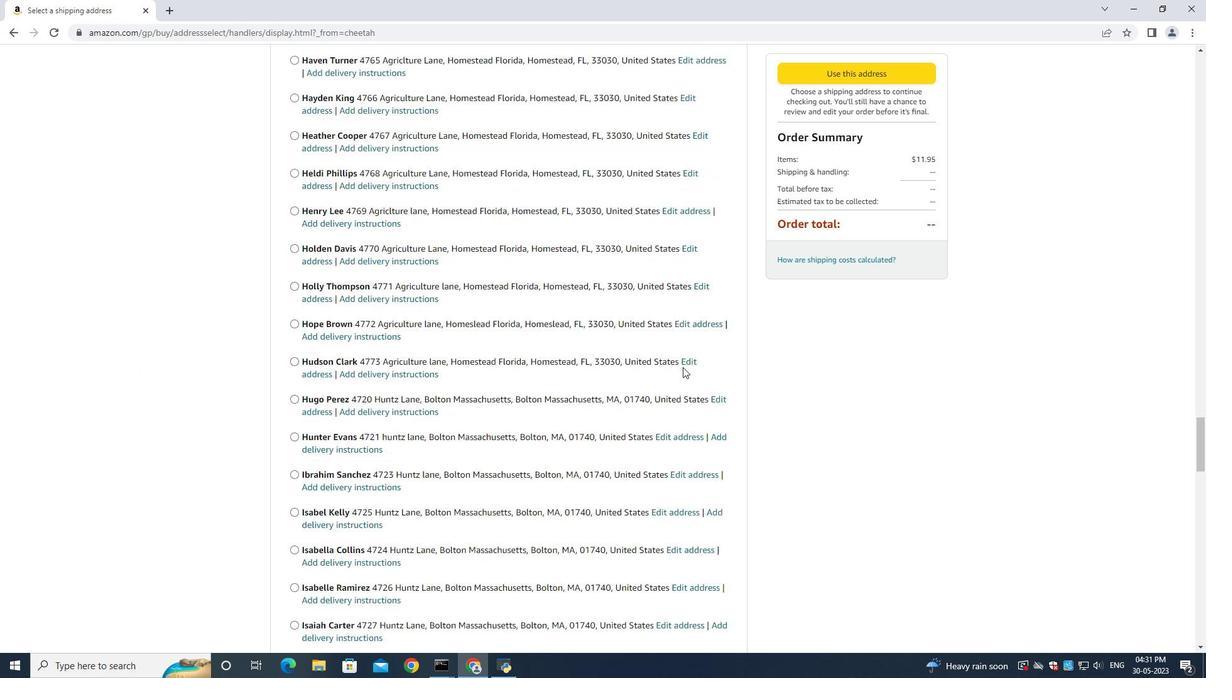 
Action: Mouse scrolled (672, 367) with delta (0, 0)
Screenshot: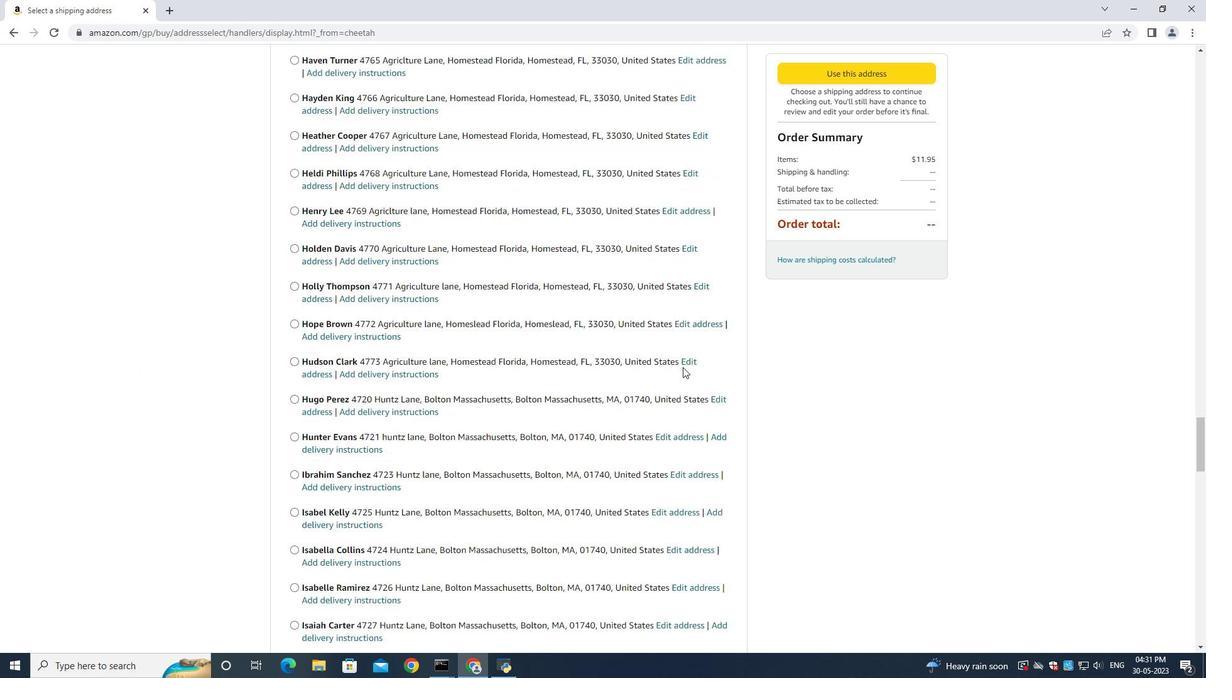 
Action: Mouse moved to (671, 370)
Screenshot: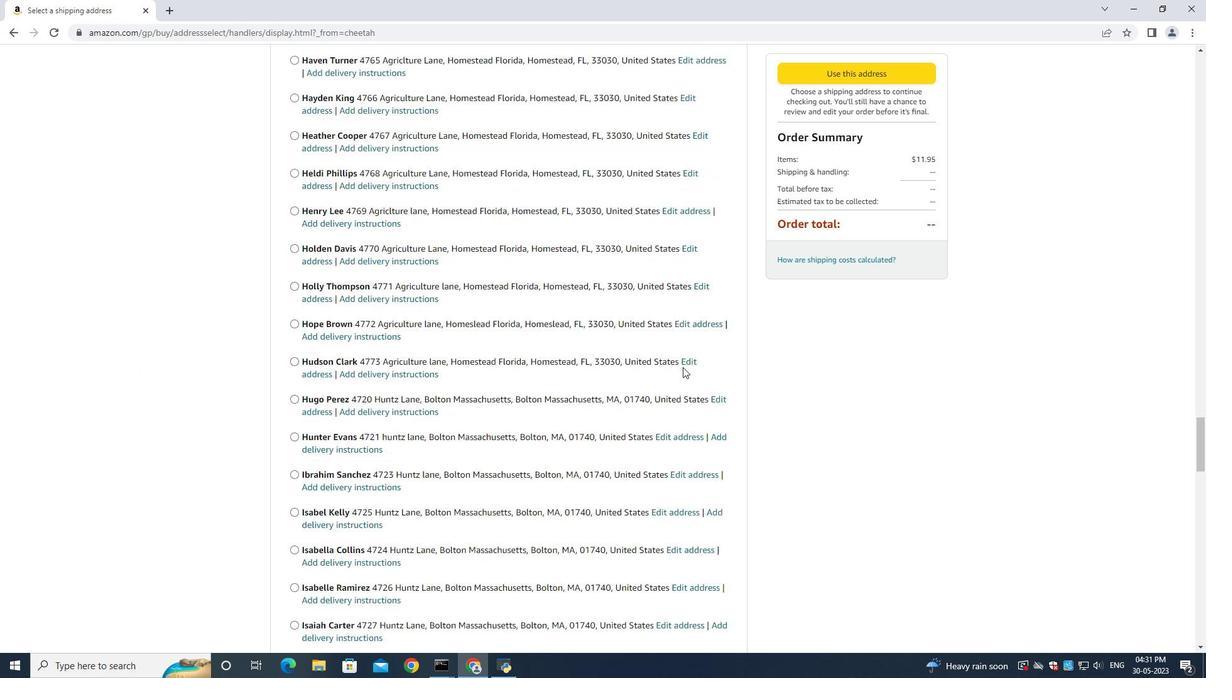 
Action: Mouse scrolled (671, 368) with delta (0, 0)
Screenshot: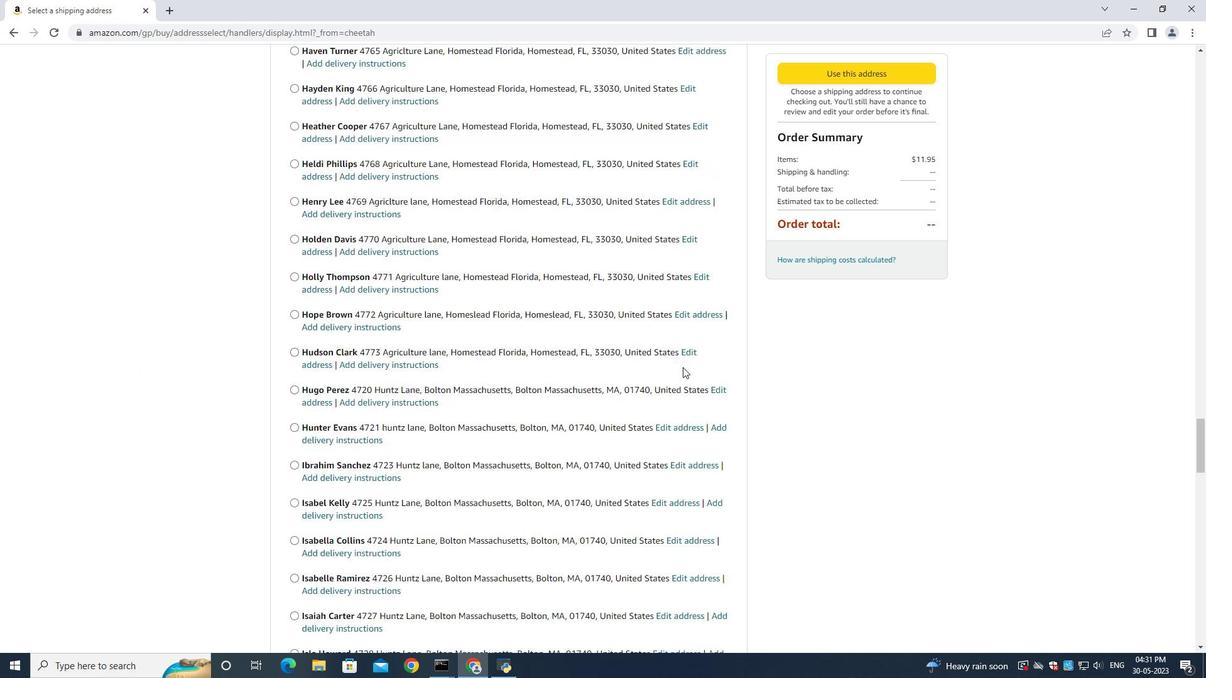 
Action: Mouse moved to (671, 370)
Screenshot: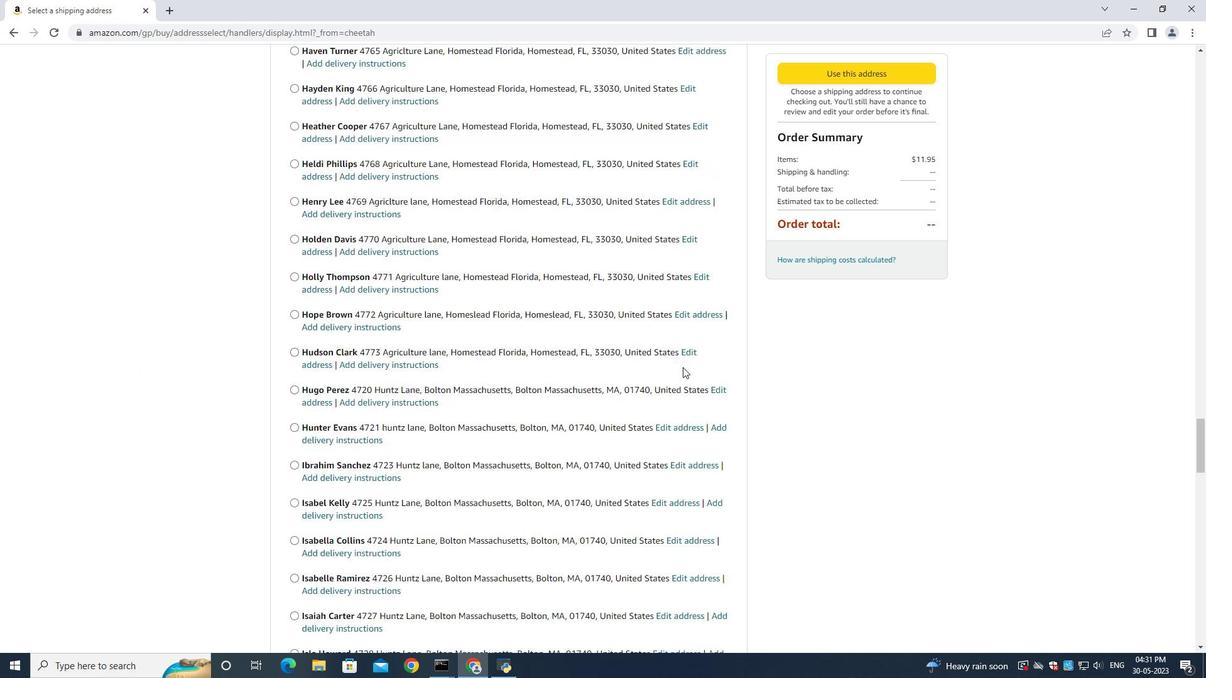 
Action: Mouse scrolled (671, 369) with delta (0, 0)
Screenshot: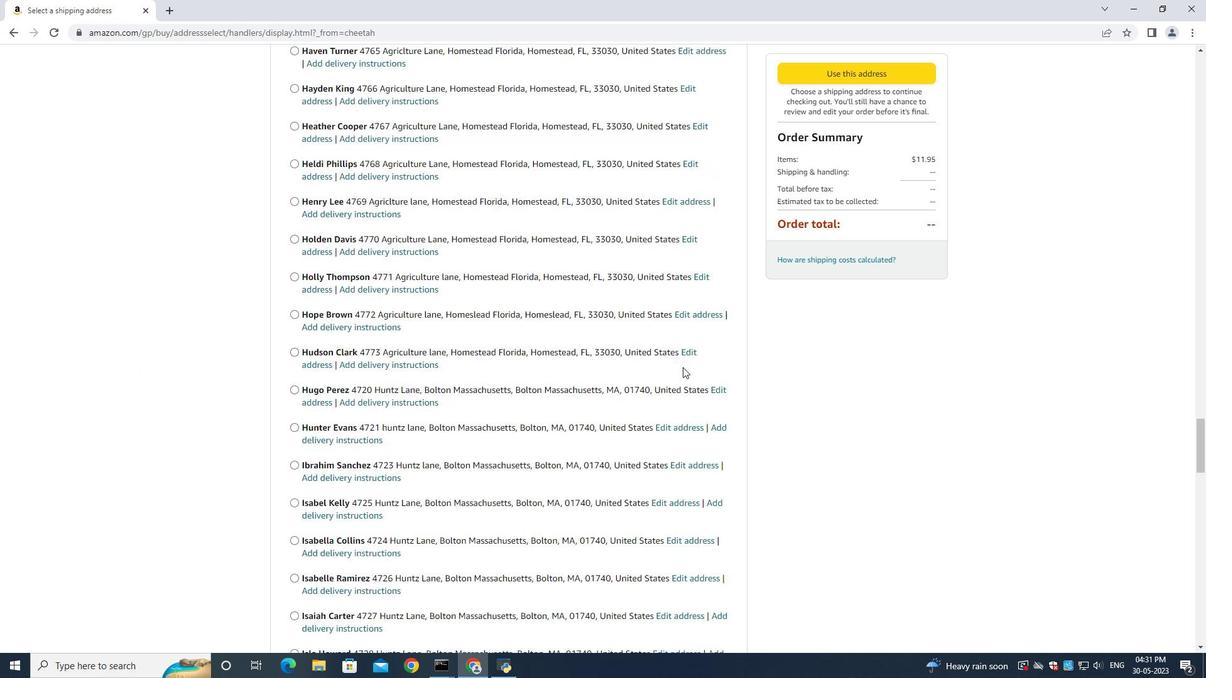 
Action: Mouse moved to (679, 370)
Screenshot: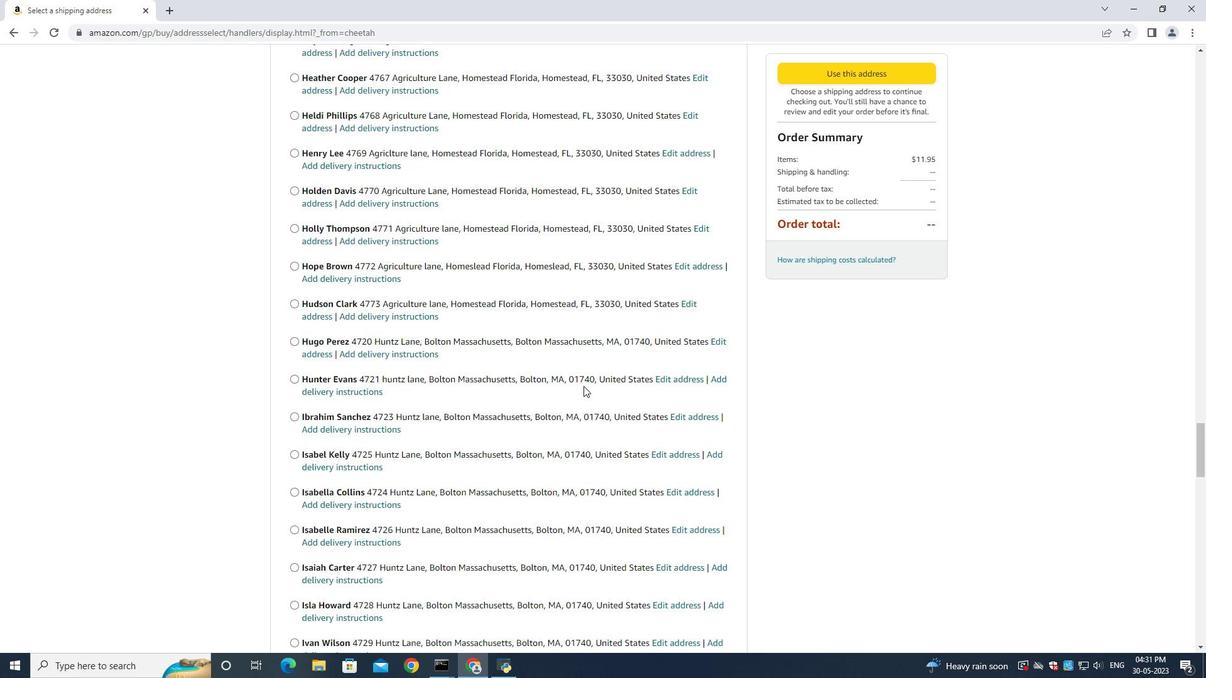 
Action: Mouse scrolled (679, 370) with delta (0, 0)
Screenshot: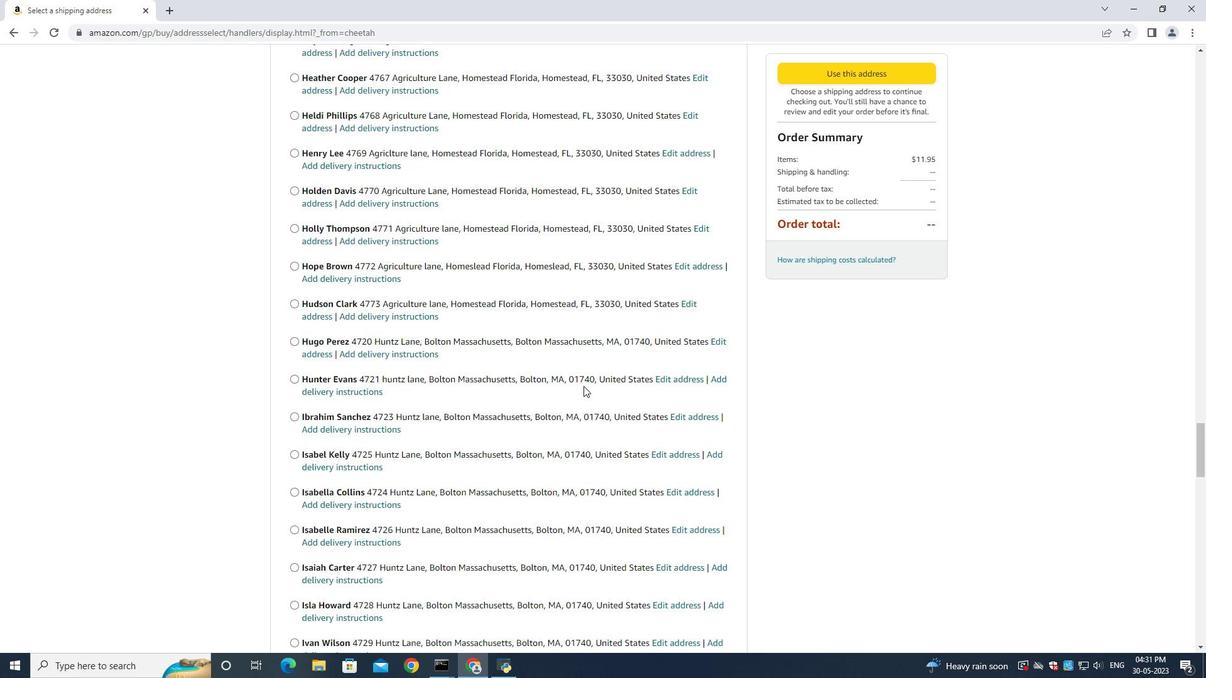 
Action: Mouse moved to (547, 395)
Screenshot: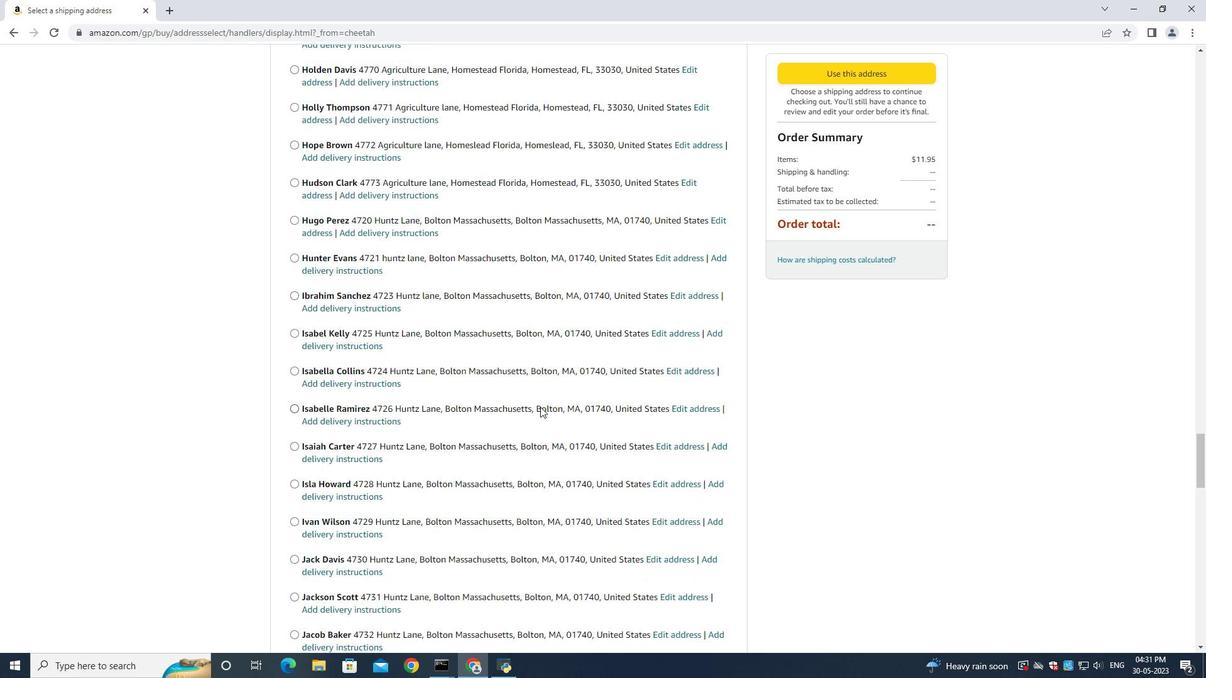 
Action: Mouse scrolled (547, 395) with delta (0, 0)
Screenshot: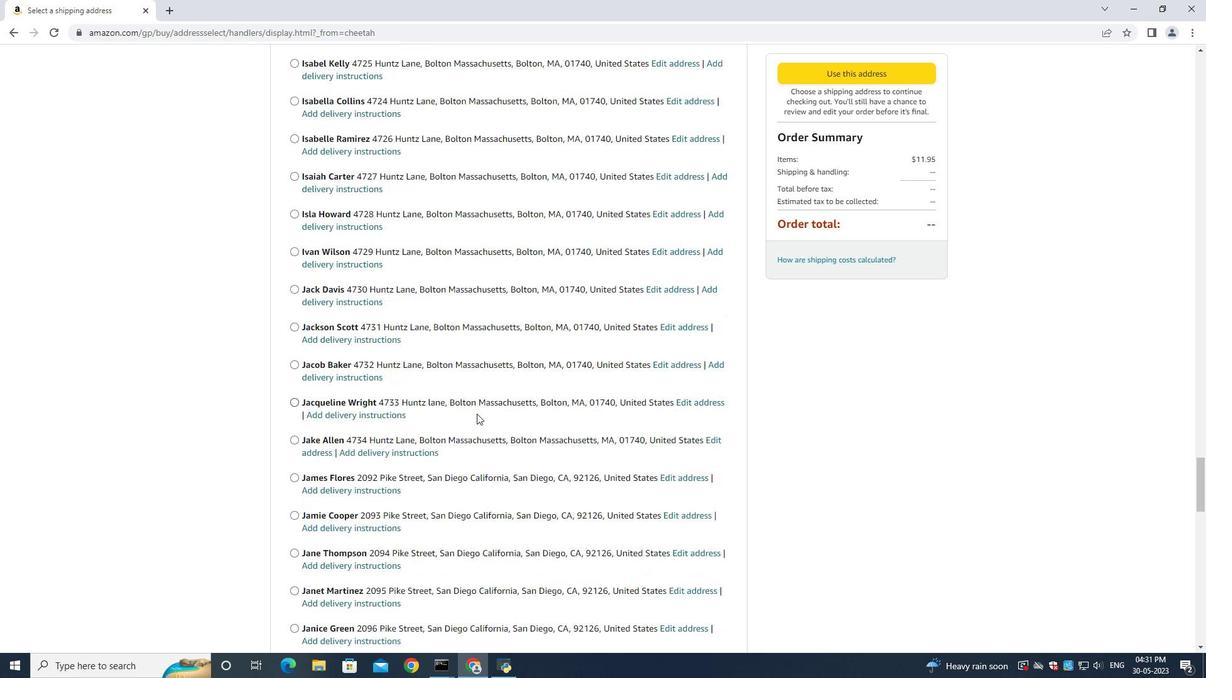 
Action: Mouse moved to (545, 402)
Screenshot: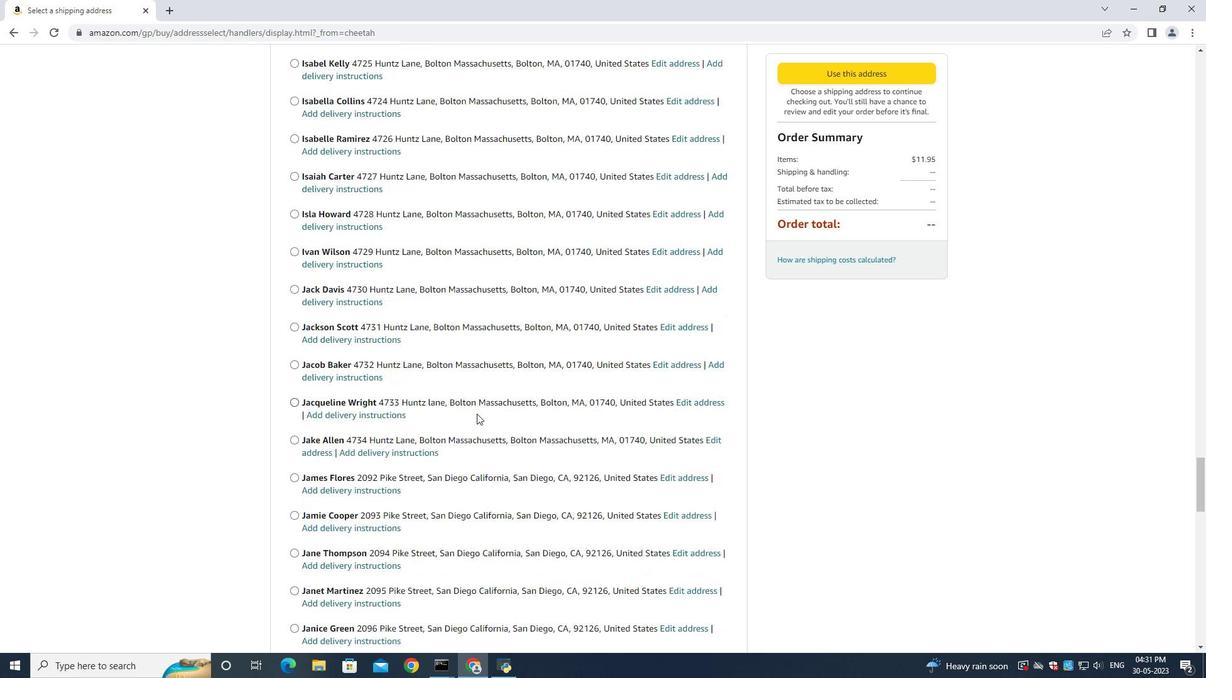 
Action: Mouse scrolled (545, 402) with delta (0, 0)
Screenshot: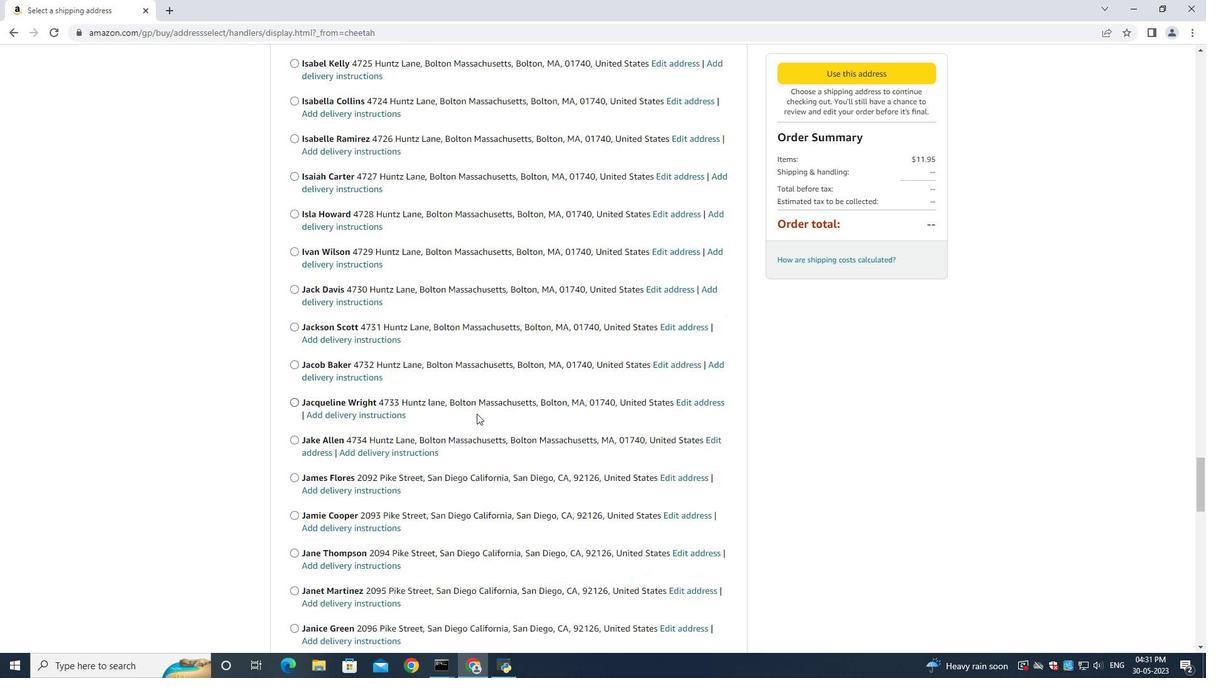 
Action: Mouse moved to (545, 403)
Screenshot: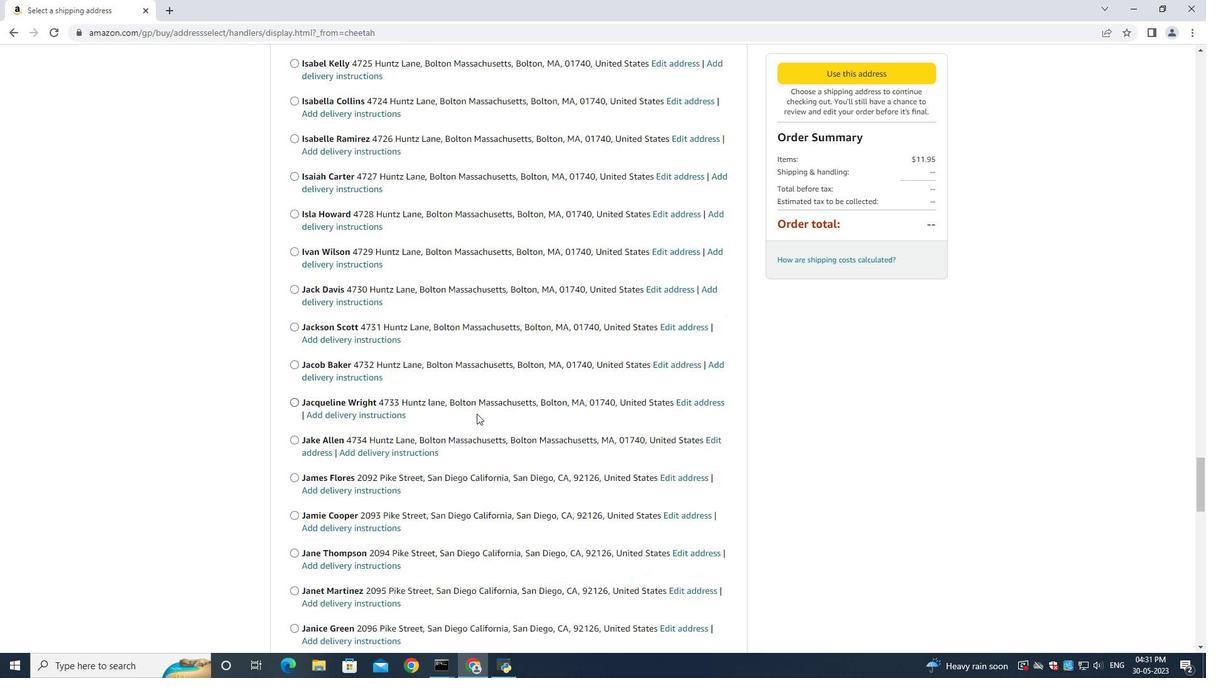 
Action: Mouse scrolled (545, 402) with delta (0, 0)
Screenshot: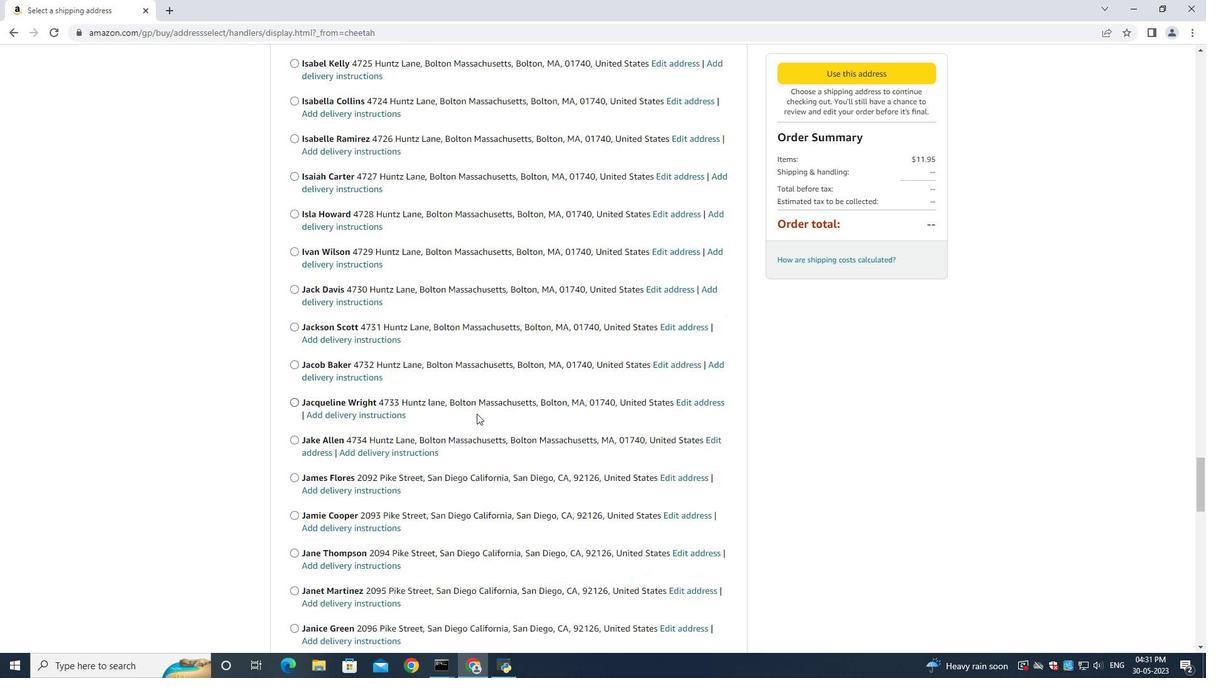 
Action: Mouse scrolled (545, 403) with delta (0, 0)
Screenshot: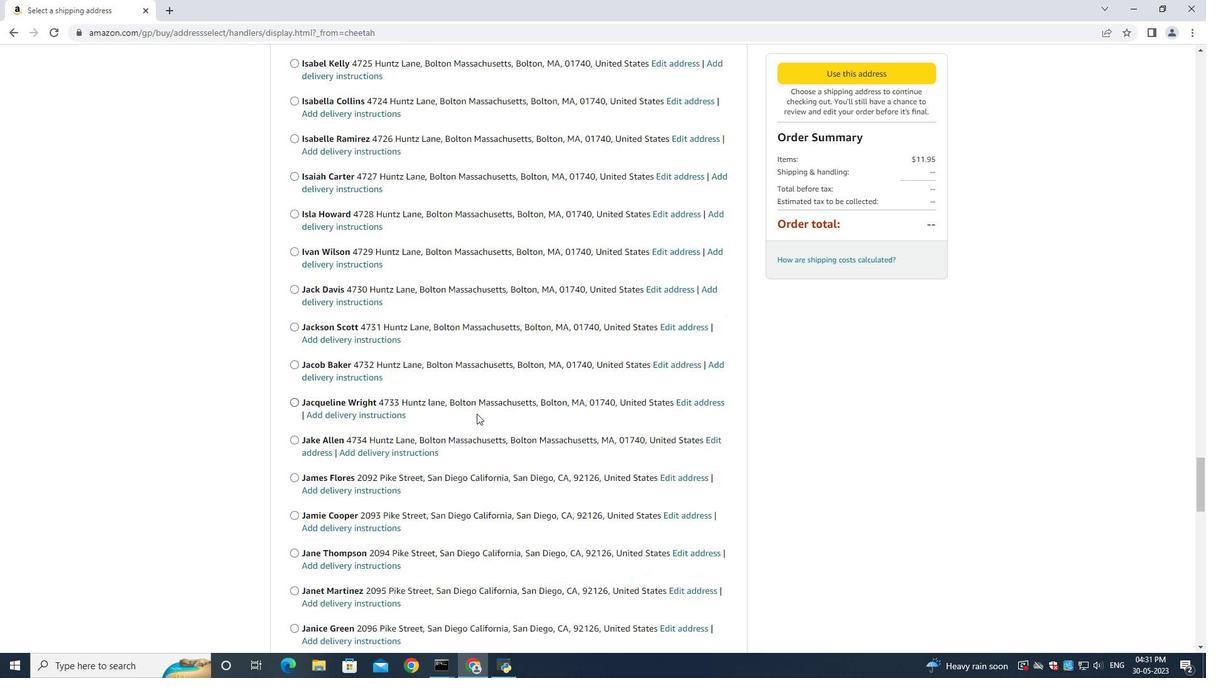 
Action: Mouse moved to (545, 403)
Screenshot: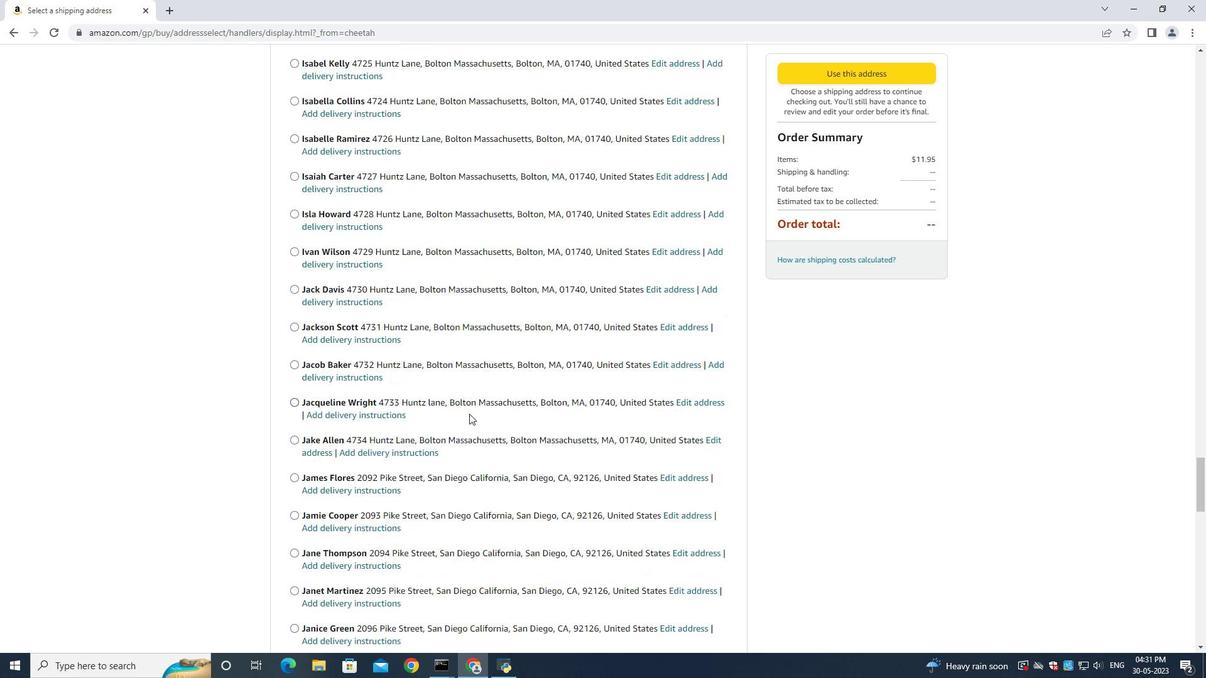 
Action: Mouse scrolled (545, 403) with delta (0, 0)
Screenshot: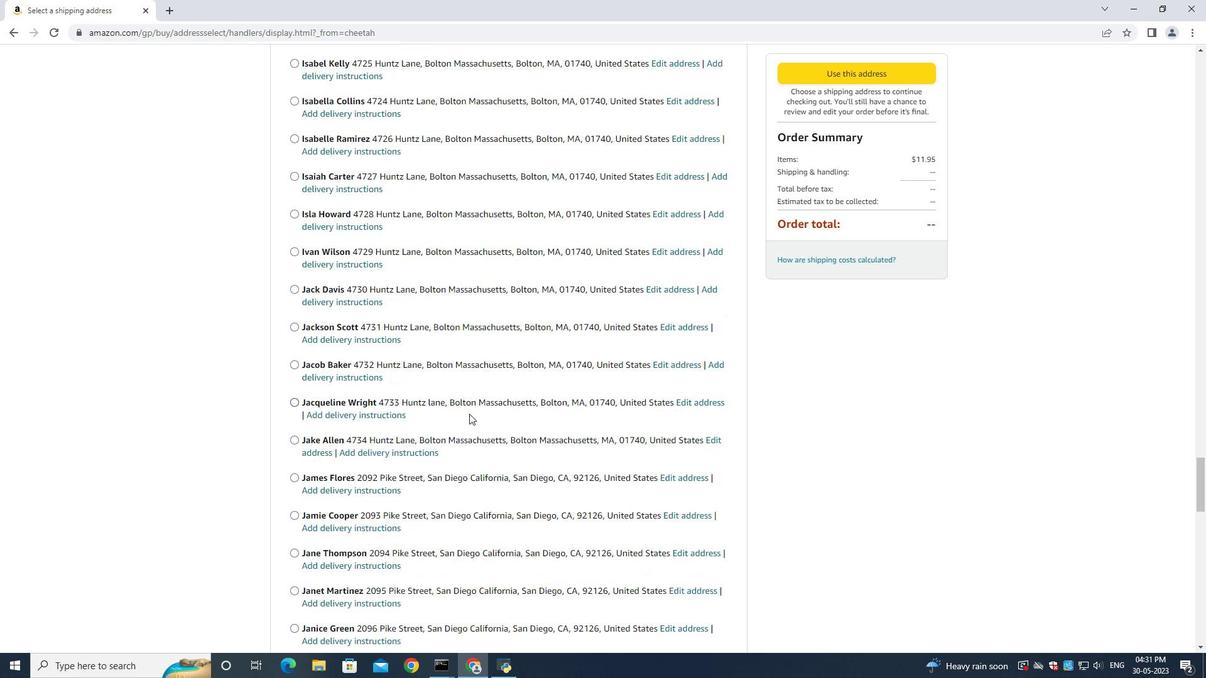
Action: Mouse moved to (544, 405)
Screenshot: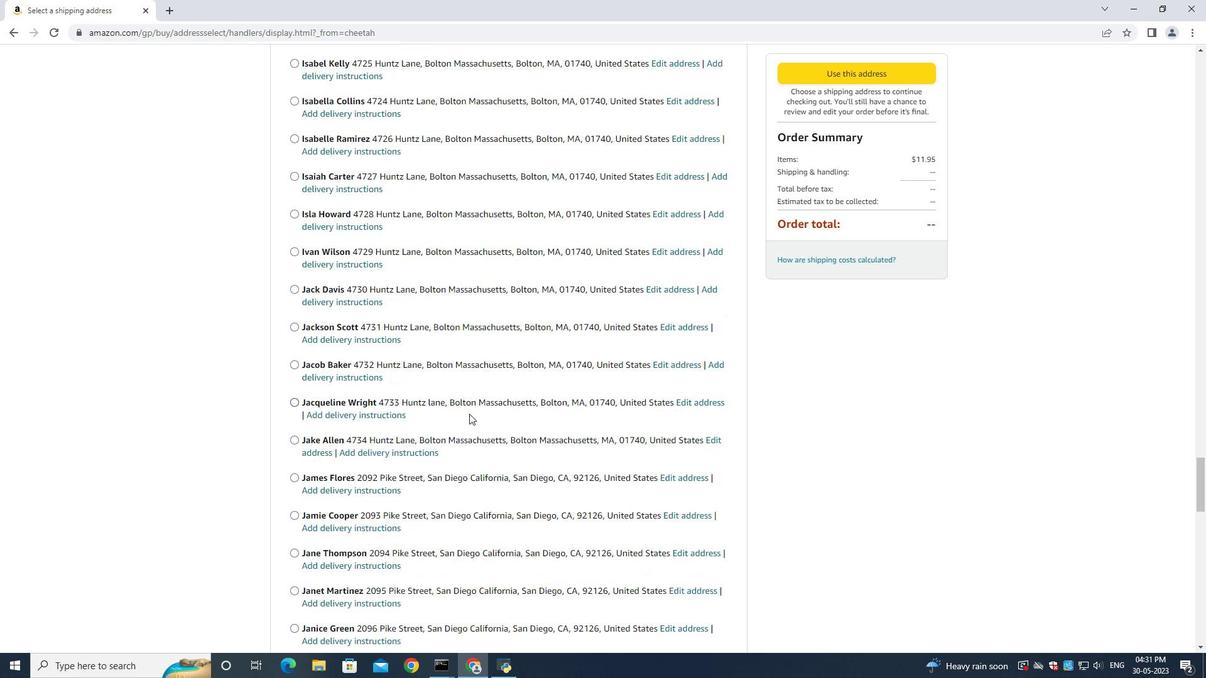 
Action: Mouse scrolled (544, 403) with delta (0, 0)
Screenshot: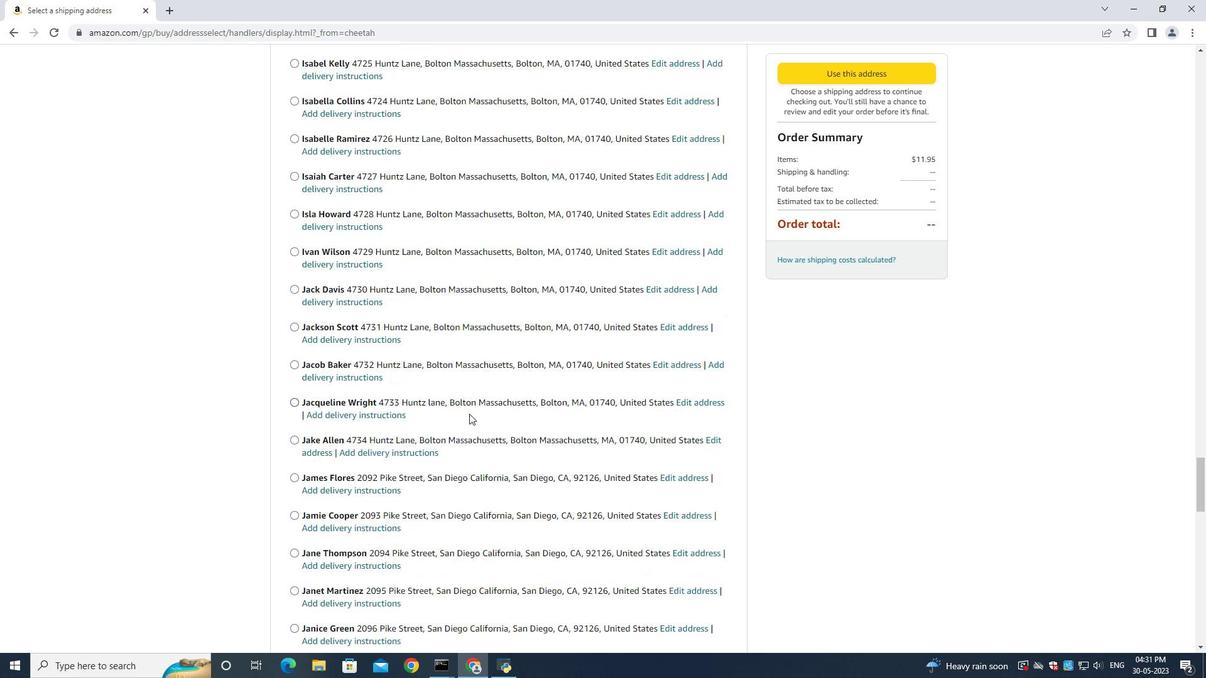 
Action: Mouse moved to (465, 419)
Screenshot: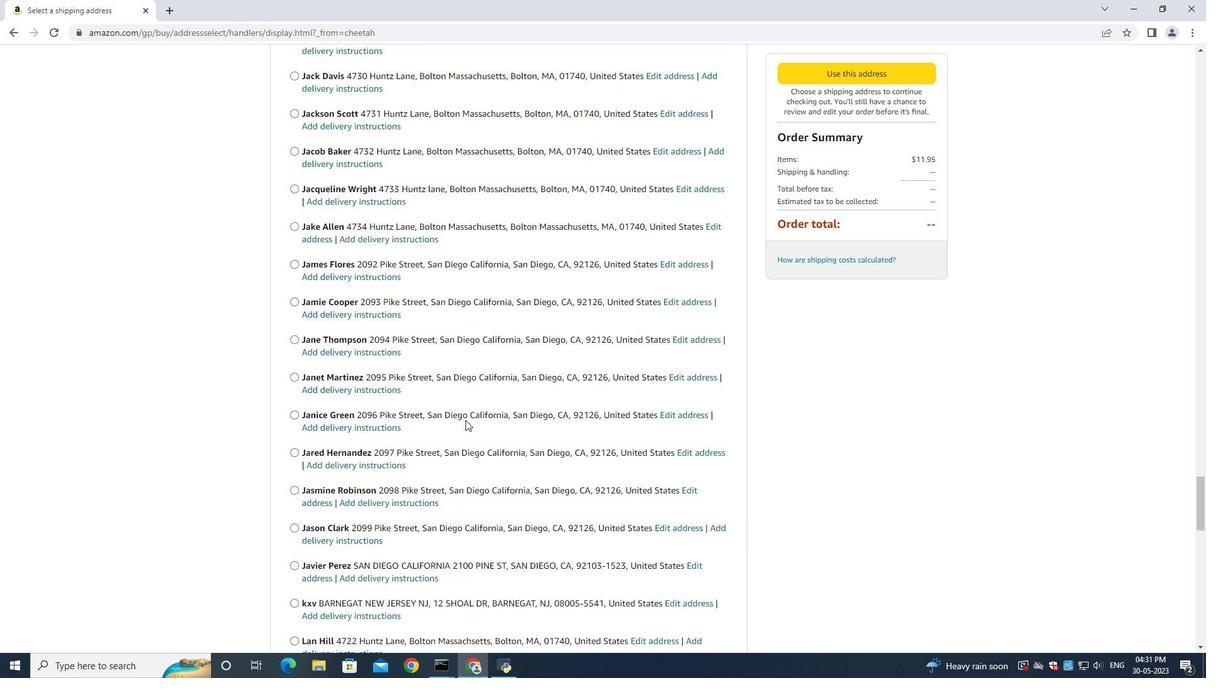 
Action: Mouse scrolled (465, 419) with delta (0, 0)
Screenshot: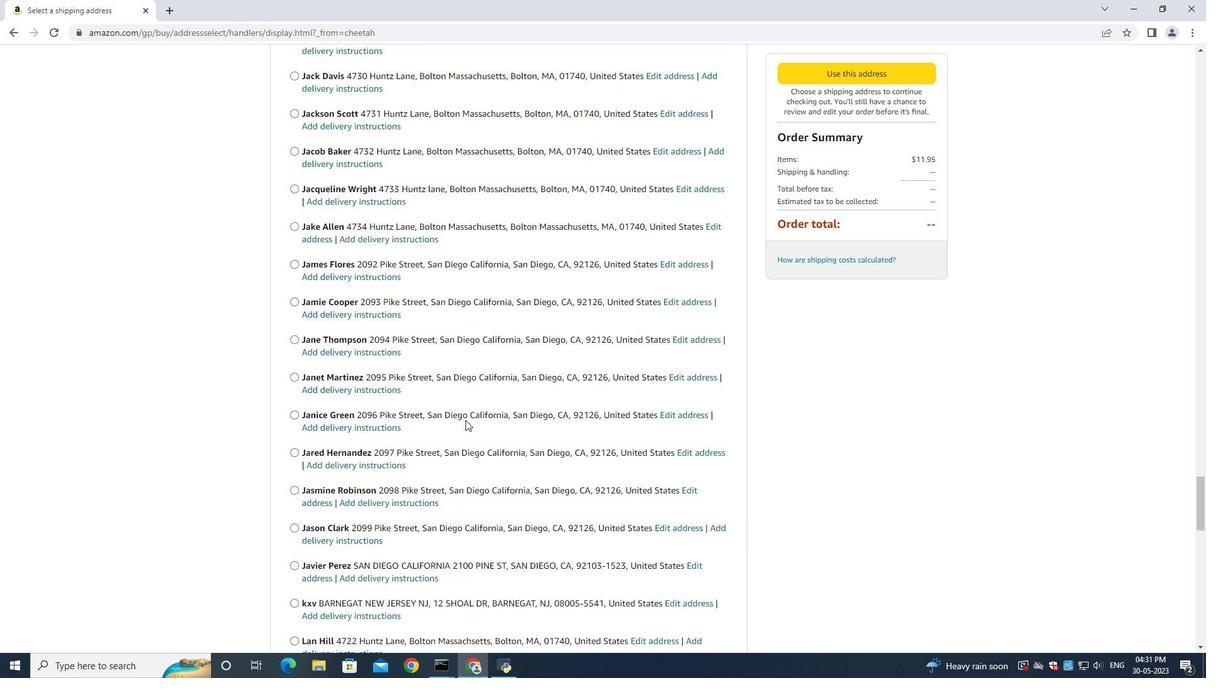 
Action: Mouse moved to (465, 419)
Screenshot: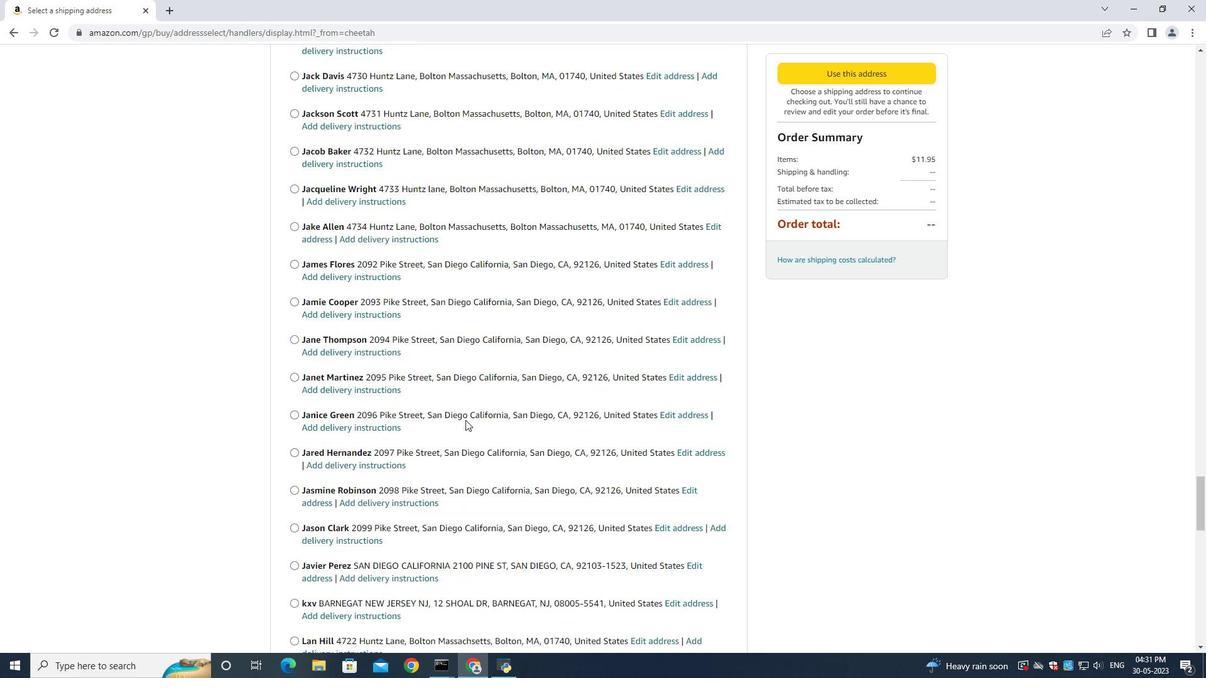 
Action: Mouse scrolled (465, 419) with delta (0, 0)
Screenshot: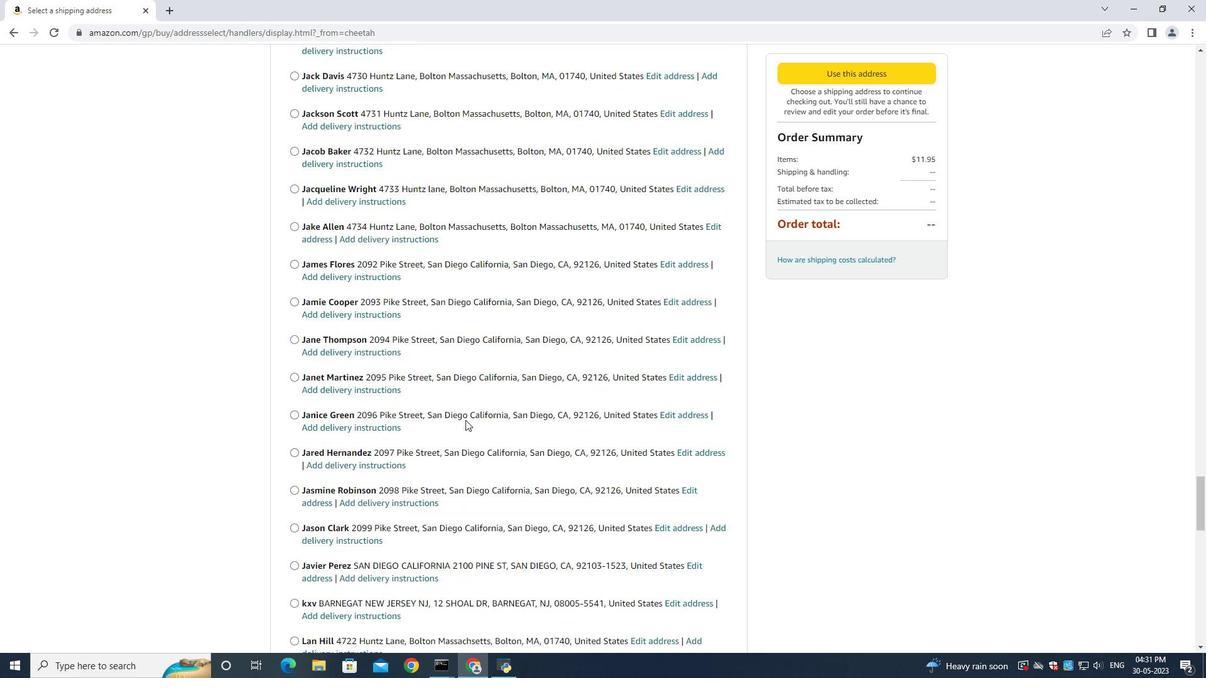 
Action: Mouse moved to (465, 420)
Screenshot: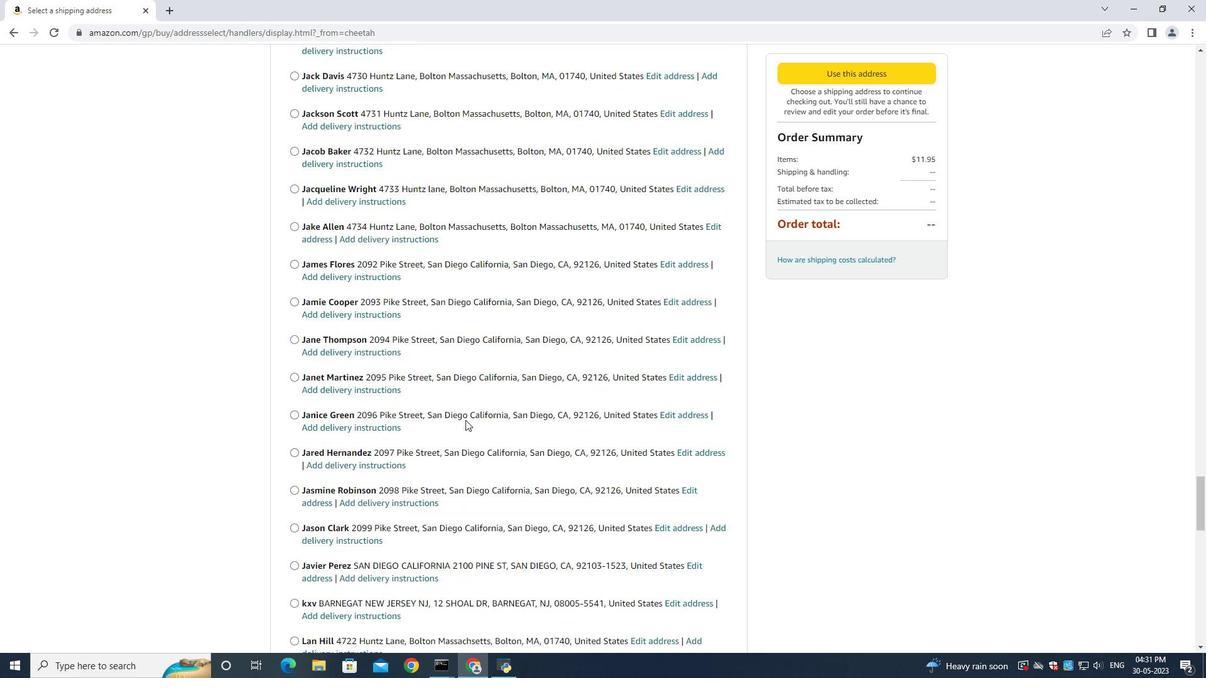 
Action: Mouse scrolled (465, 419) with delta (0, 0)
Screenshot: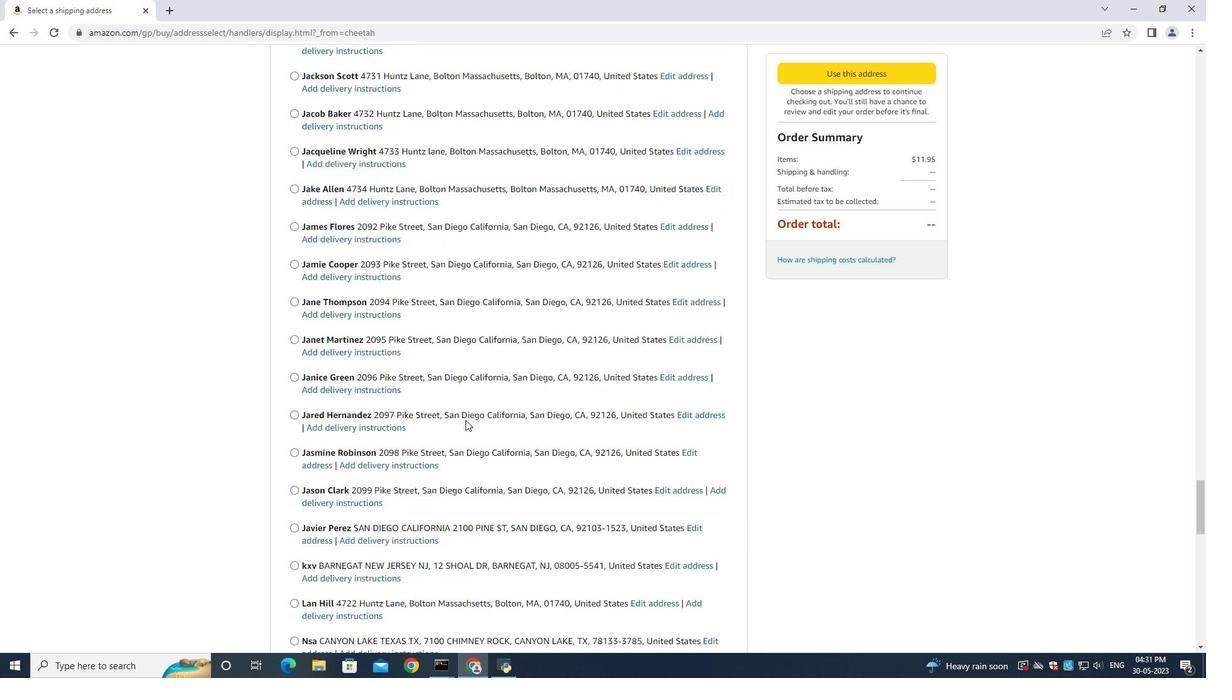 
Action: Mouse scrolled (465, 419) with delta (0, 0)
Screenshot: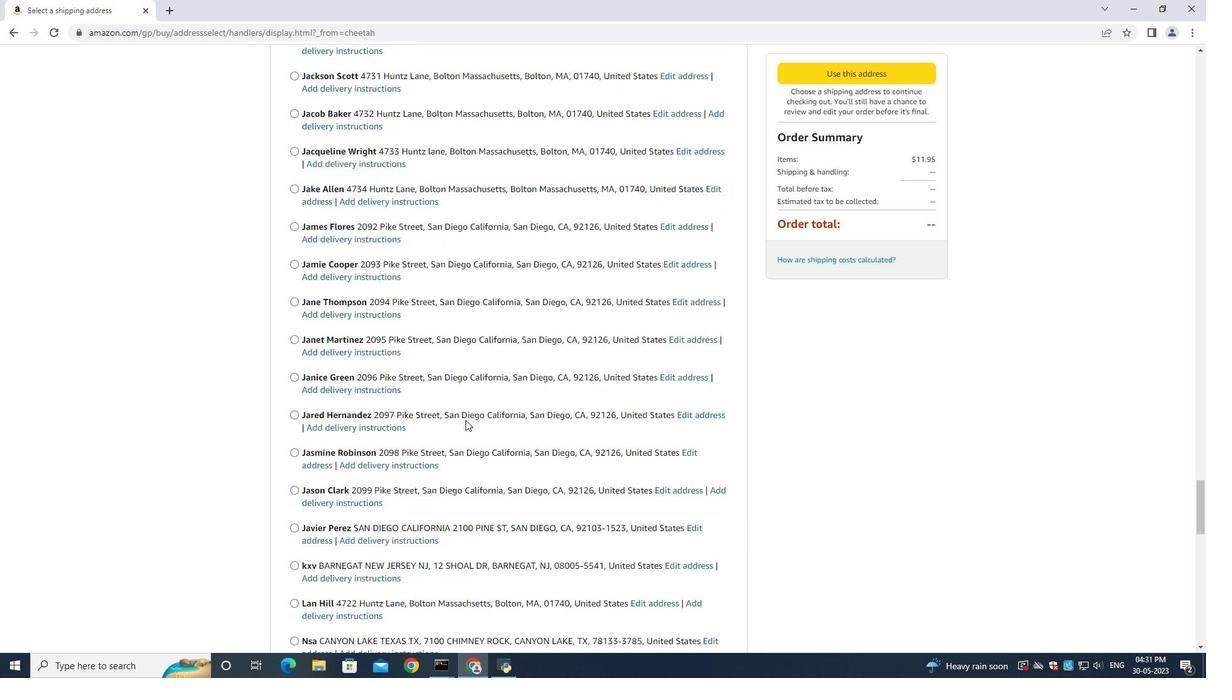 
Action: Mouse scrolled (465, 419) with delta (0, 0)
Screenshot: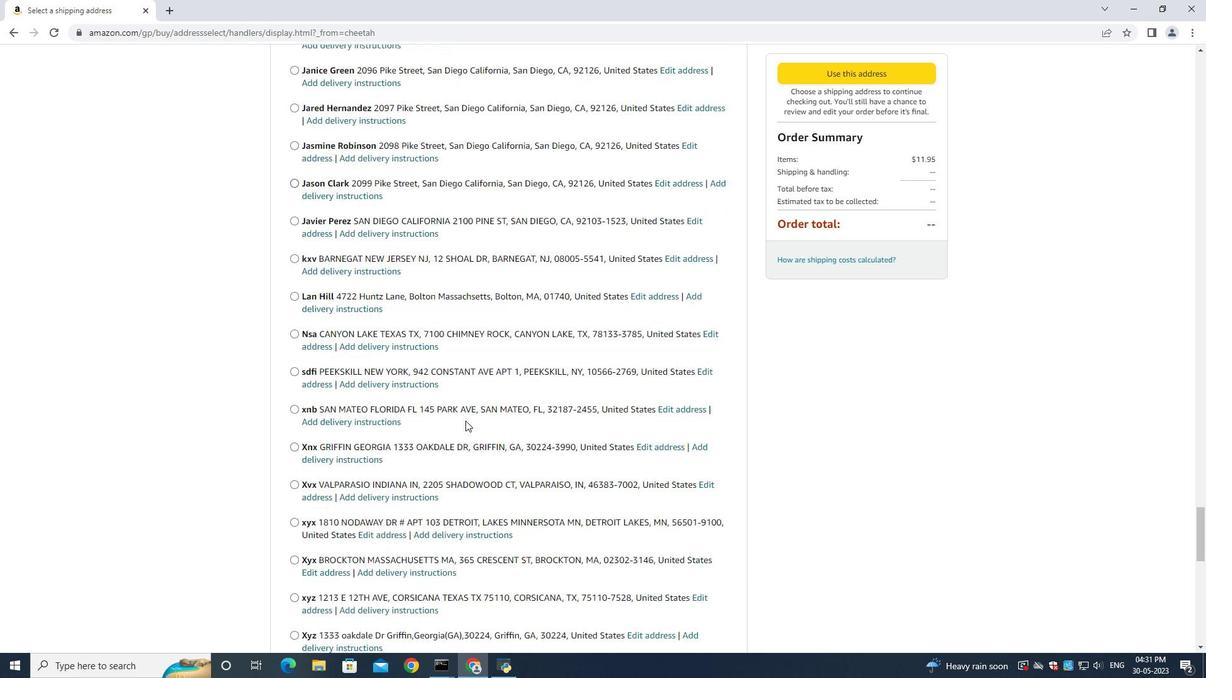
Action: Mouse scrolled (465, 419) with delta (0, 0)
Screenshot: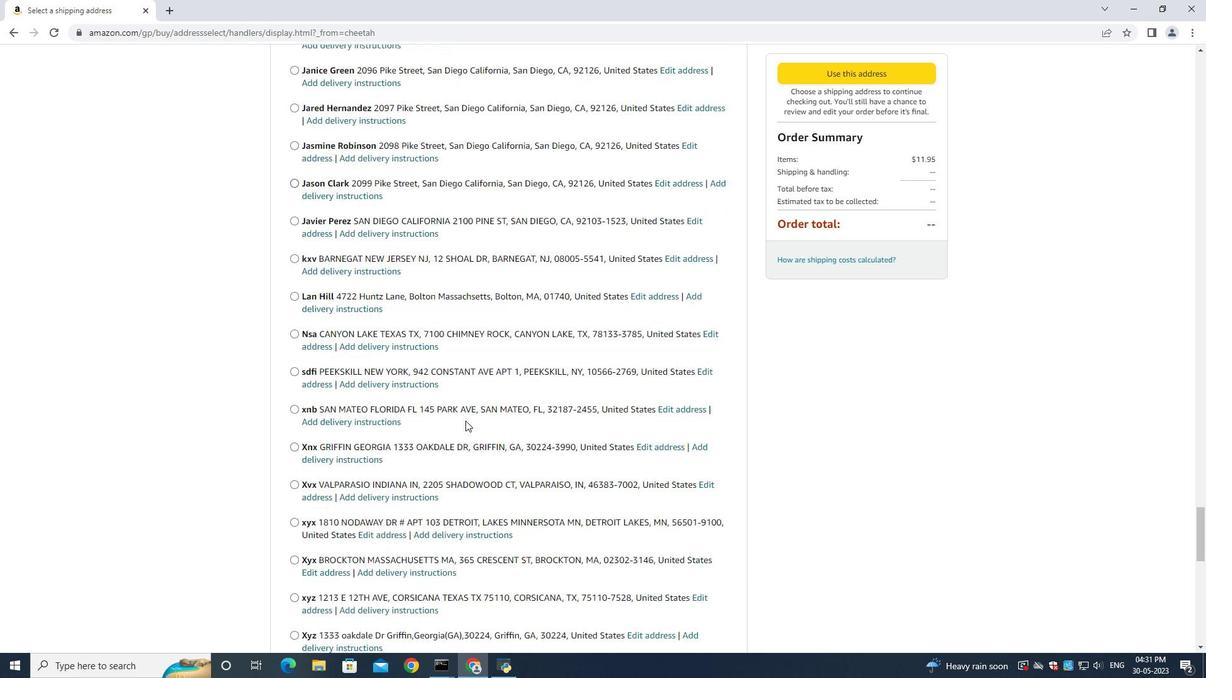 
Action: Mouse scrolled (465, 419) with delta (0, 0)
Screenshot: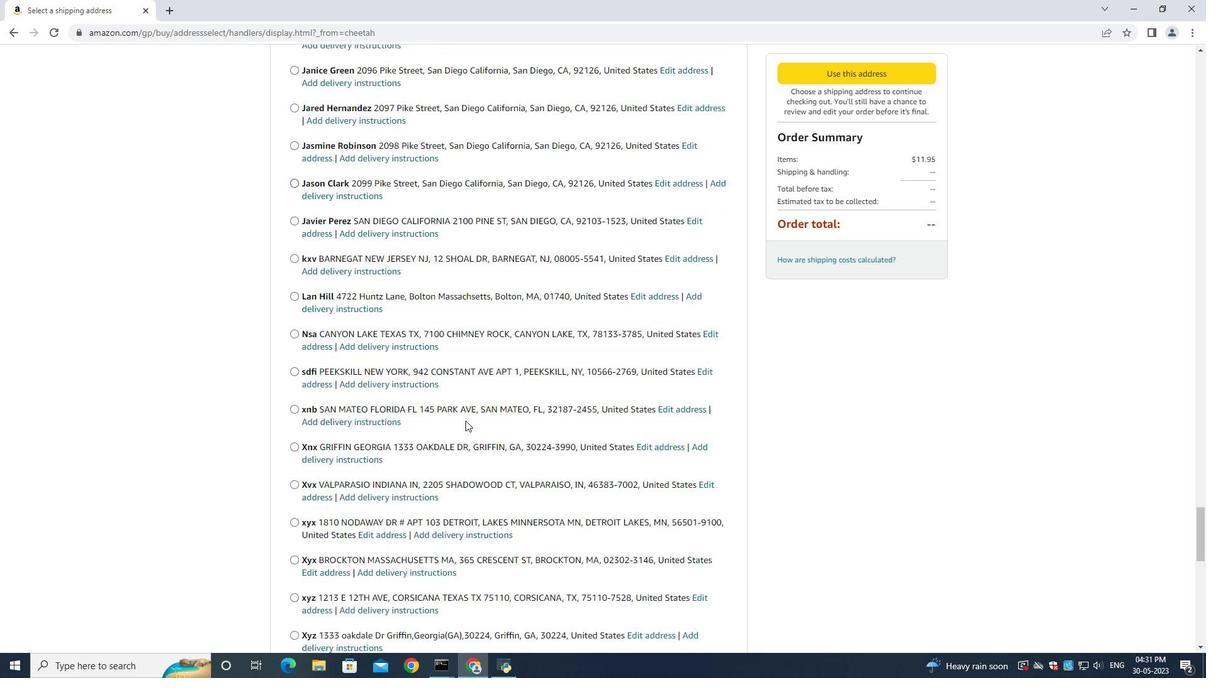 
Action: Mouse moved to (465, 420)
Screenshot: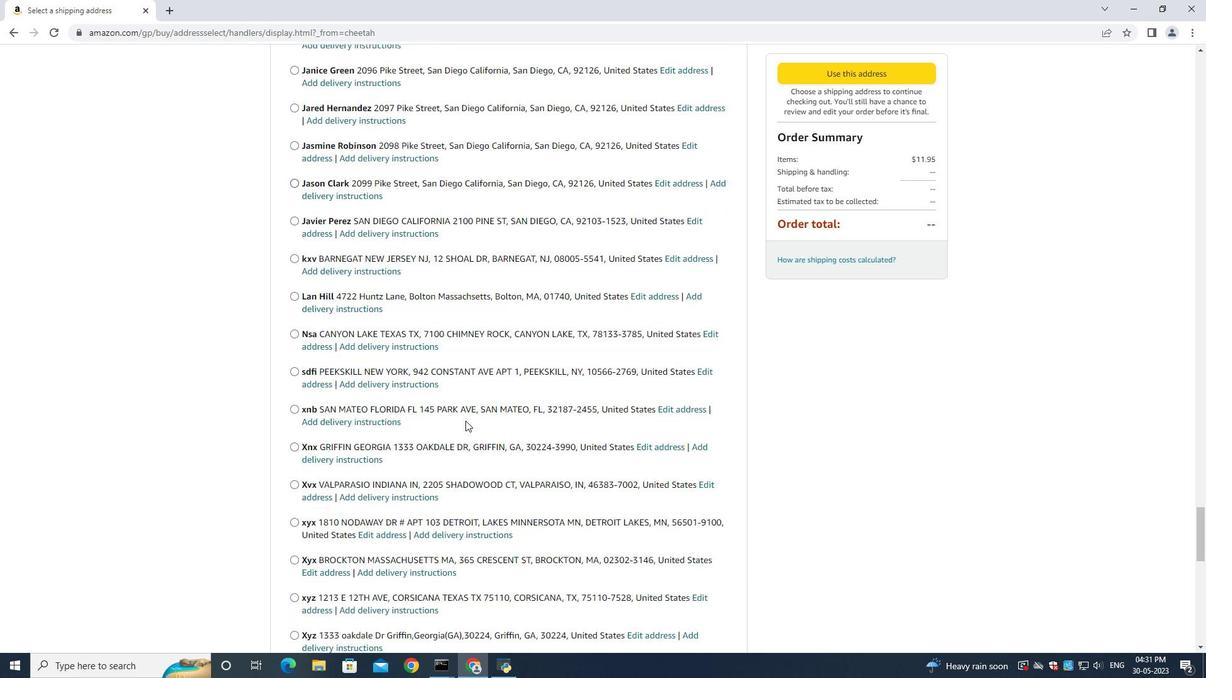 
Action: Mouse scrolled (465, 419) with delta (0, 0)
Screenshot: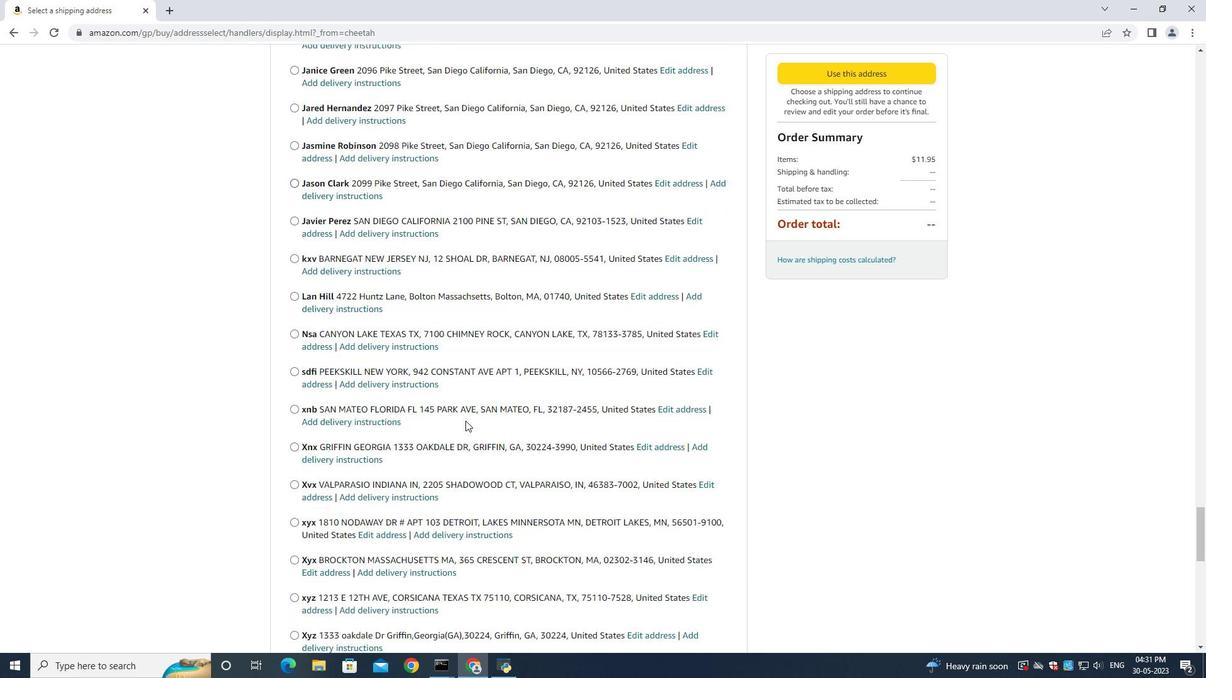 
Action: Mouse scrolled (465, 420) with delta (0, 0)
Screenshot: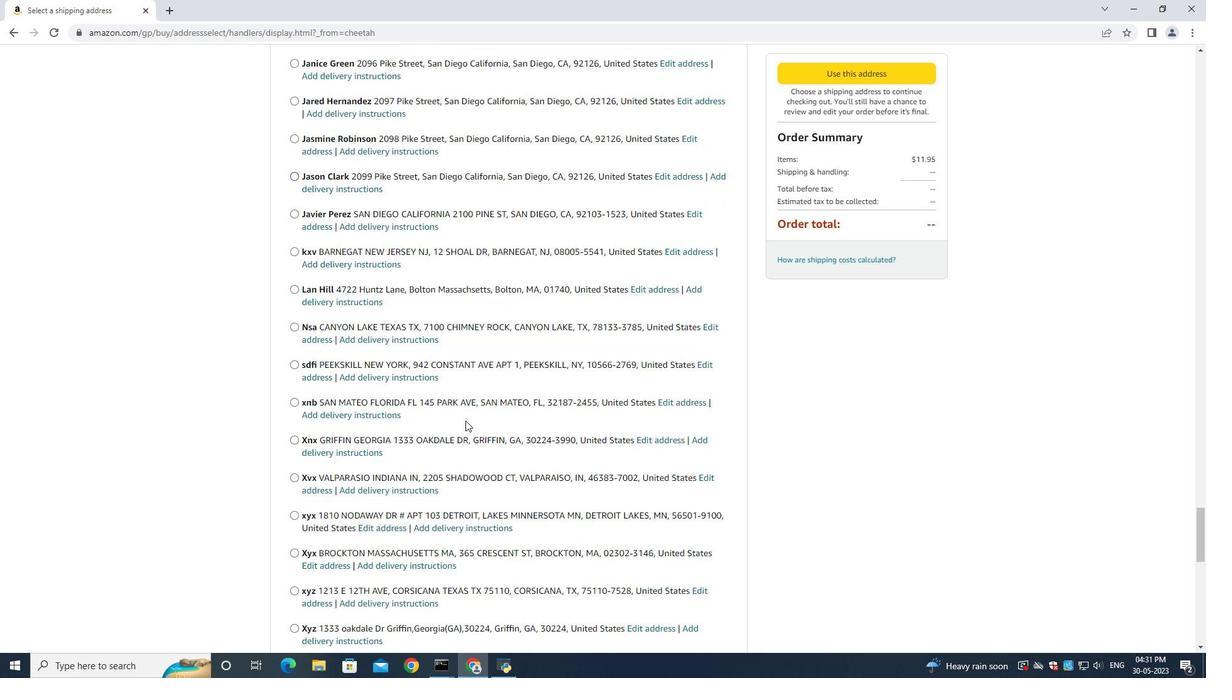 
Action: Mouse scrolled (465, 420) with delta (0, 0)
Screenshot: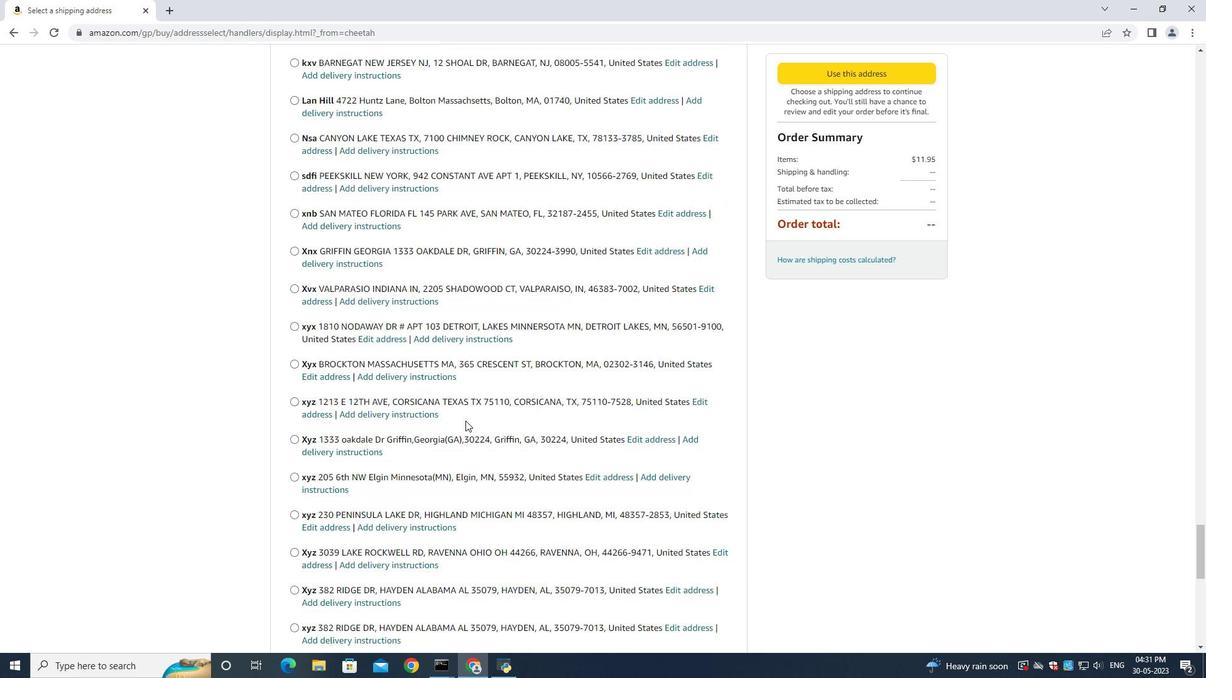 
Action: Mouse scrolled (465, 420) with delta (0, 0)
Screenshot: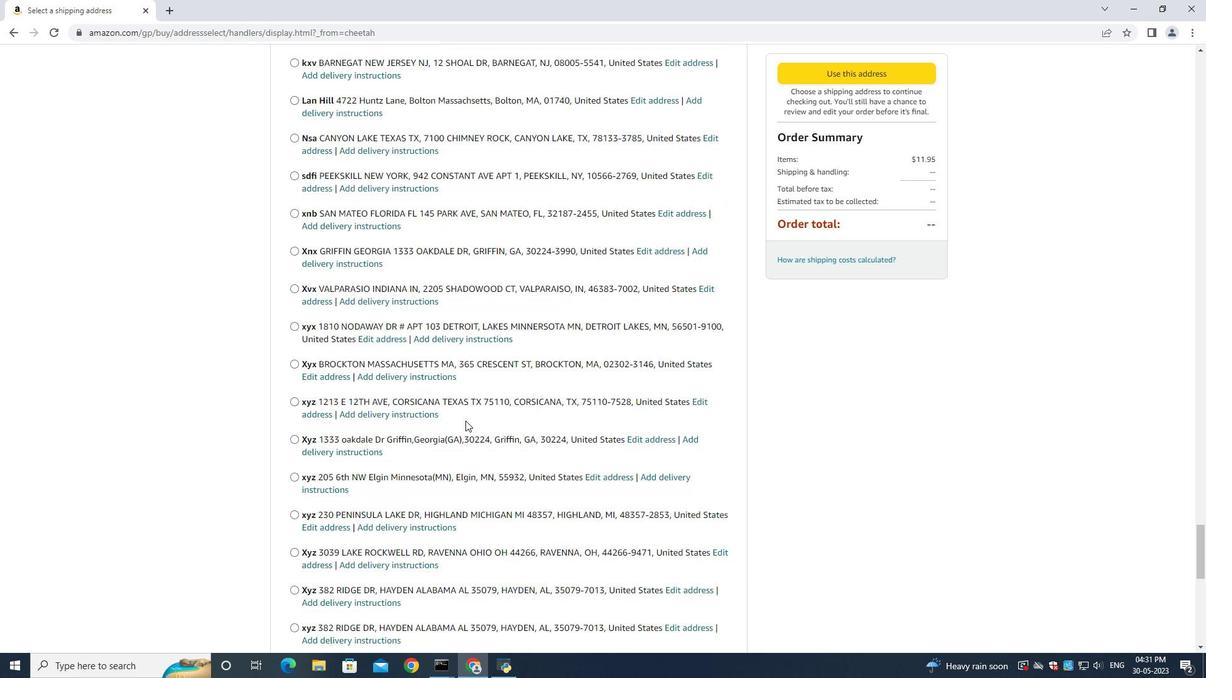 
Action: Mouse scrolled (465, 420) with delta (0, 0)
Screenshot: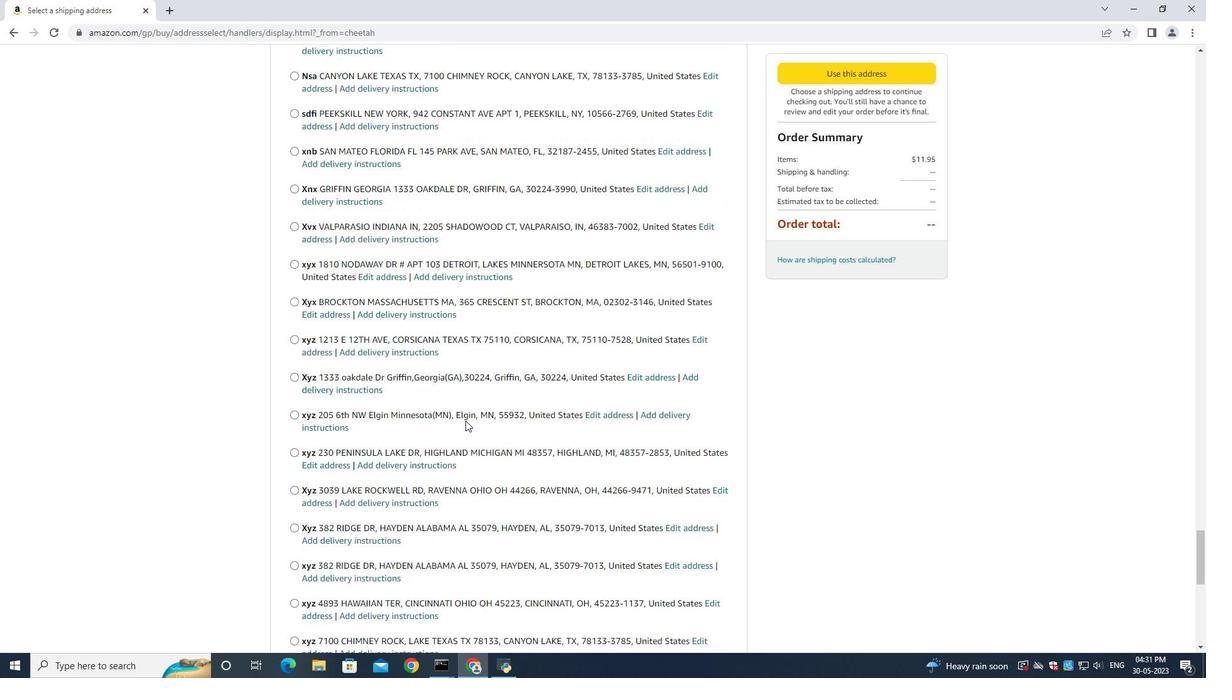 
Action: Mouse scrolled (465, 420) with delta (0, 0)
Screenshot: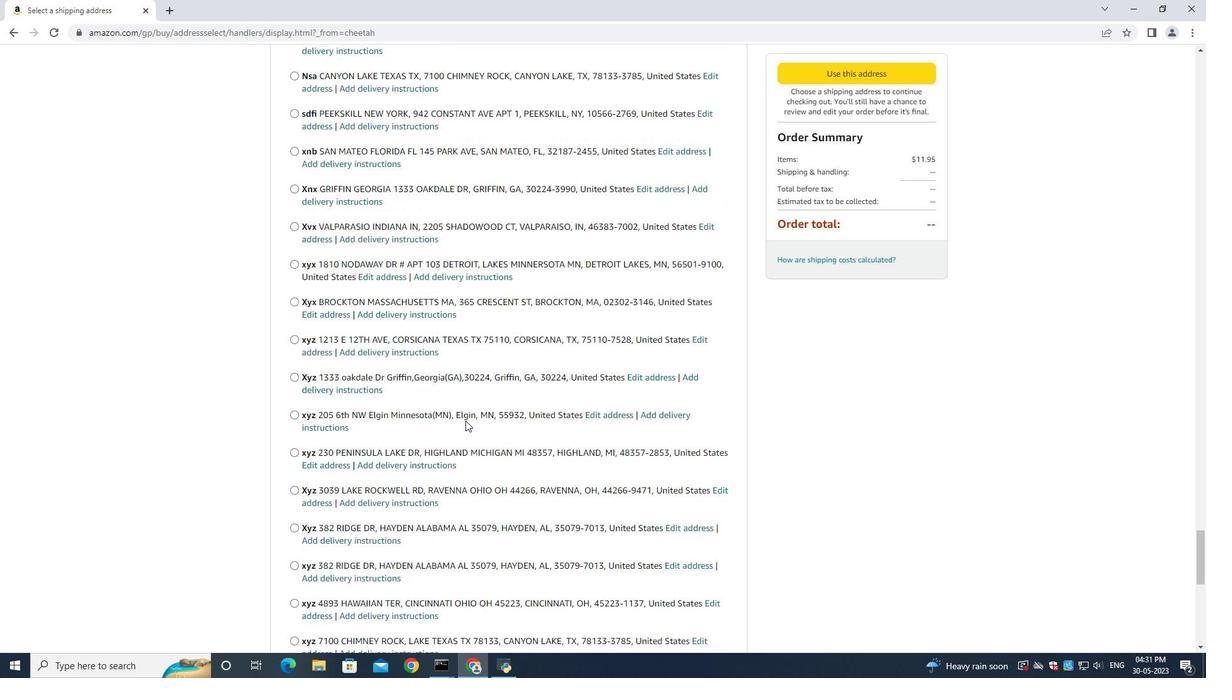 
Action: Mouse scrolled (465, 420) with delta (0, 0)
Screenshot: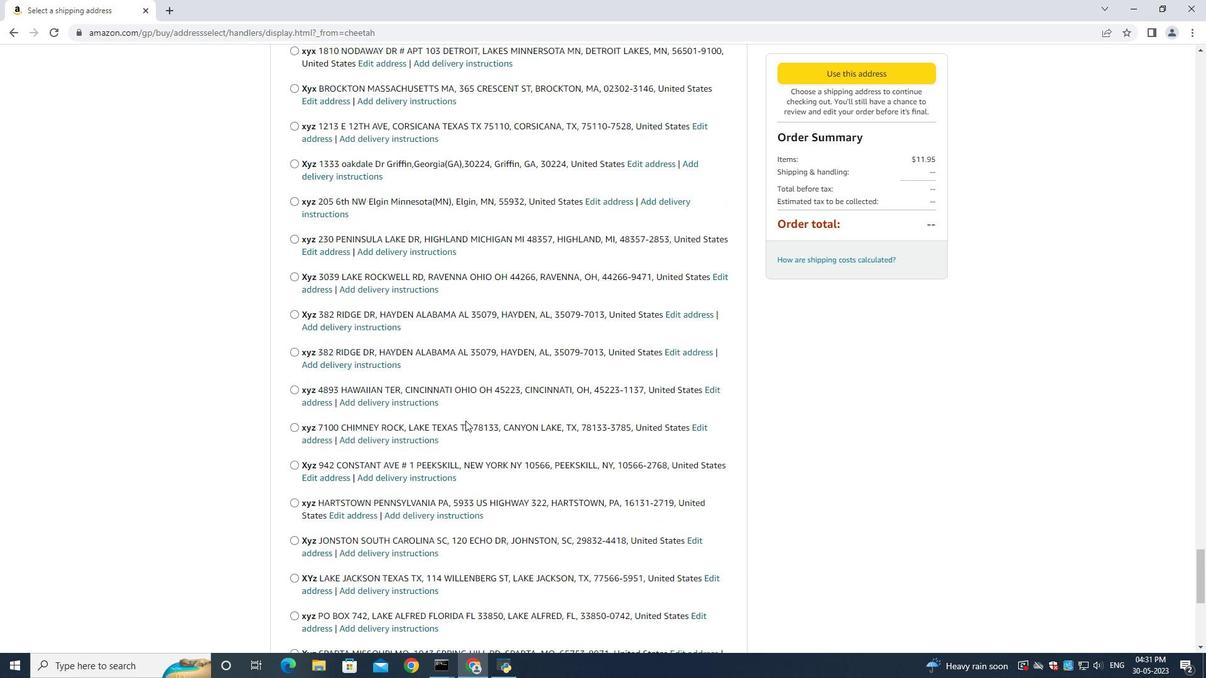 
Action: Mouse scrolled (465, 420) with delta (0, 0)
Screenshot: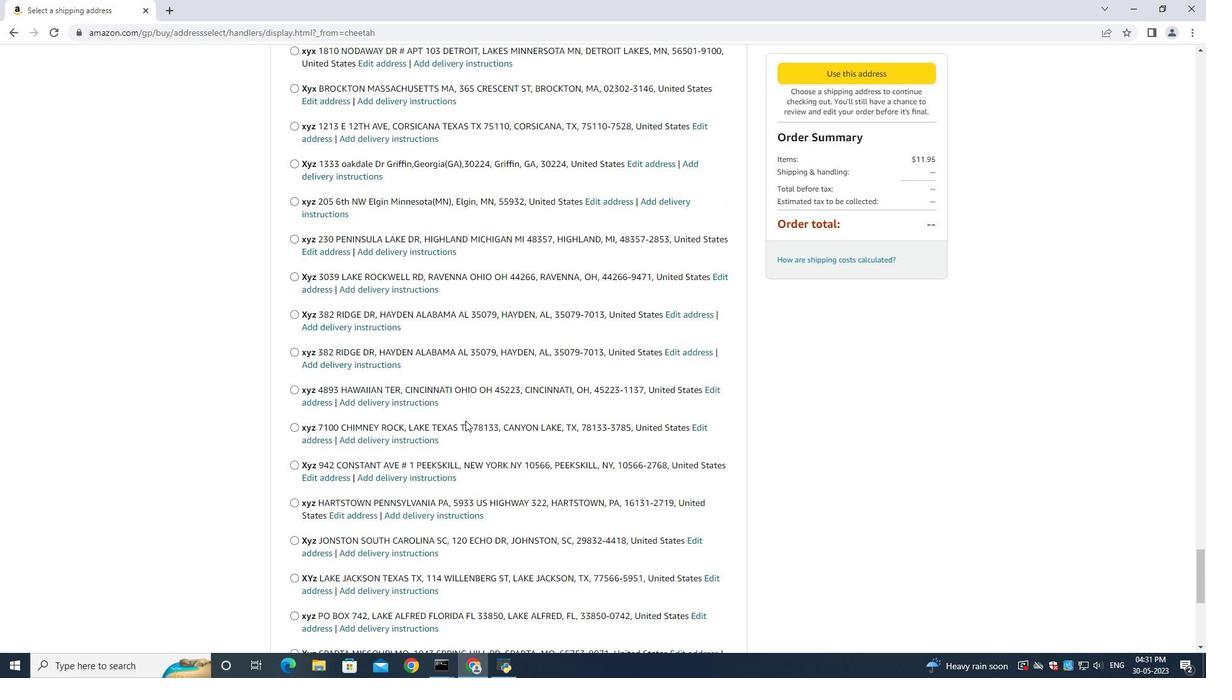 
Action: Mouse scrolled (465, 420) with delta (0, 0)
Screenshot: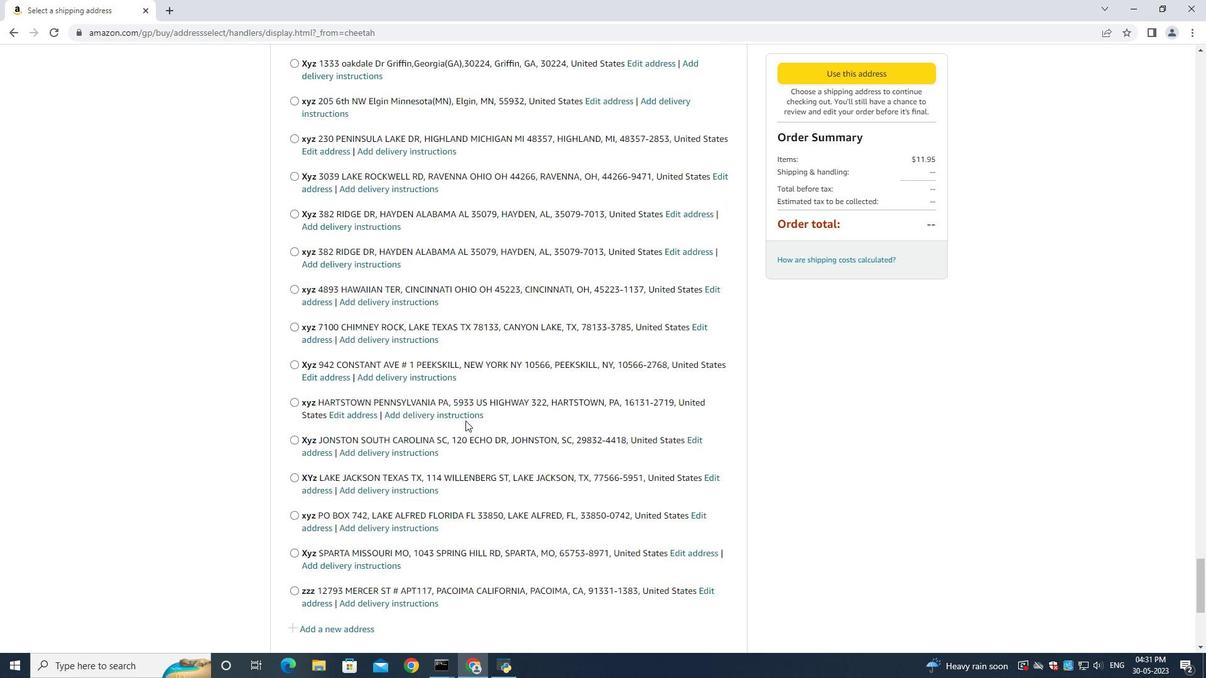 
Action: Mouse scrolled (465, 420) with delta (0, 0)
Screenshot: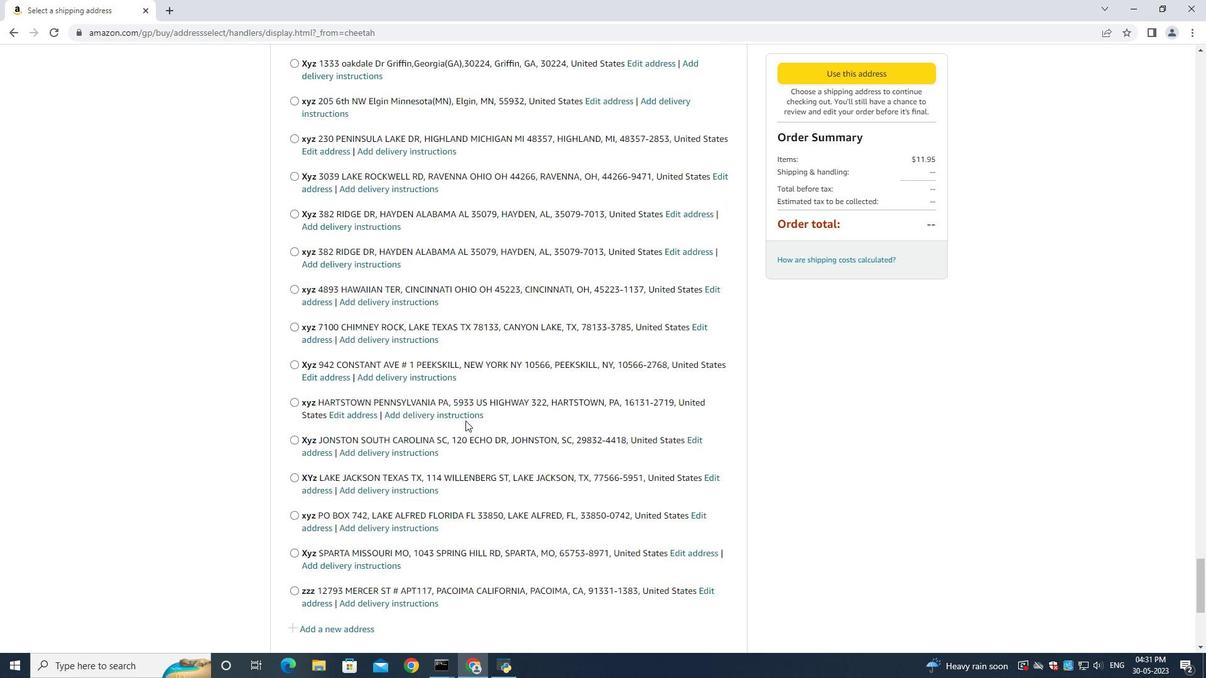 
Action: Mouse scrolled (465, 420) with delta (0, 0)
Screenshot: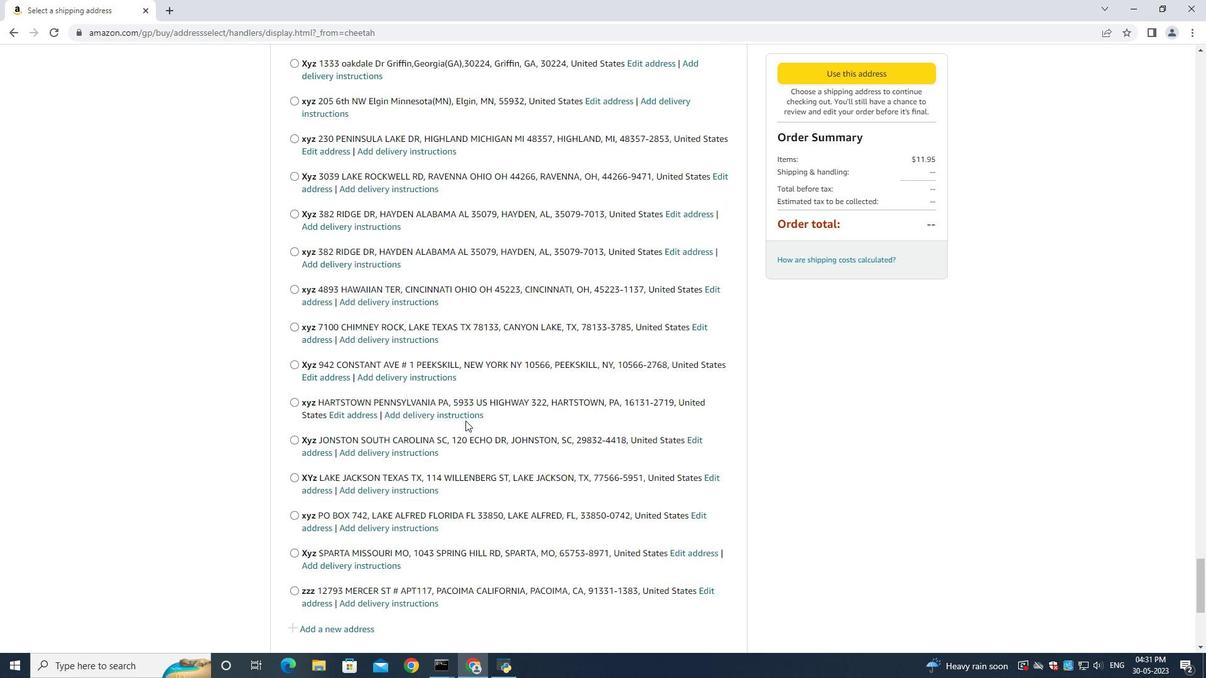 
Action: Mouse scrolled (465, 420) with delta (0, 0)
Screenshot: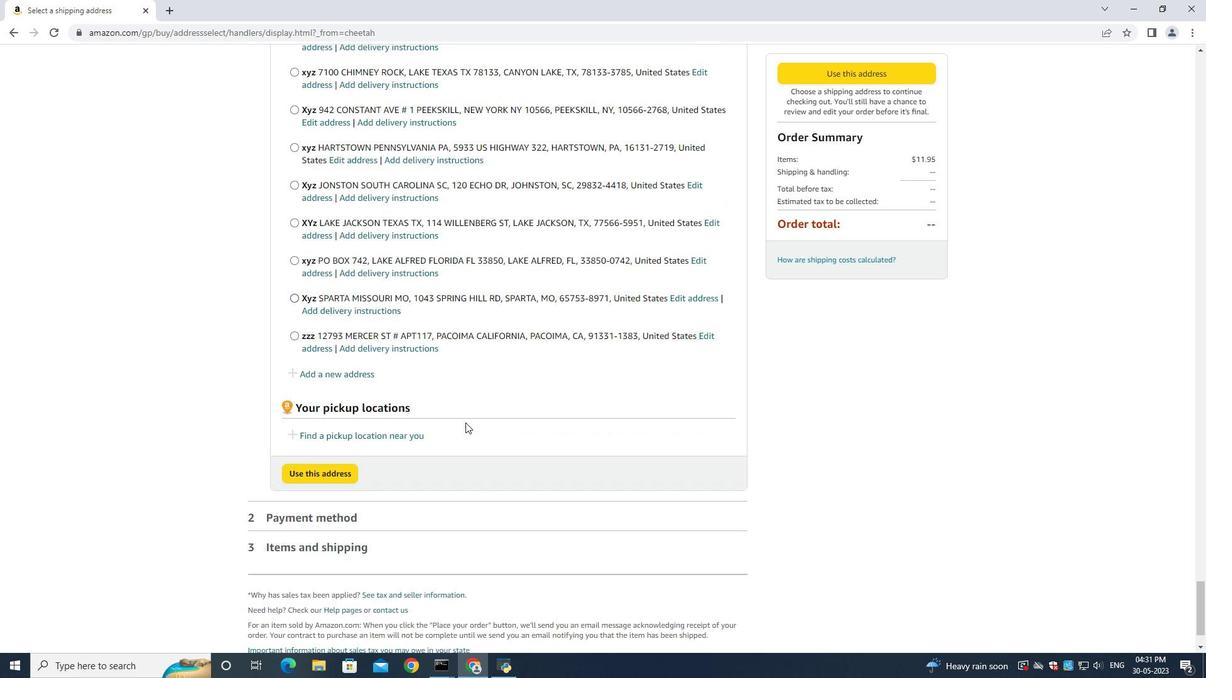 
Action: Mouse scrolled (465, 420) with delta (0, 0)
Screenshot: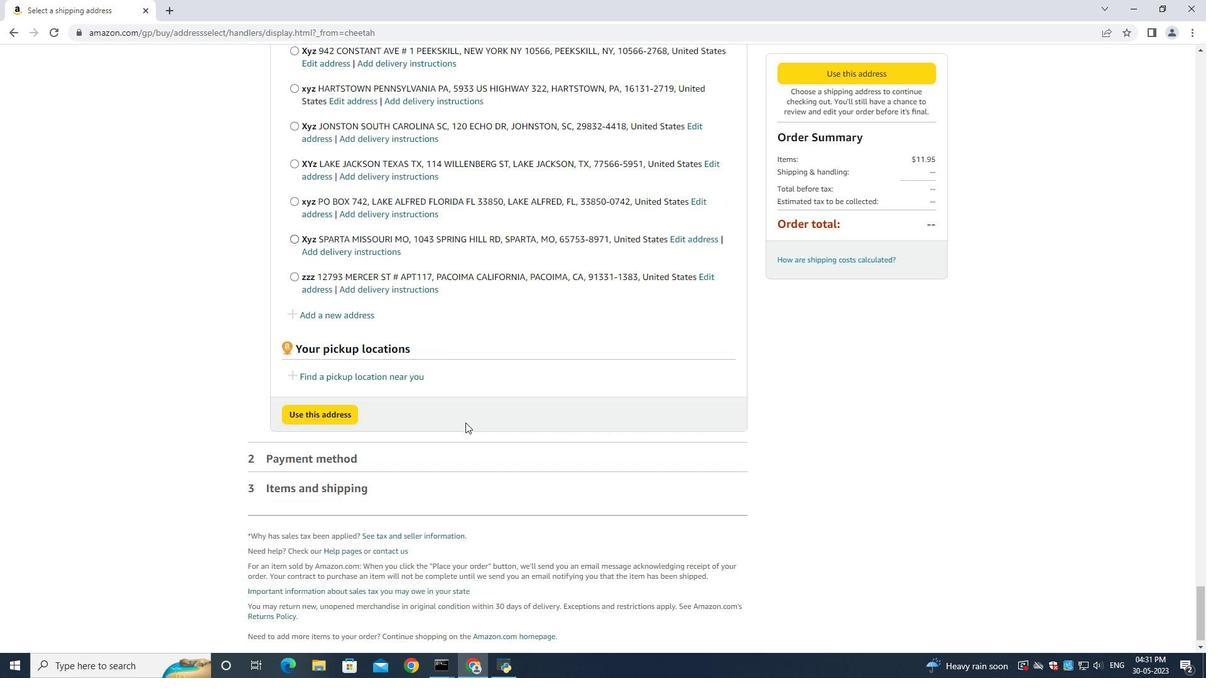 
Action: Mouse scrolled (465, 420) with delta (0, 0)
Screenshot: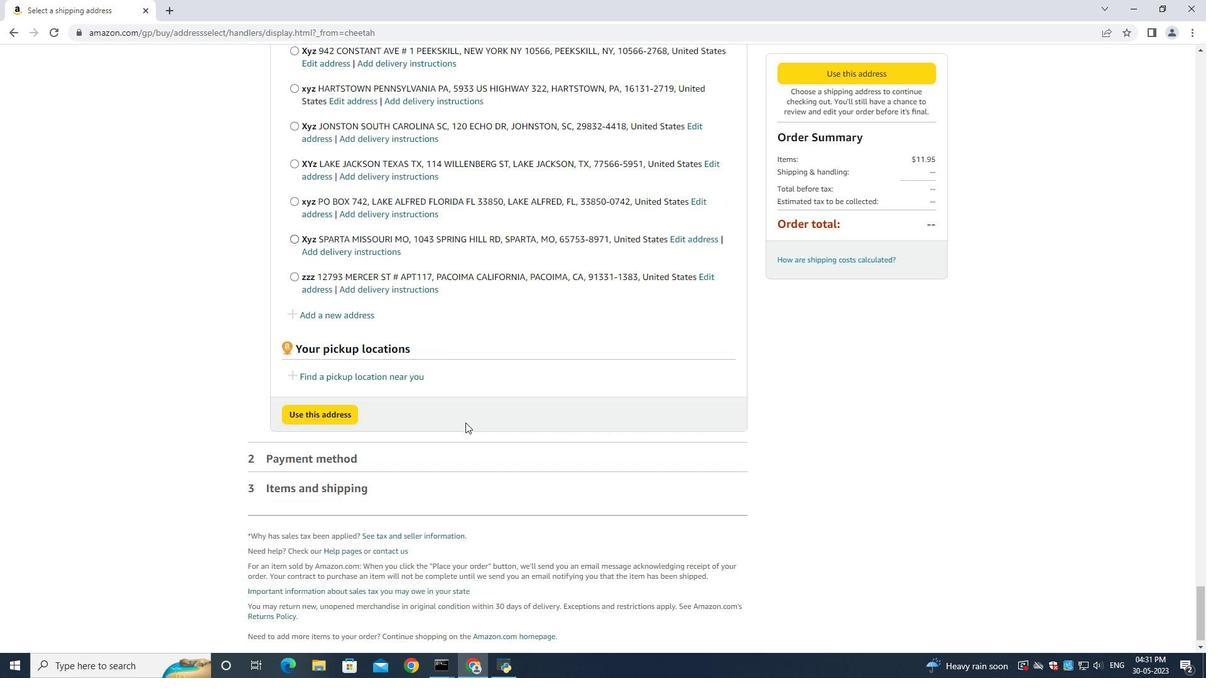 
Action: Mouse scrolled (465, 420) with delta (0, 0)
Screenshot: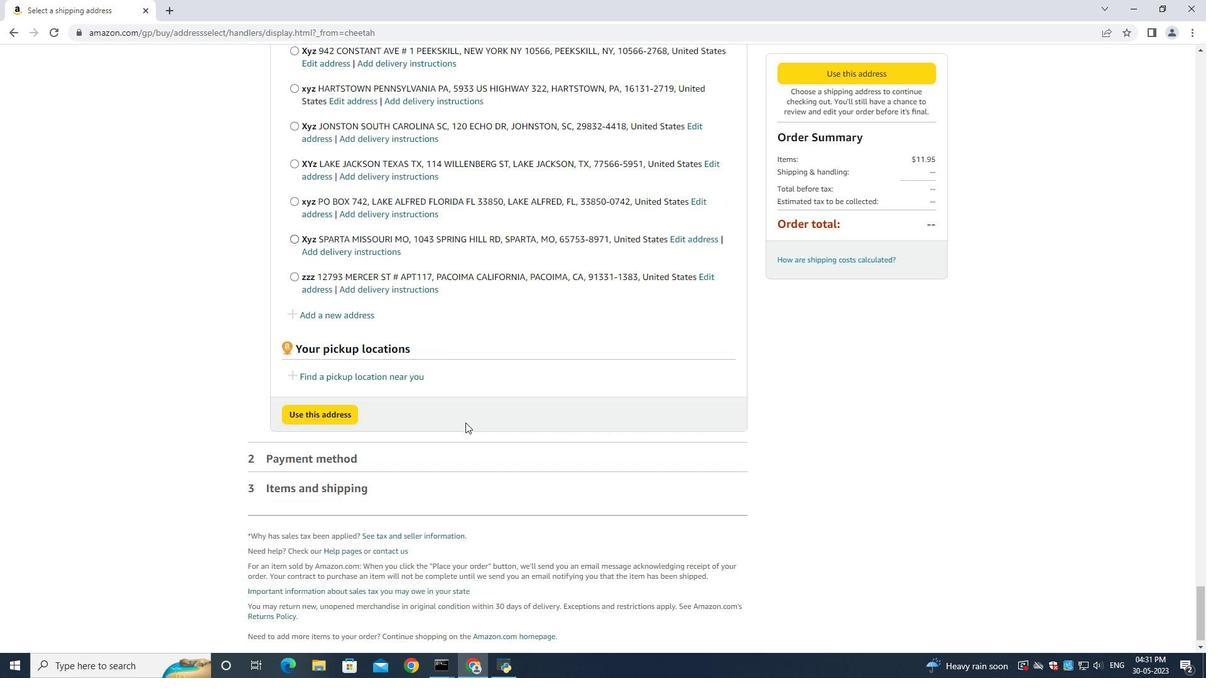
Action: Mouse scrolled (465, 420) with delta (0, 0)
Screenshot: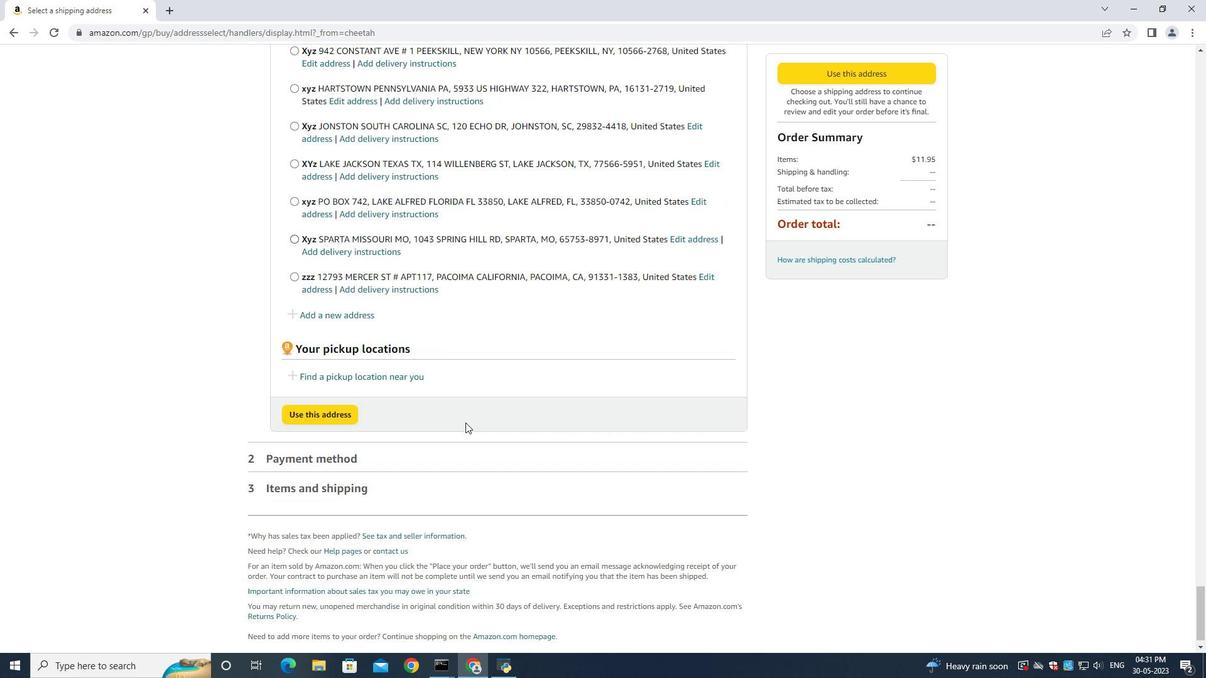 
Action: Mouse moved to (278, 291)
Screenshot: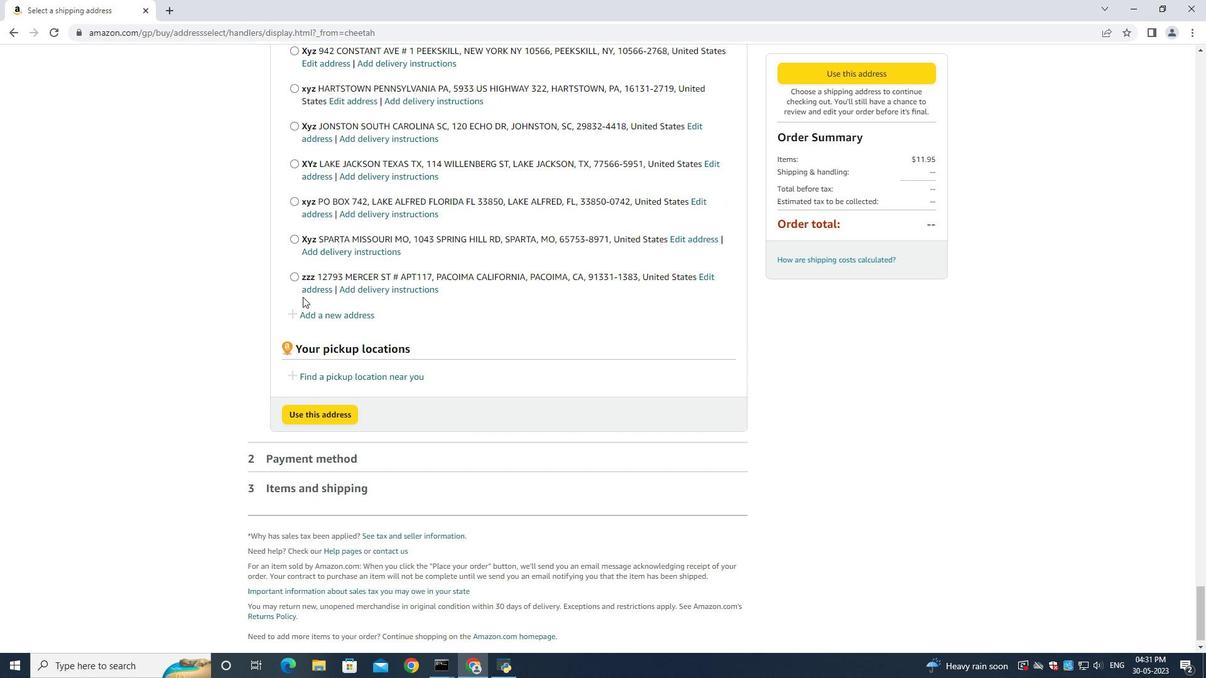 
Action: Key pressed <Key.backspace>
Screenshot: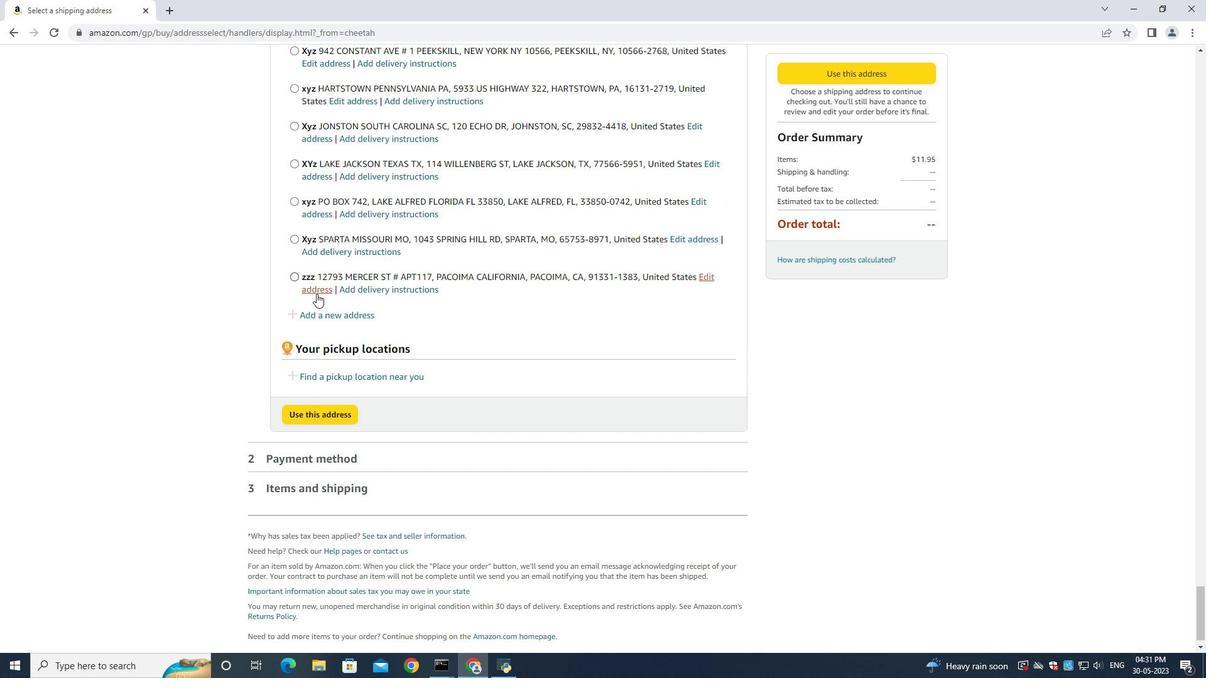 
Action: Mouse moved to (317, 313)
Screenshot: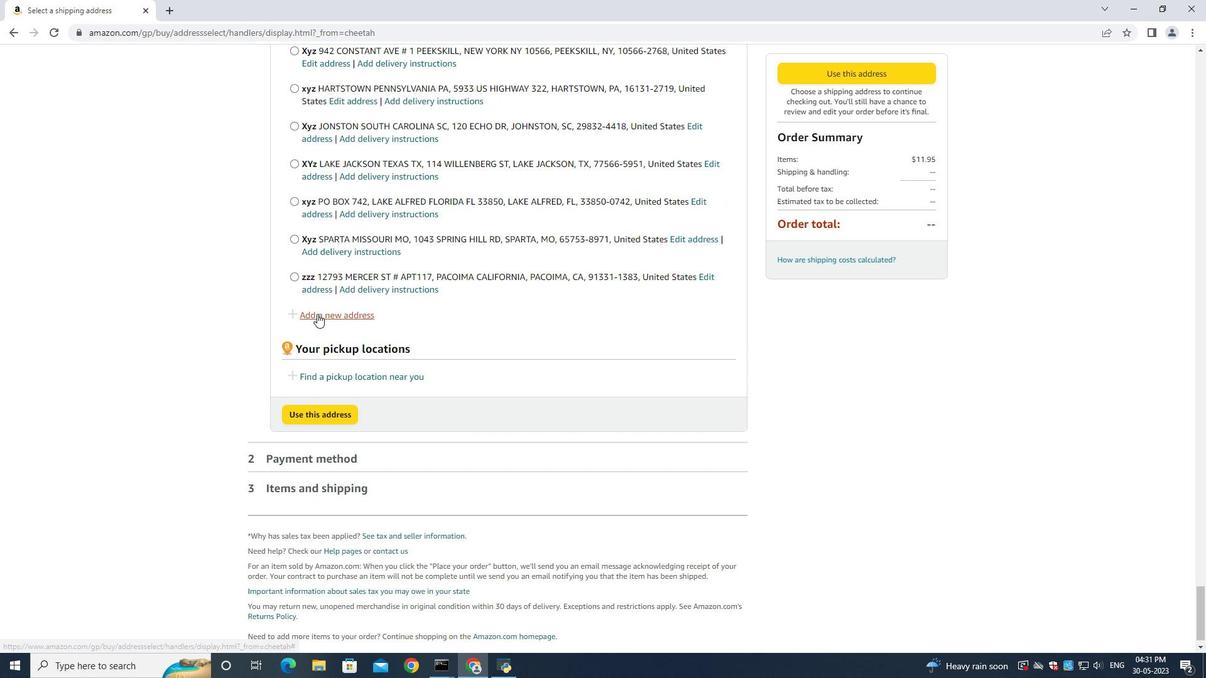 
Action: Mouse pressed left at (317, 313)
Screenshot: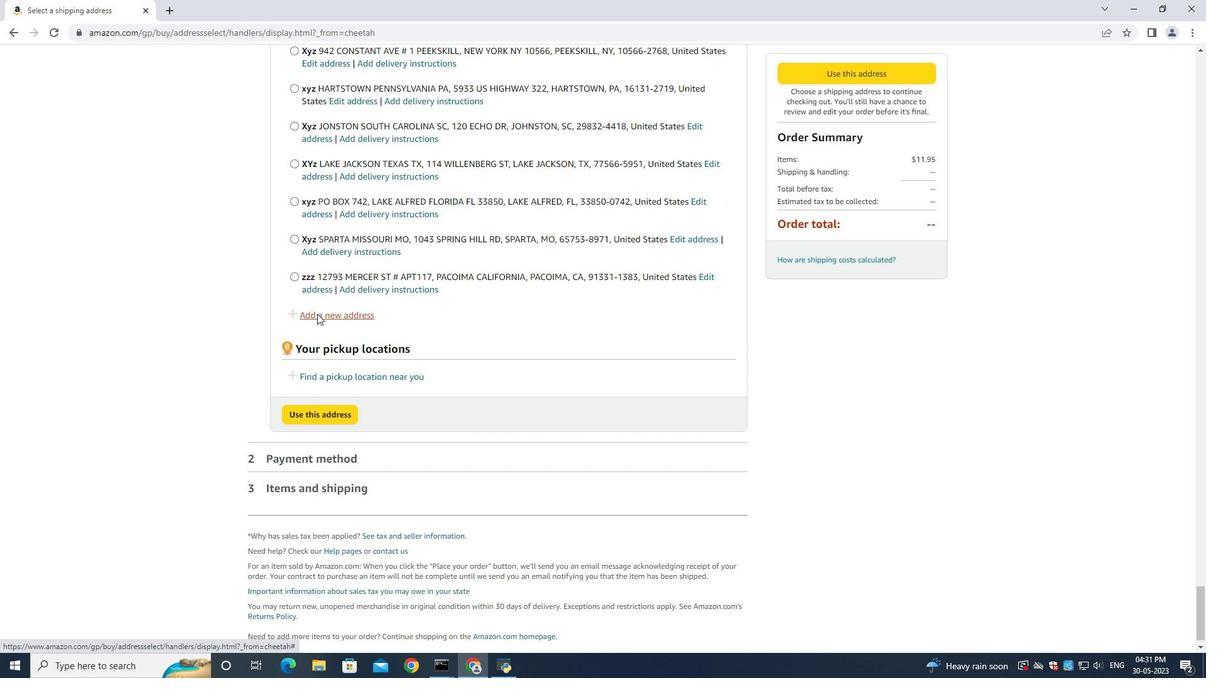 
Action: Mouse moved to (408, 304)
Screenshot: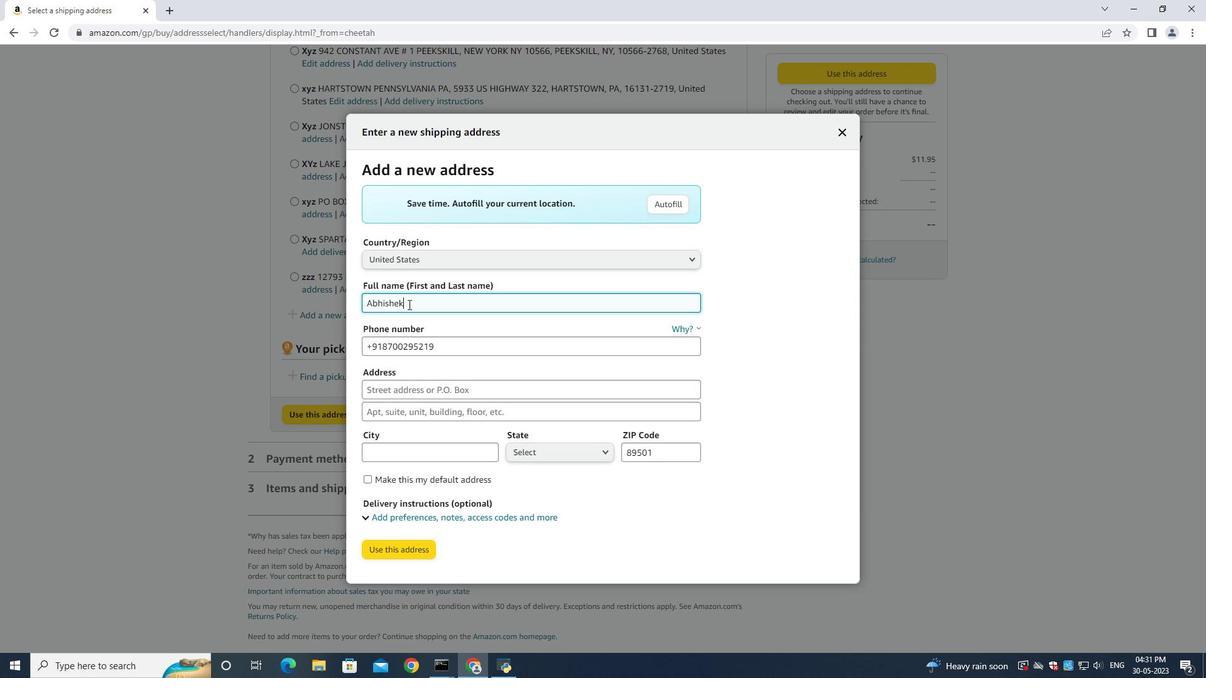 
Action: Mouse pressed left at (408, 304)
Screenshot: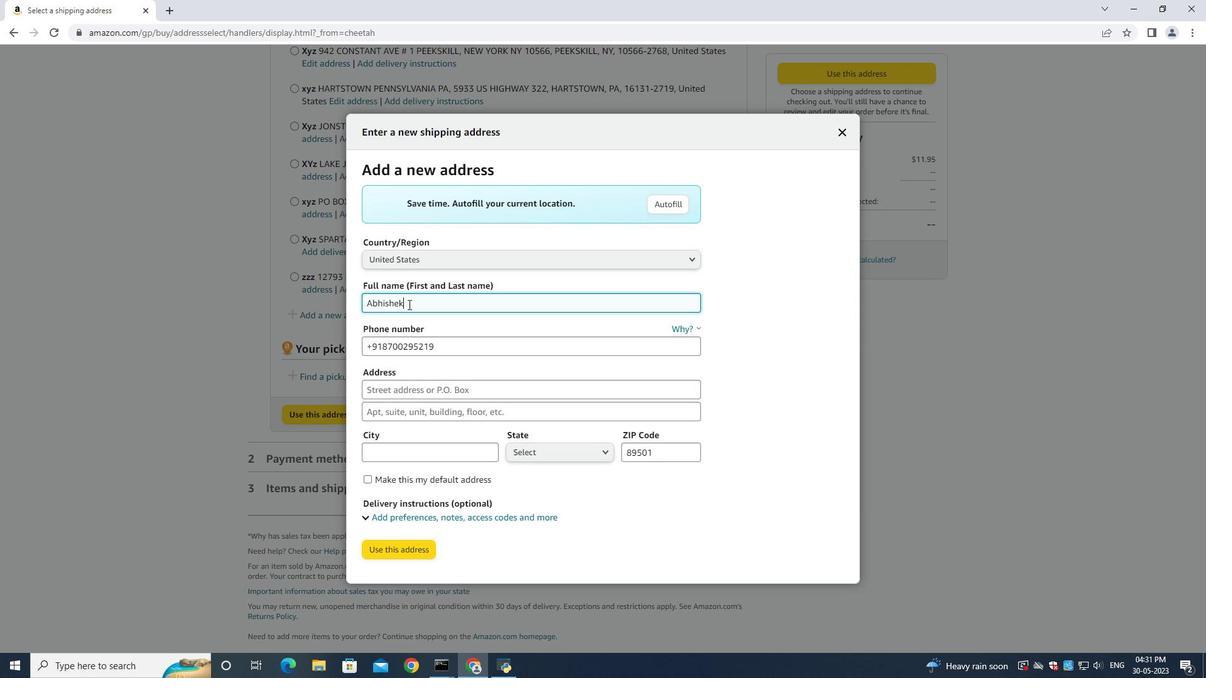 
Action: Key pressed ctrl+A<Key.backspace><Key.shift><Key.shift><Key.shift><Key.shift><Key.shift><Key.shift><Key.shift><Key.shift><Key.shift><Key.shift><Key.shift><Key.shift><Key.shift><Key.shift><Key.shift><Key.shift><Key.shift><Key.shift><Key.shift><Key.shift><Key.shift><Key.shift><Key.shift><Key.shift><Key.shift><Key.shift><Key.shift><Key.shift><Key.shift><Key.shift><Key.shift><Key.shift><Key.shift><Key.shift><Key.shift><Key.shift><Key.shift><Key.shift><Key.shift><Key.shift><Key.shift><Key.shift><Key.shift><Key.shift><Key.shift><Key.shift><Key.shift><Key.shift><Key.shift><Key.shift><Key.shift><Key.shift><Key.shift><Key.shift><Key.shift><Key.shift><Key.shift><Key.shift><Key.shift><Key.shift><Key.shift><Key.shift><Key.shift><Key.shift><Key.shift><Key.shift><Key.shift><Key.shift><Key.shift><Key.shift><Key.shift><Key.shift><Key.shift><Key.shift><Key.shift><Key.shift><Key.shift><Key.shift><Key.shift><Key.shift><Key.shift><Key.shift><Key.shift><Key.shift><Key.shift><Key.shift><Key.shift><Key.shift><Key.shift><Key.shift><Key.shift><Key.shift><Key.shift><Key.shift><Key.shift><Key.shift><Key.shift><Key.shift><Key.shift><Key.shift><Key.shift><Key.shift><Key.shift><Key.shift><Key.shift><Key.shift><Key.shift><Key.shift><Key.shift><Key.shift><Key.shift><Key.shift><Key.shift><Key.shift><Key.shift><Key.shift><Key.shift><Key.shift><Key.shift><Key.shift><Key.shift><Key.shift><Key.shift><Key.shift><Key.shift><Key.shift><Key.shift><Key.shift><Key.shift><Key.shift><Key.shift><Key.shift><Key.shift><Key.shift><Key.shift><Key.shift><Key.shift><Key.shift><Key.shift><Key.shift><Key.shift><Key.shift><Key.shift><Key.shift><Key.shift><Key.shift><Key.shift><Key.shift><Key.shift><Key.shift><Key.shift><Key.shift><Key.shift><Key.shift><Key.shift><Key.shift><Key.shift><Key.shift><Key.shift><Key.shift><Key.shift><Key.shift><Key.shift><Key.shift><Key.shift><Key.shift><Key.shift><Key.shift><Key.shift><Key.shift><Key.shift><Key.shift>Jayden<Key.space><Key.shift><Key.shift><Key.shift><Key.shift><Key.shift><Key.shift><Key.shift><Key.shift><Key.shift><Key.shift><Key.shift><Key.shift><Key.shift><Key.shift><Key.shift><Key.shift><Key.shift><Key.shift><Key.shift><Key.shift><Key.shift><Key.shift><Key.shift><Key.shift><Key.shift><Key.shift><Key.shift><Key.shift><Key.shift><Key.shift><Key.shift><Key.shift><Key.shift><Key.shift><Key.shift><Key.shift><Key.shift><Key.shift><Key.shift><Key.shift><Key.shift><Key.shift><Key.shift><Key.shift><Key.shift><Key.shift><Key.shift><Key.shift><Key.shift><Key.shift><Key.shift><Key.shift><Key.shift>King<Key.space><Key.tab><Key.tab><Key.backspace>8585770212
Screenshot: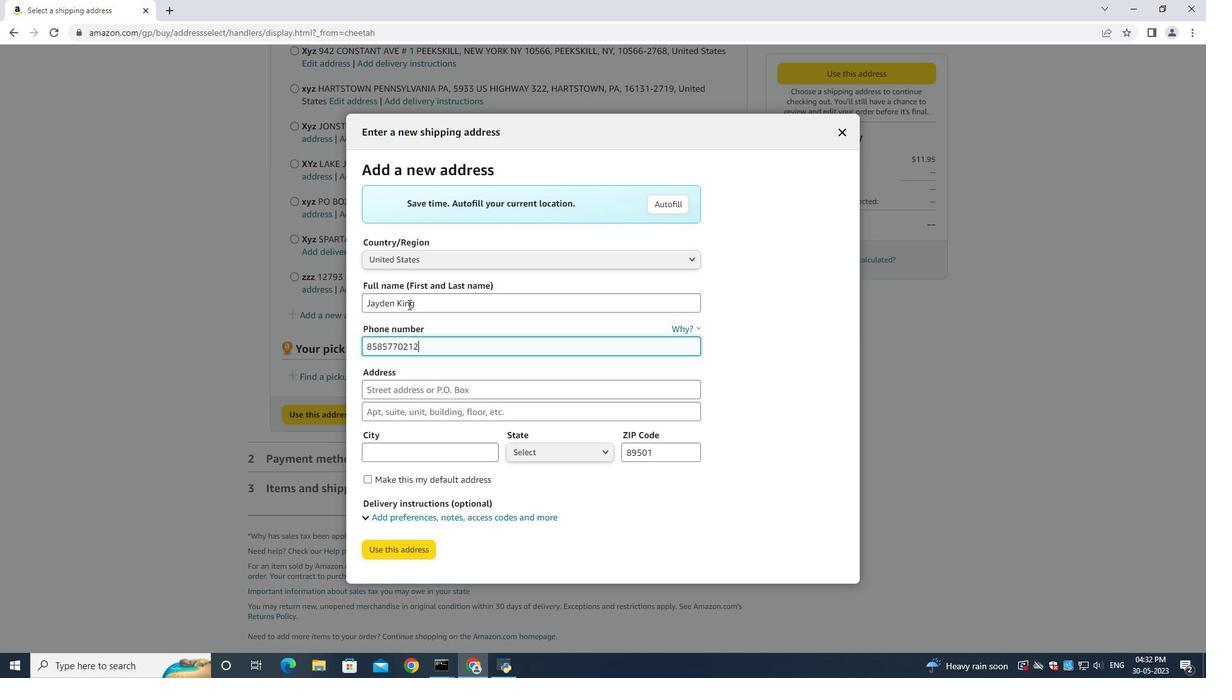
Action: Mouse moved to (381, 391)
Screenshot: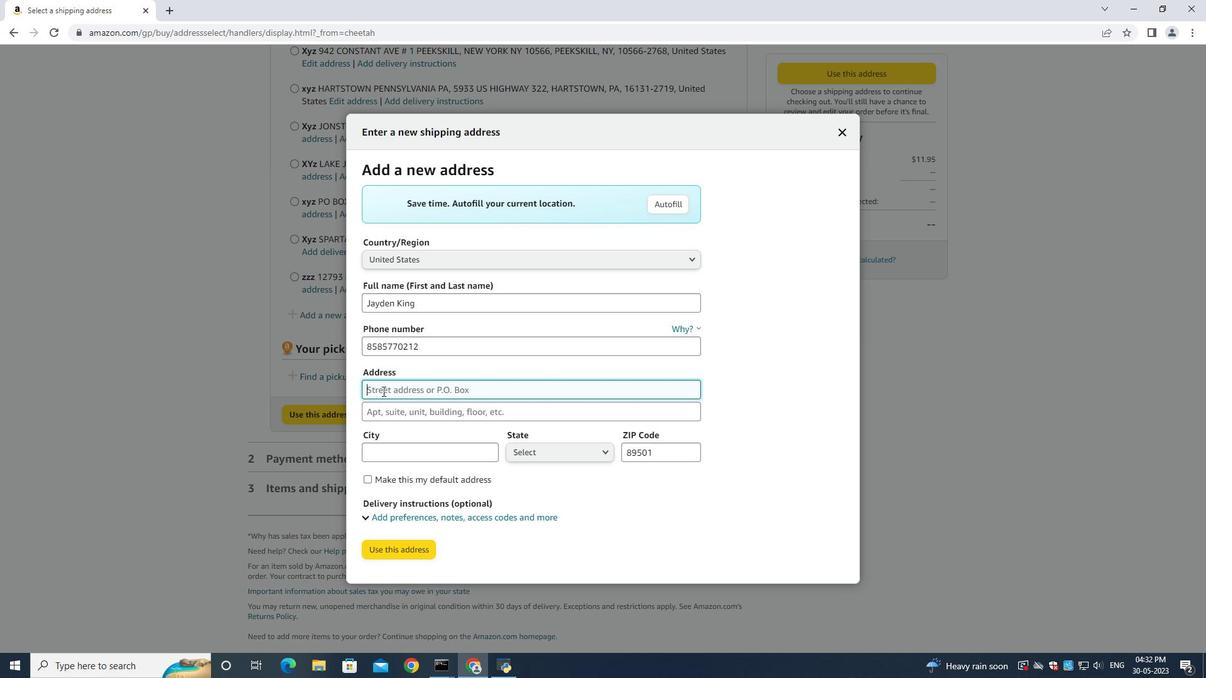 
Action: Mouse pressed left at (381, 391)
Screenshot: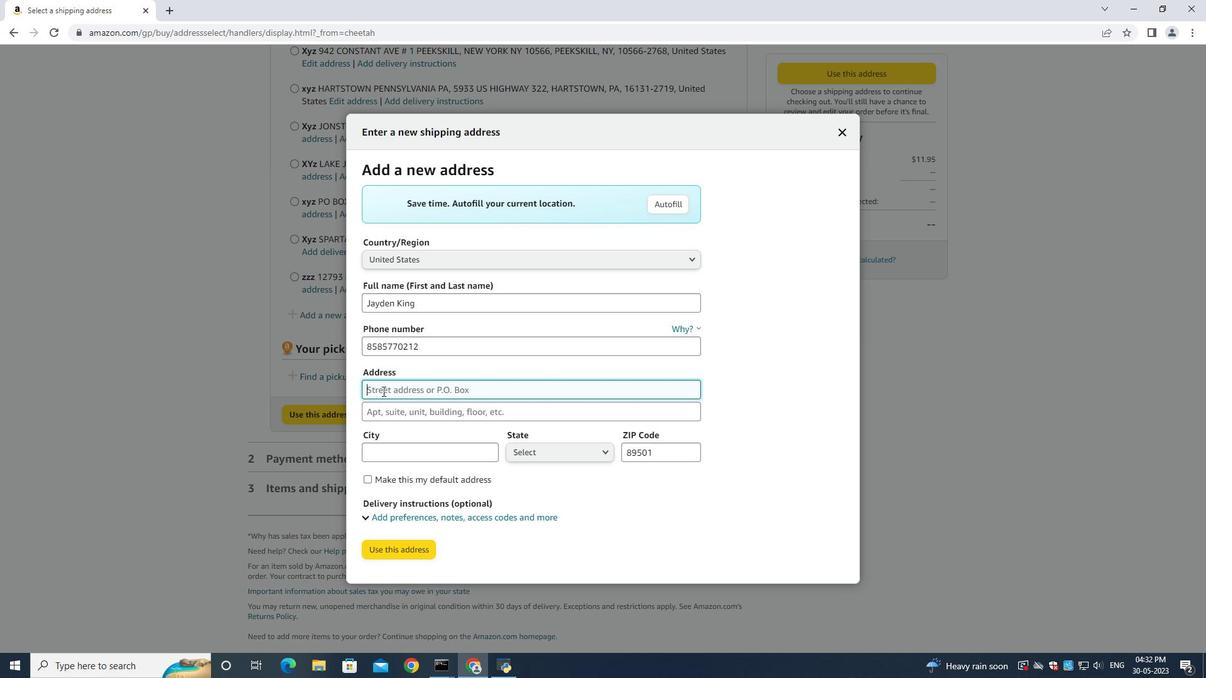 
Action: Mouse moved to (382, 391)
Screenshot: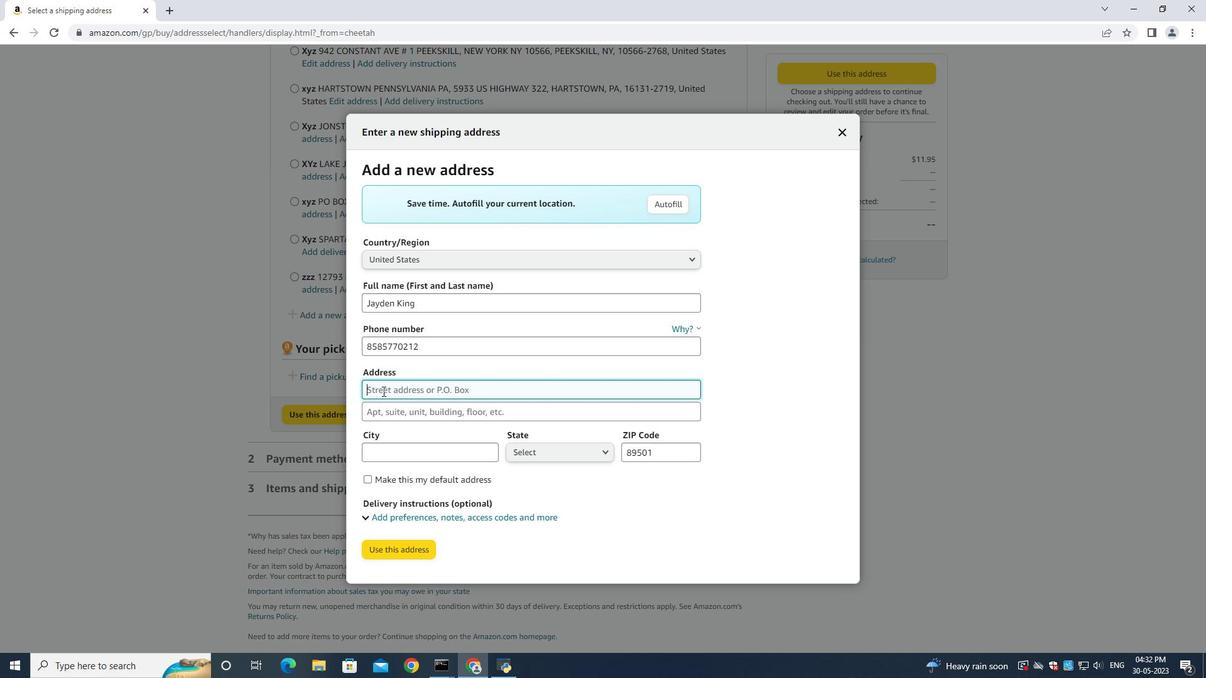 
Action: Key pressed 20<Key.backspace>101<Key.space><Key.shift>Pike<Key.space>street<Key.space><Key.tab><Key.shift>San<Key.space><Key.shift><Key.shift><Key.shift>Dieo<Key.backspace>go<Key.space><Key.shift>California<Key.tab><Key.shift><Key.shift><Key.shift><Key.shift><Key.shift>San<Key.space><Key.shift><Key.shift><Key.shift><Key.shift><Key.shift><Key.shift><Key.shift><Key.shift><Key.shift><Key.shift><Key.shift>Diego<Key.tab><Key.up>ca<Key.enter><Key.tab><Key.backspace>92126
Screenshot: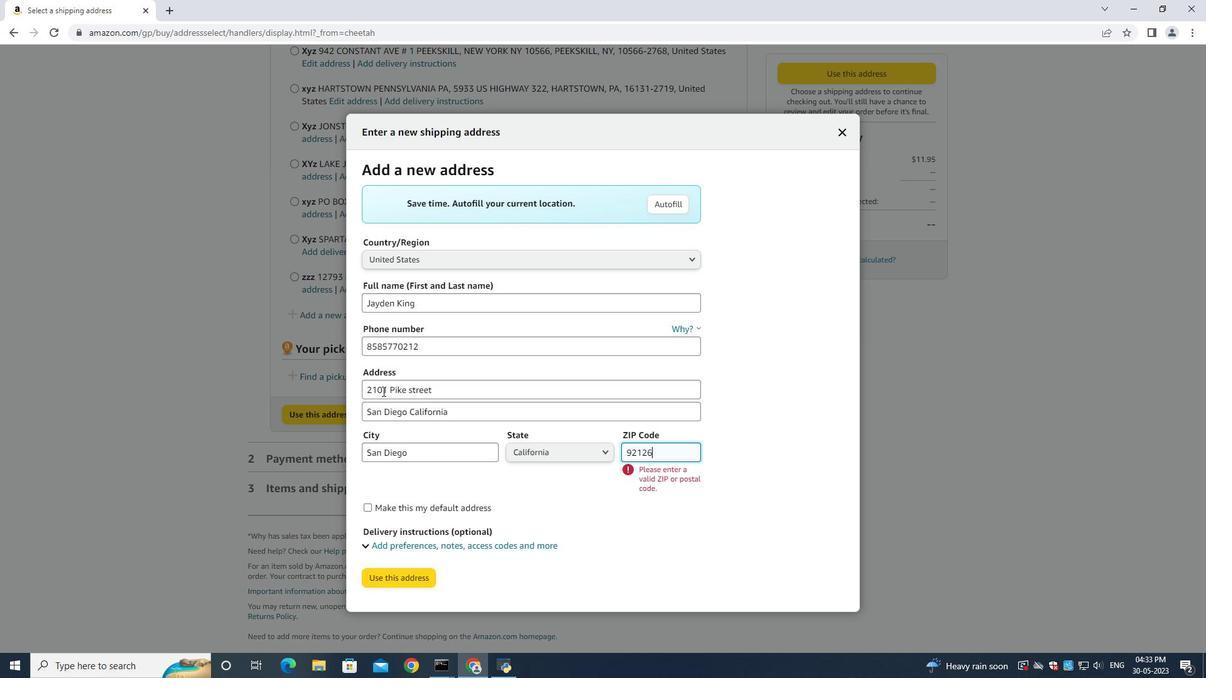 
Action: Mouse moved to (397, 577)
Screenshot: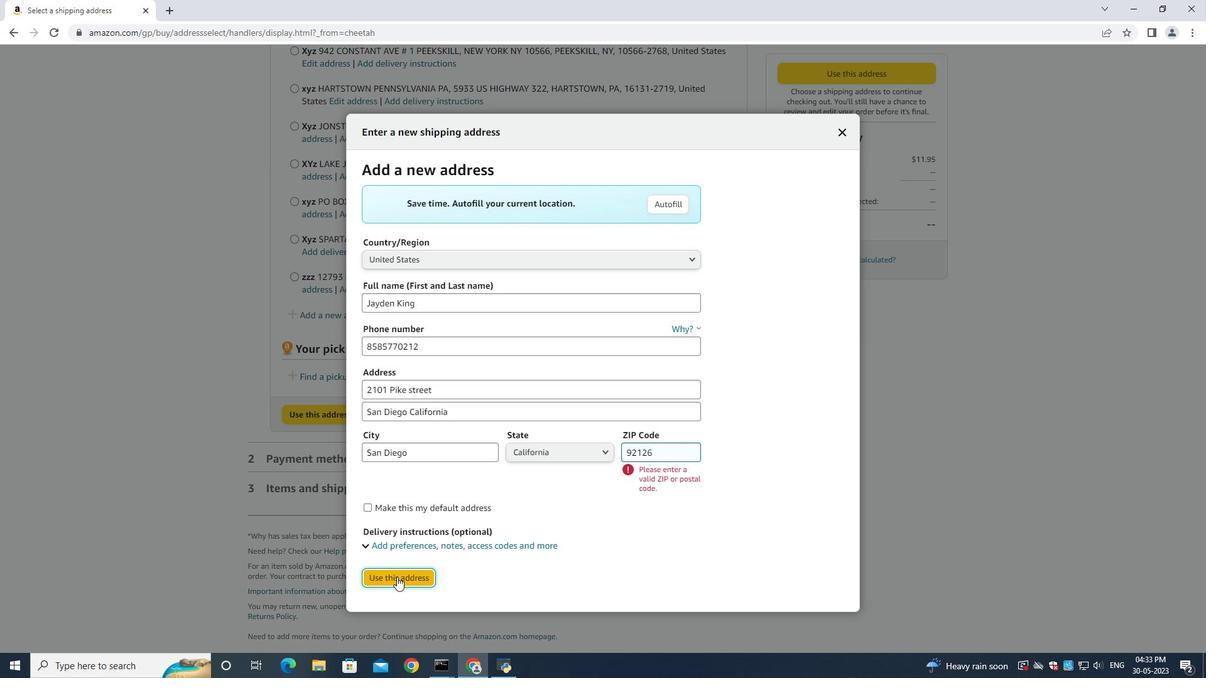 
Action: Mouse pressed left at (397, 577)
Screenshot: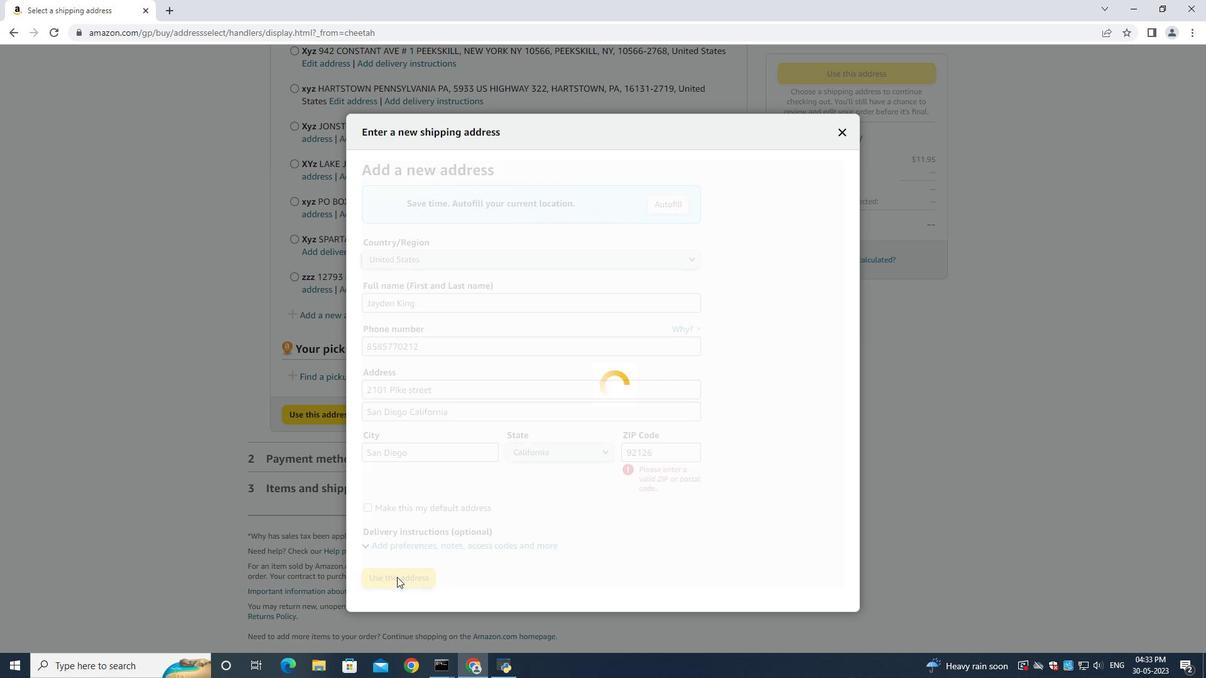 
Action: Mouse moved to (375, 395)
Screenshot: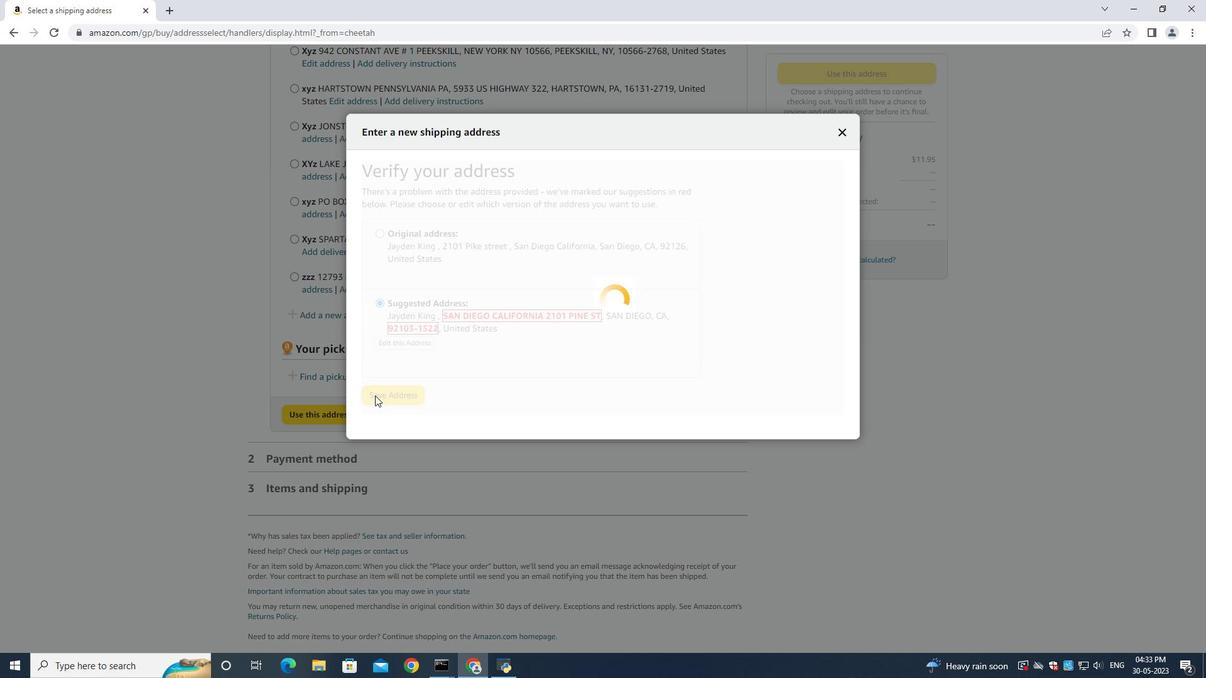 
Action: Mouse pressed left at (375, 395)
Screenshot: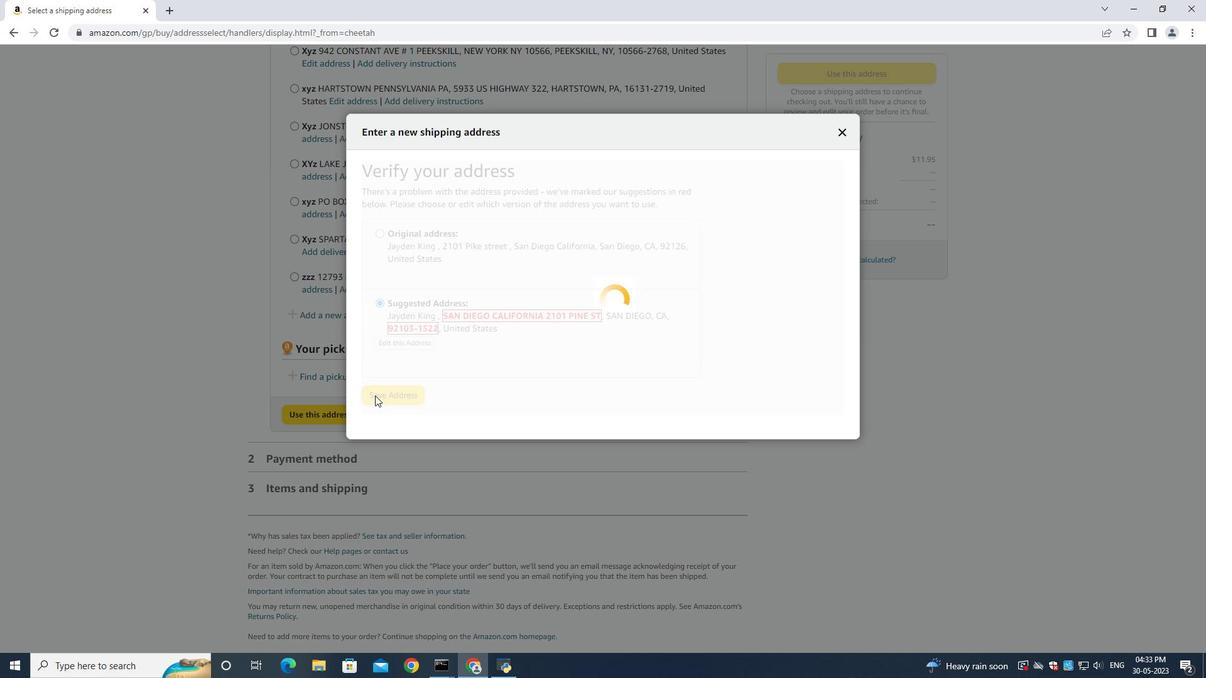 
Action: Mouse moved to (522, 331)
Screenshot: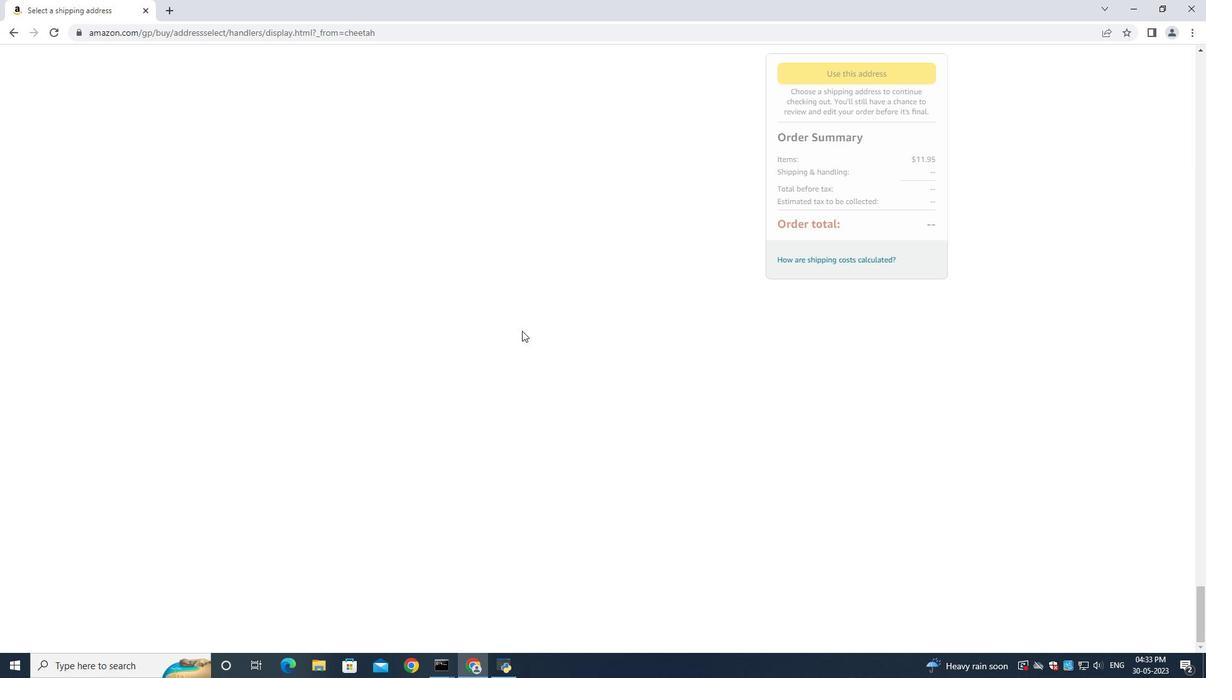 
